 Task: Create a ten economics slide templates set.
Action: Mouse moved to (305, 225)
Screenshot: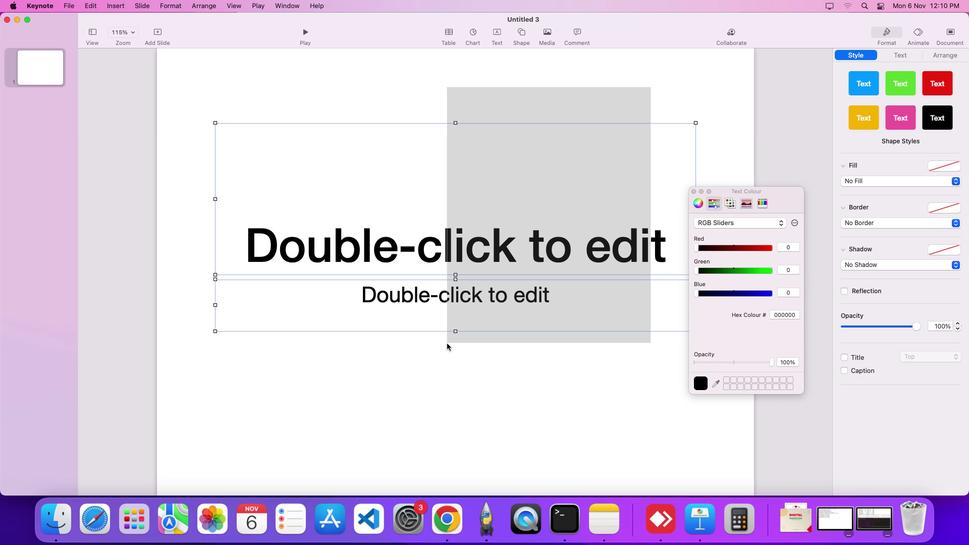 
Action: Mouse pressed left at (305, 225)
Screenshot: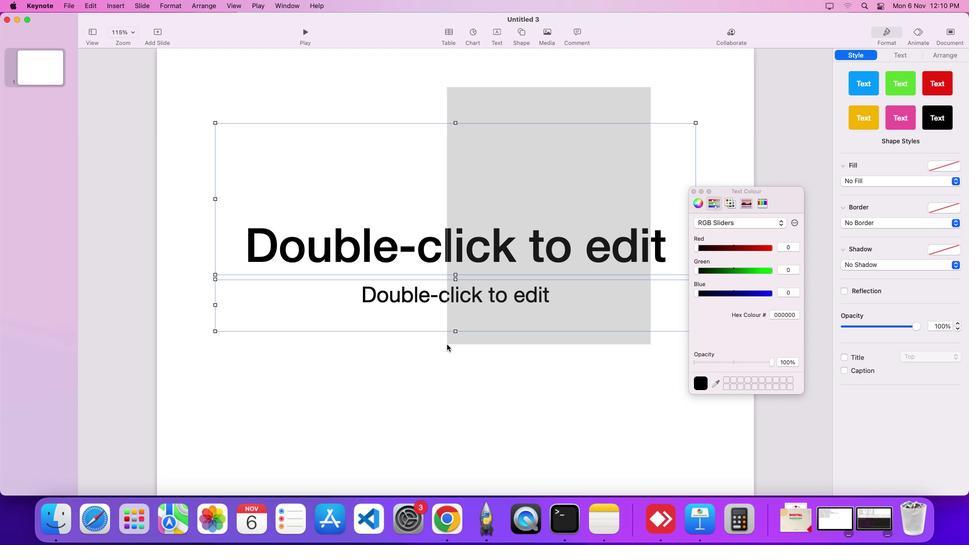 
Action: Mouse moved to (306, 225)
Screenshot: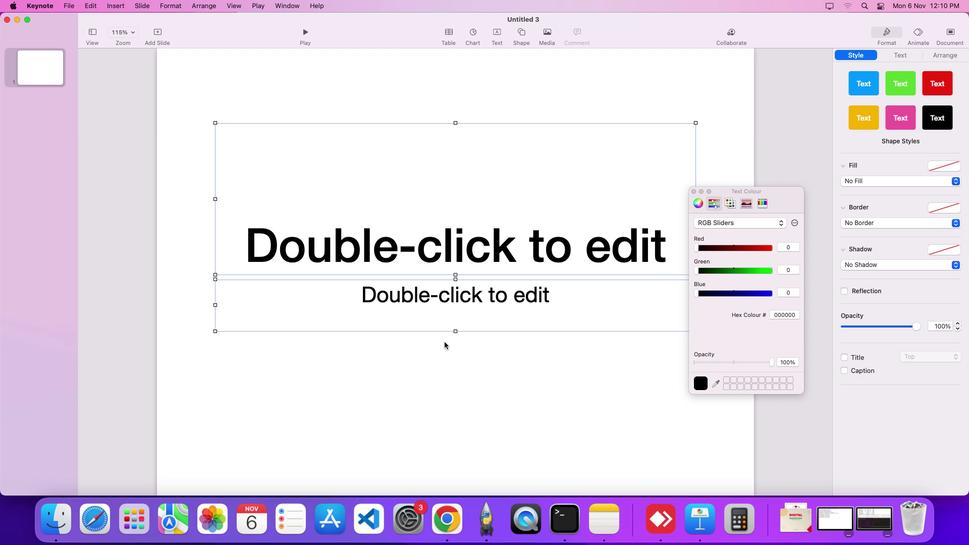 
Action: Mouse pressed left at (306, 225)
Screenshot: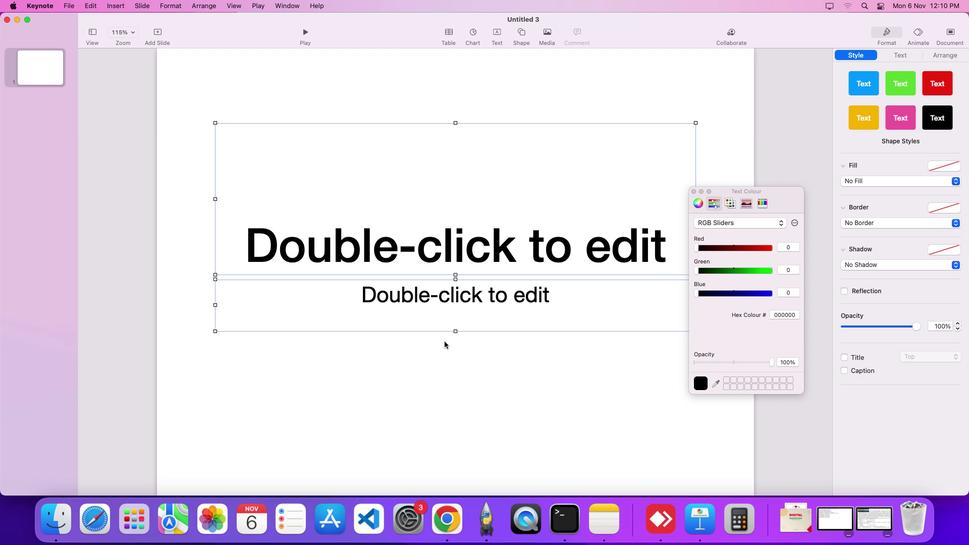 
Action: Mouse moved to (272, 277)
Screenshot: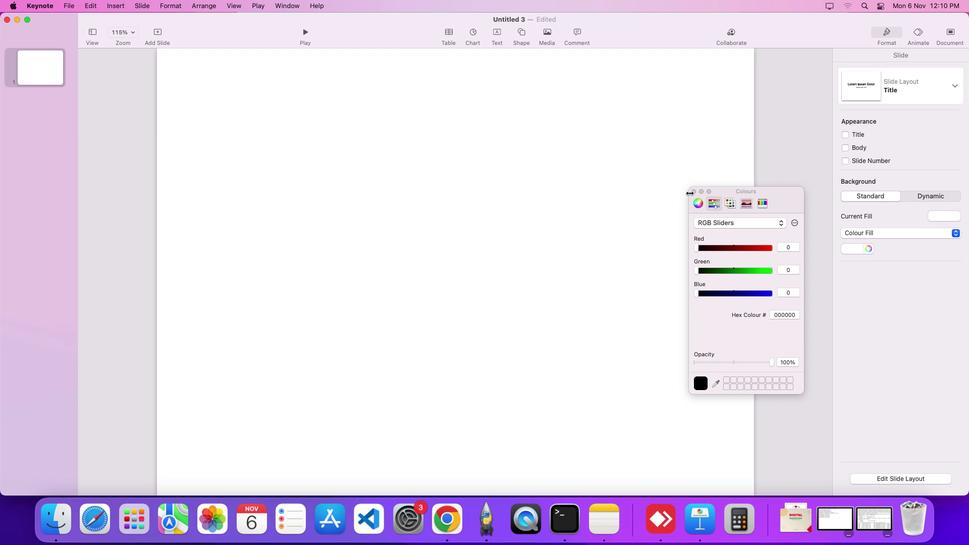 
Action: Key pressed Key.delete
Screenshot: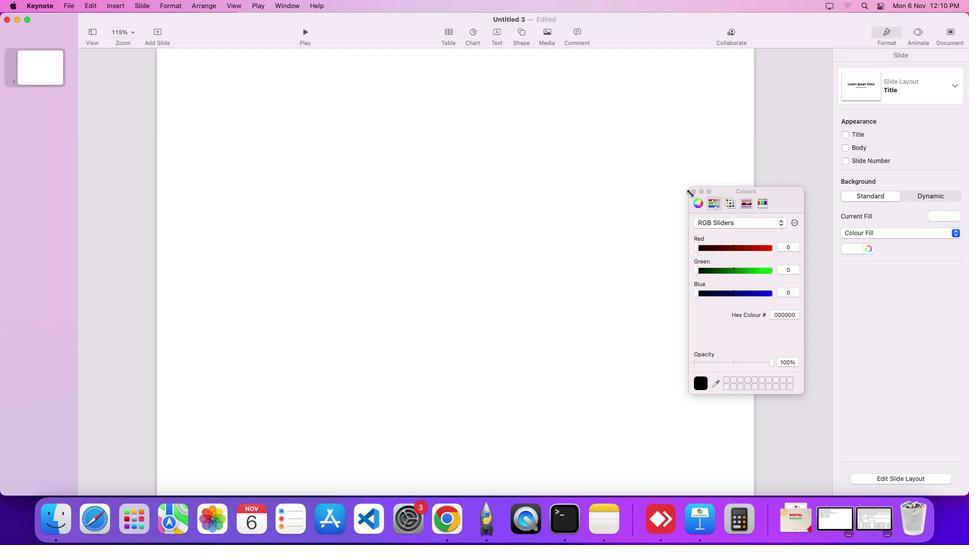 
Action: Mouse moved to (271, 279)
Screenshot: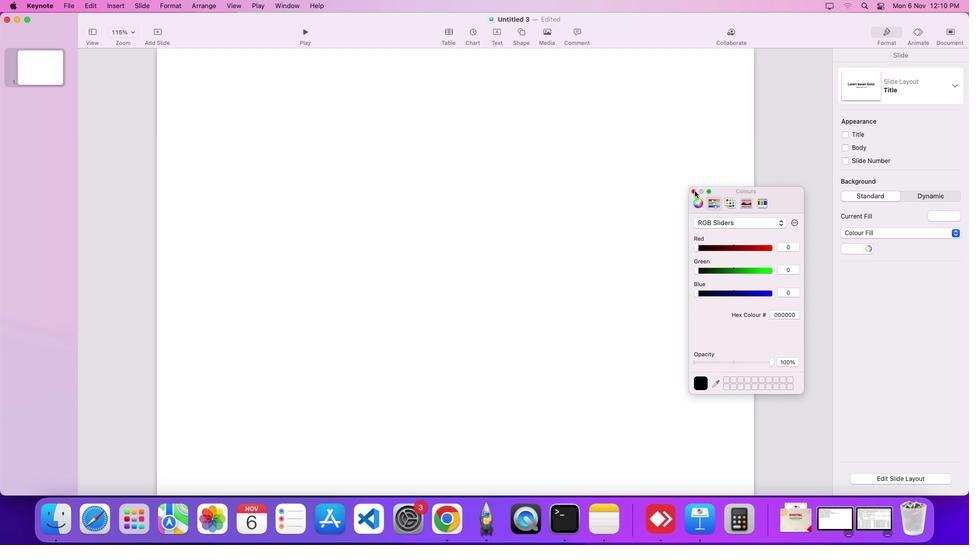 
Action: Mouse pressed left at (271, 279)
Screenshot: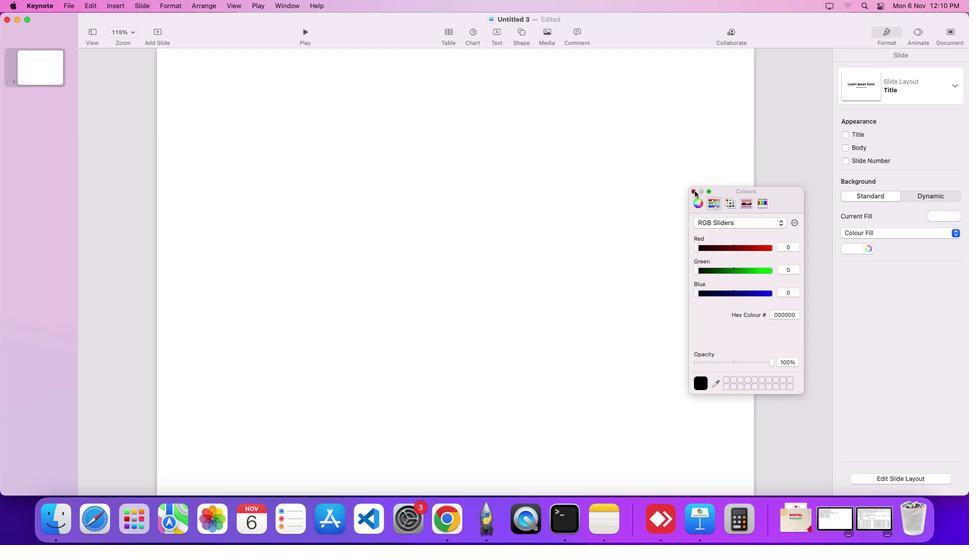 
Action: Mouse moved to (264, 258)
Screenshot: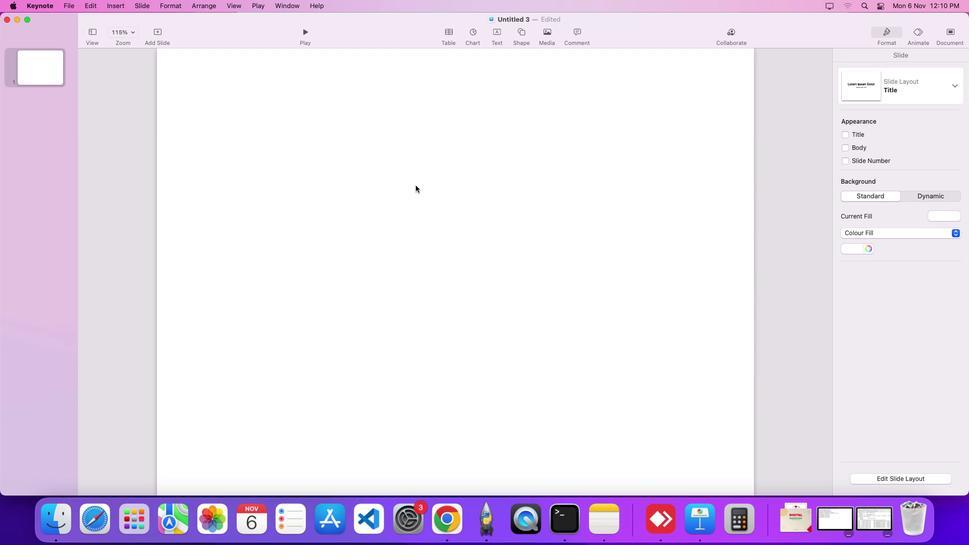 
Action: Mouse pressed left at (264, 258)
Screenshot: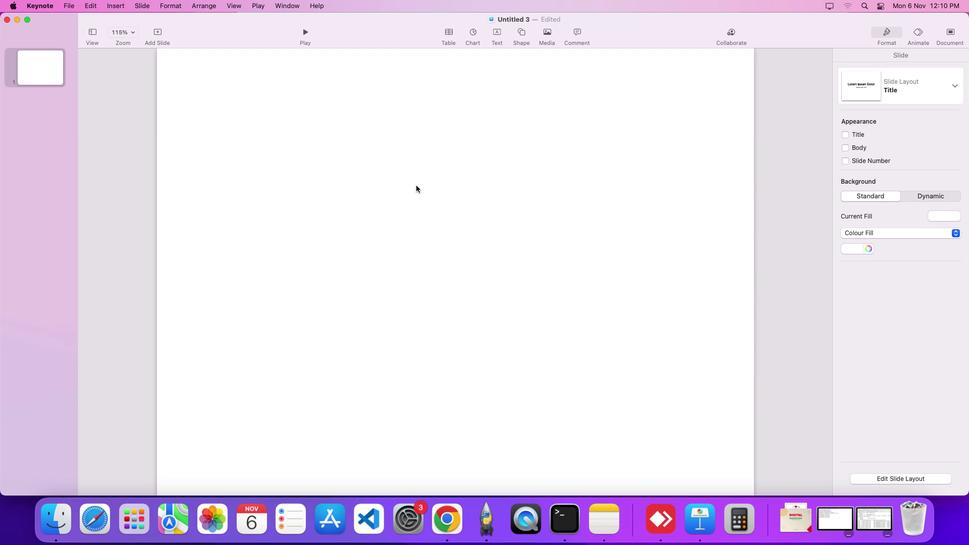 
Action: Mouse moved to (313, 246)
Screenshot: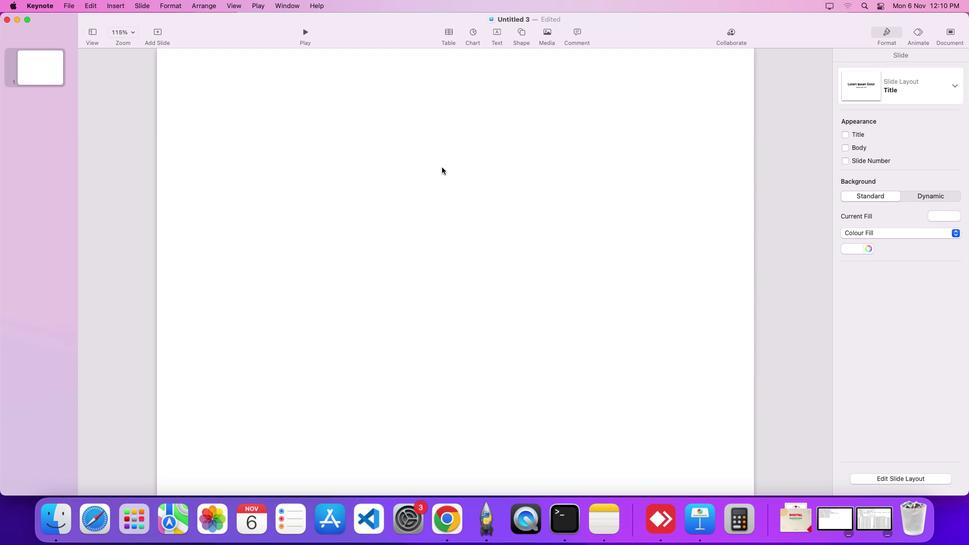 
Action: Mouse pressed left at (313, 246)
Screenshot: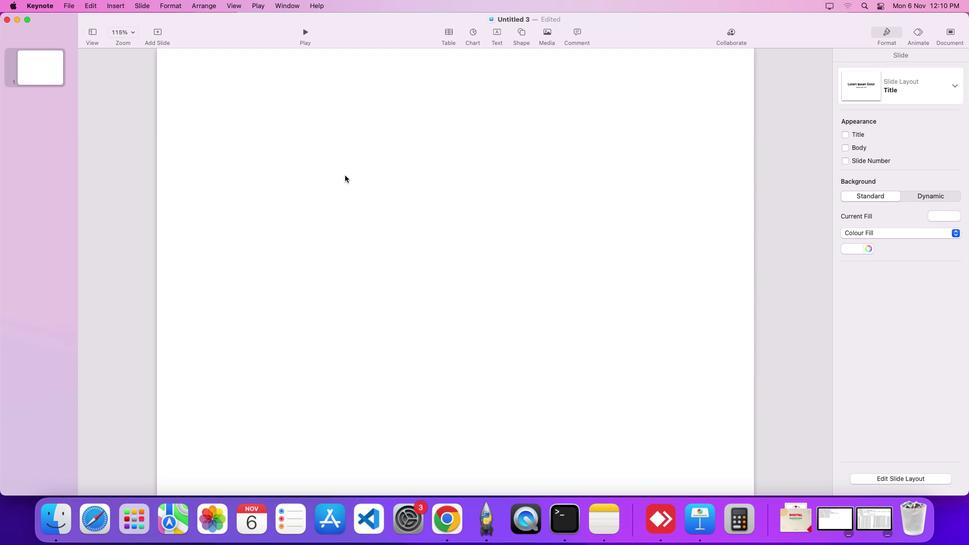 
Action: Mouse moved to (268, 245)
Screenshot: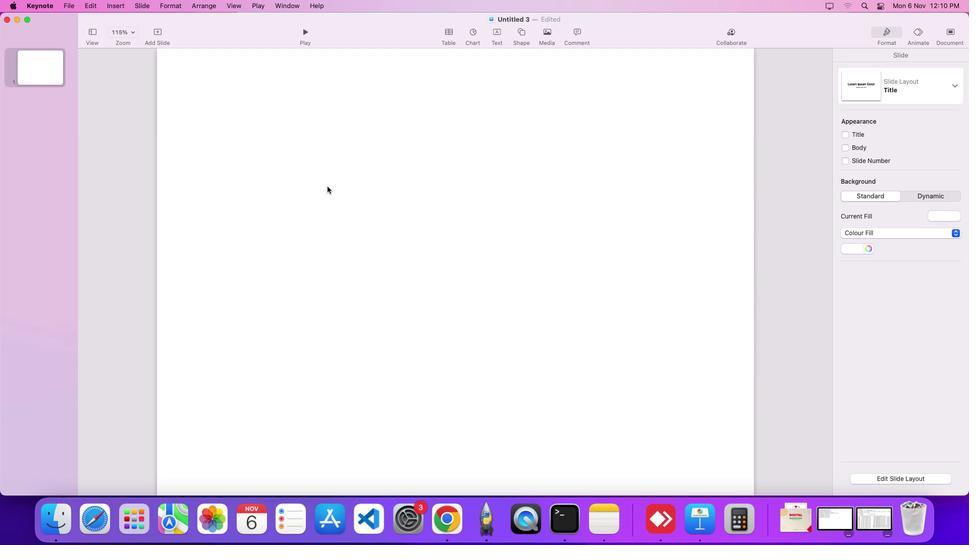 
Action: Mouse pressed left at (268, 245)
Screenshot: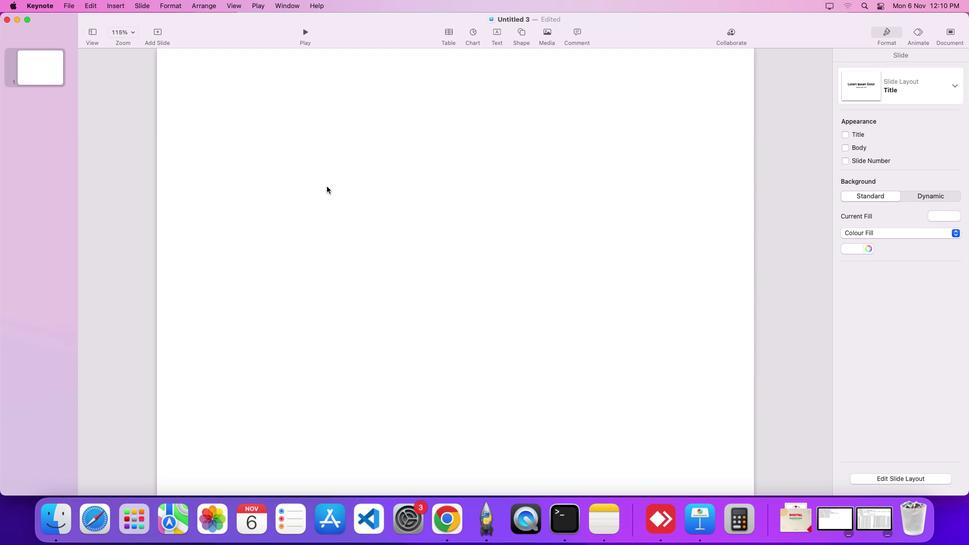 
Action: Mouse moved to (277, 250)
Screenshot: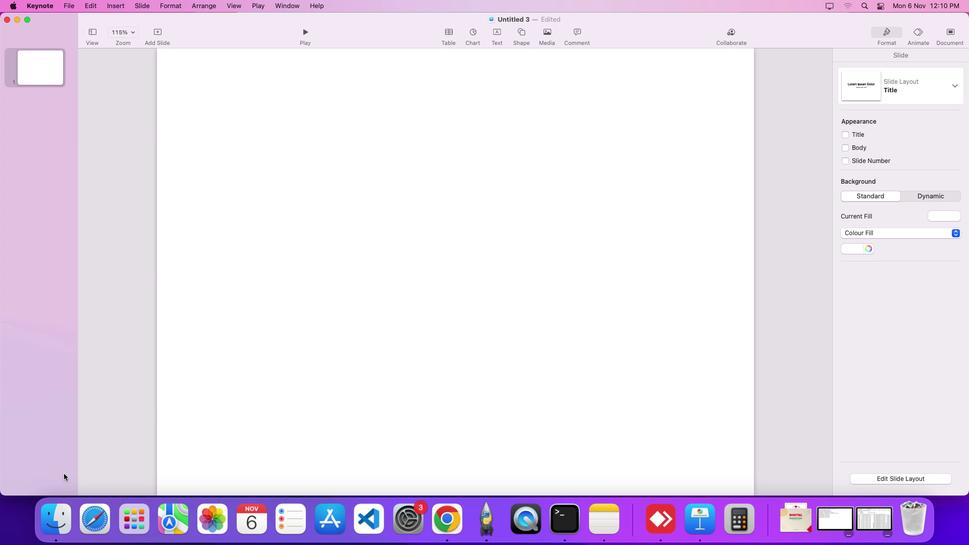 
Action: Mouse scrolled (277, 250) with delta (200, 207)
Screenshot: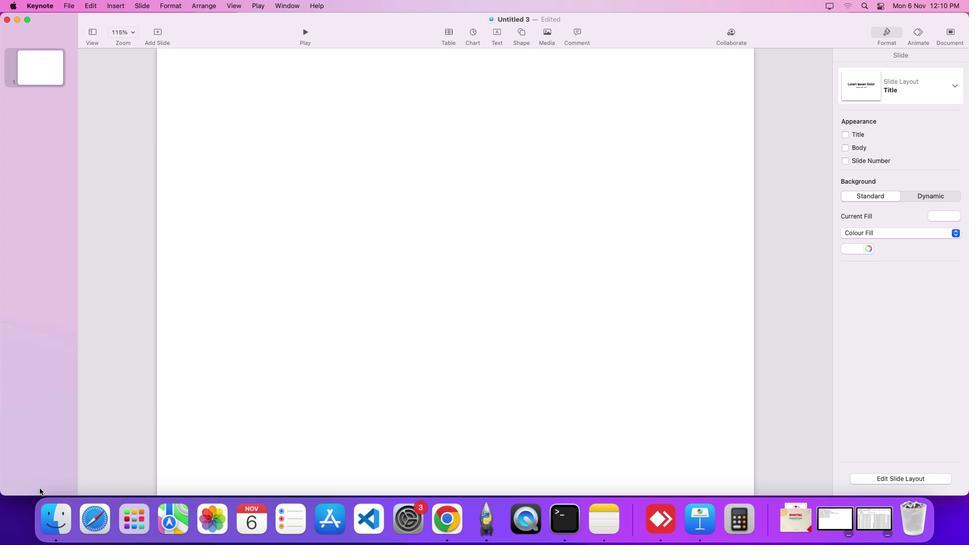 
Action: Mouse scrolled (277, 250) with delta (200, 207)
Screenshot: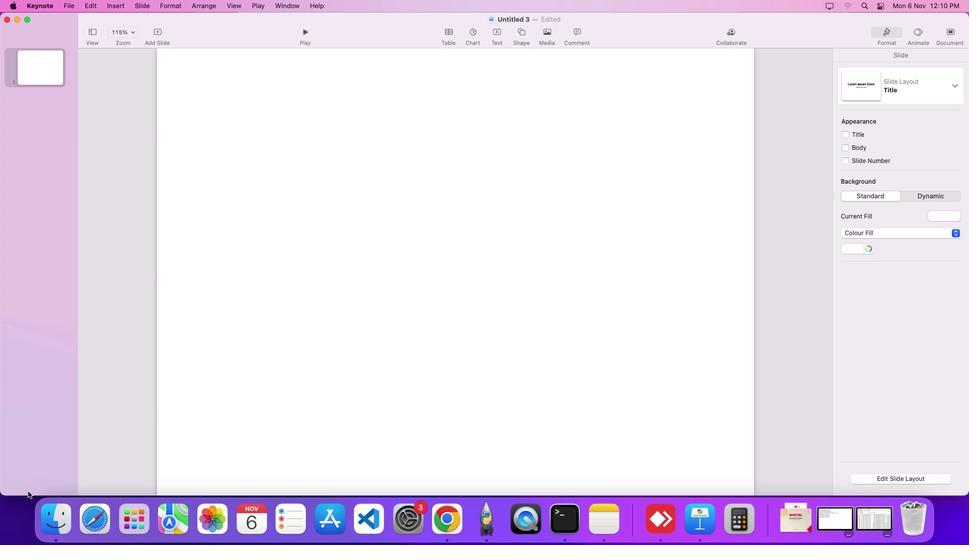 
Action: Mouse moved to (271, 244)
Screenshot: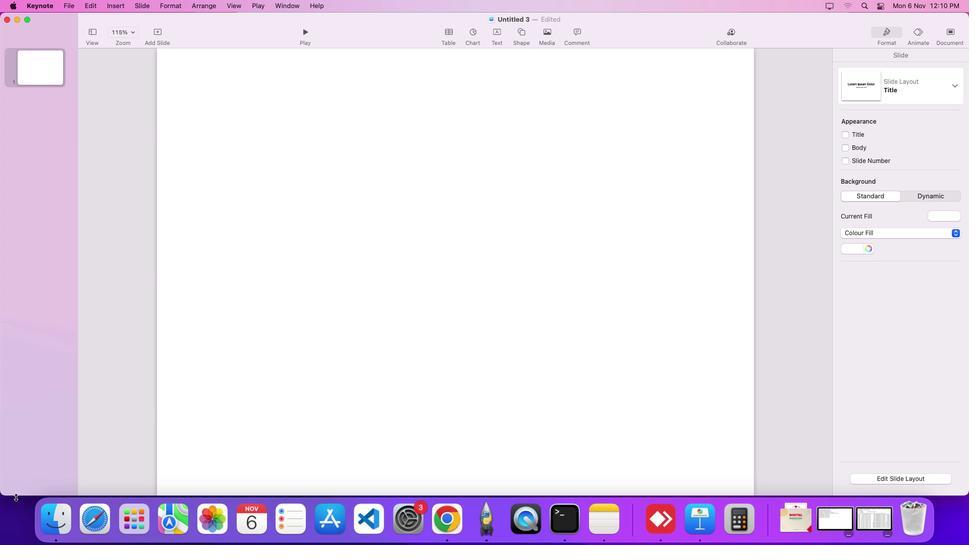 
Action: Mouse pressed left at (271, 244)
Screenshot: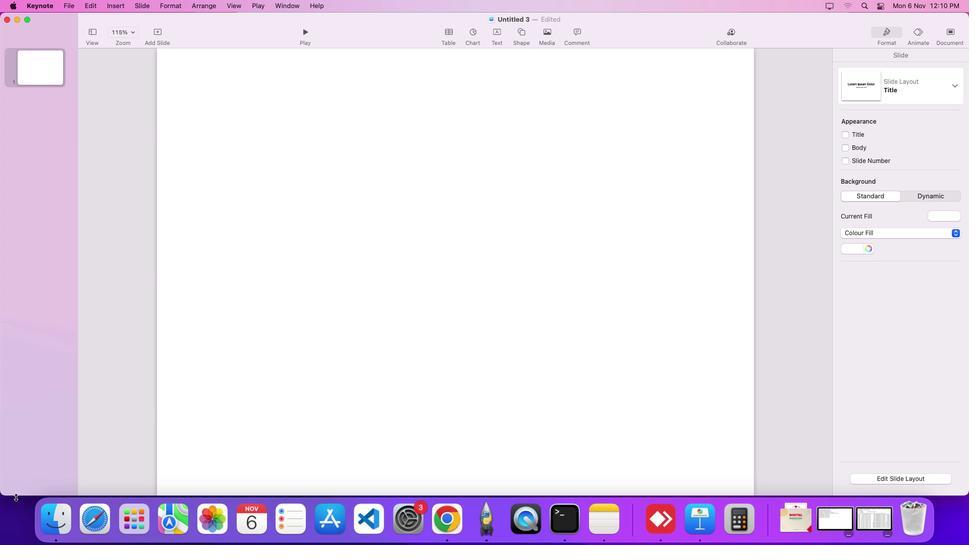 
Action: Mouse moved to (272, 242)
Screenshot: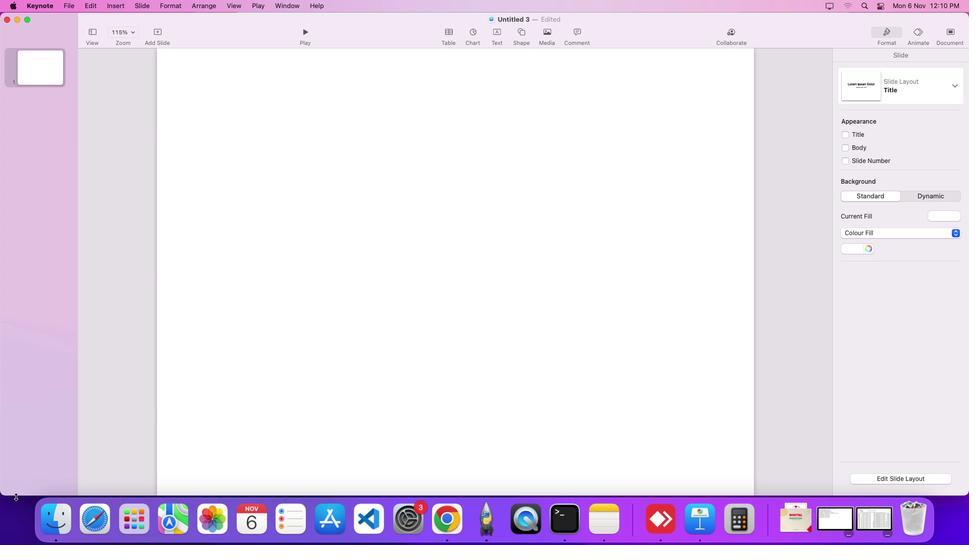 
Action: Mouse scrolled (272, 242) with delta (200, 207)
Screenshot: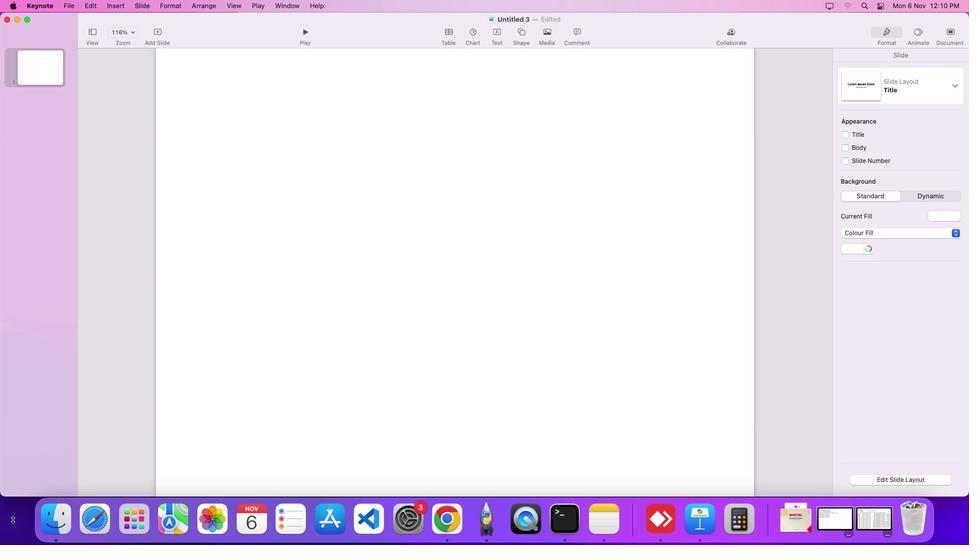 
Action: Mouse scrolled (272, 242) with delta (200, 207)
Screenshot: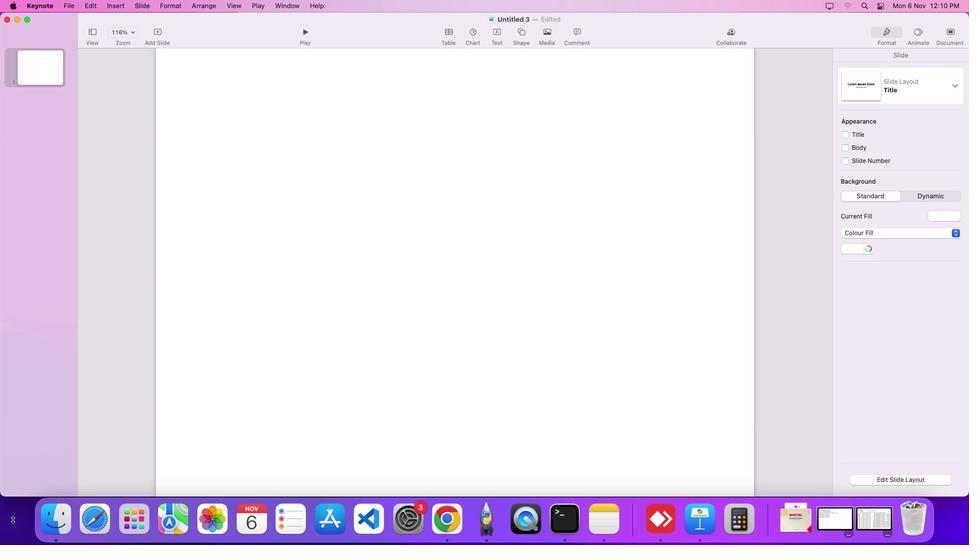 
Action: Mouse scrolled (272, 242) with delta (200, 206)
Screenshot: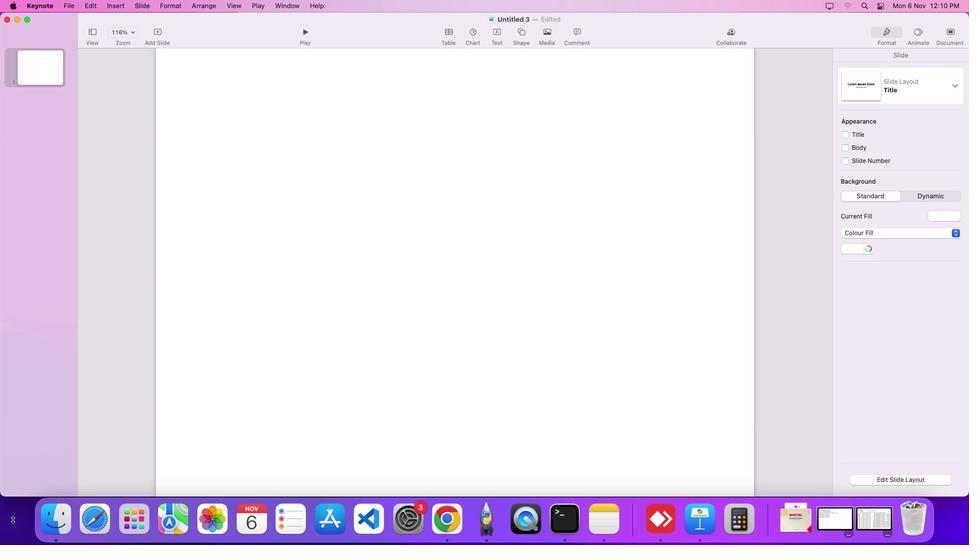 
Action: Mouse moved to (256, 243)
Screenshot: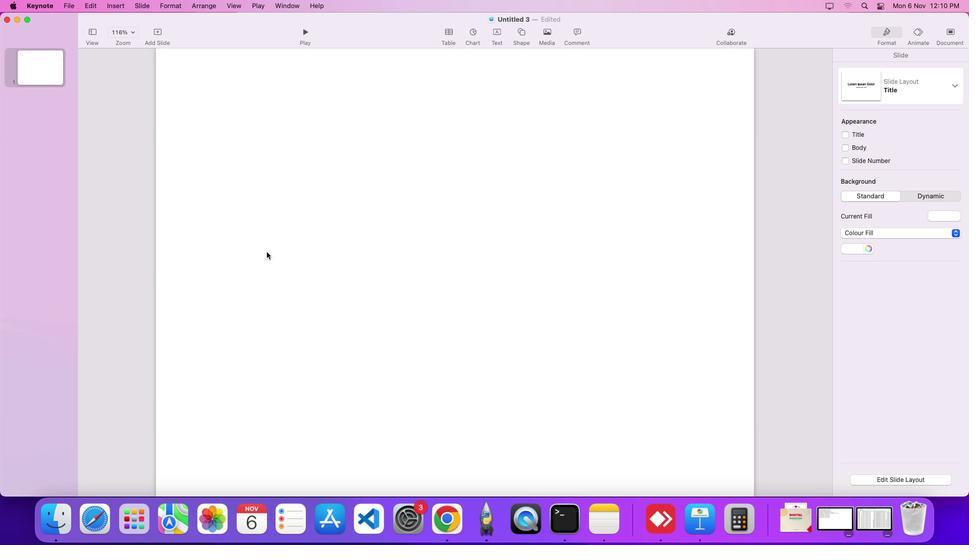 
Action: Mouse scrolled (256, 243) with delta (200, 207)
Screenshot: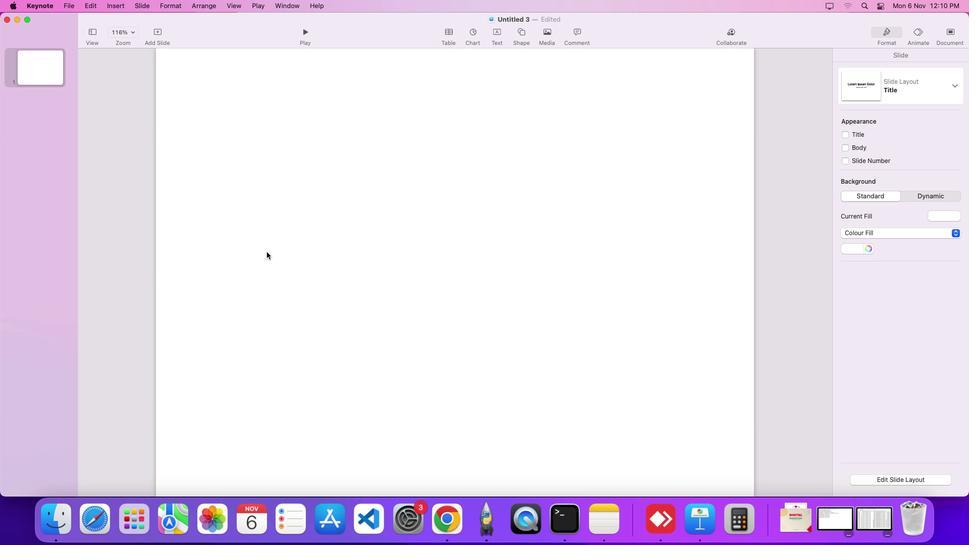 
Action: Mouse scrolled (256, 243) with delta (200, 207)
Screenshot: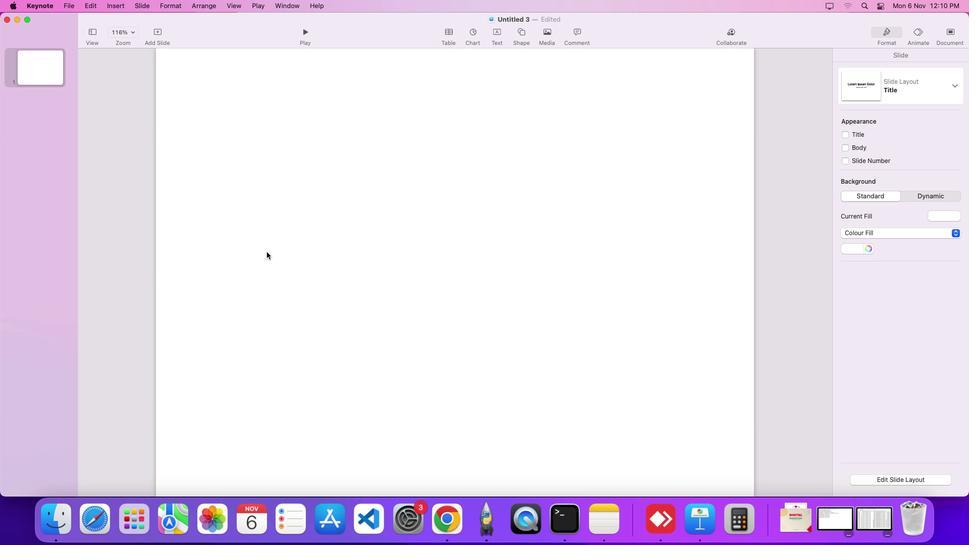 
Action: Mouse moved to (253, 245)
Screenshot: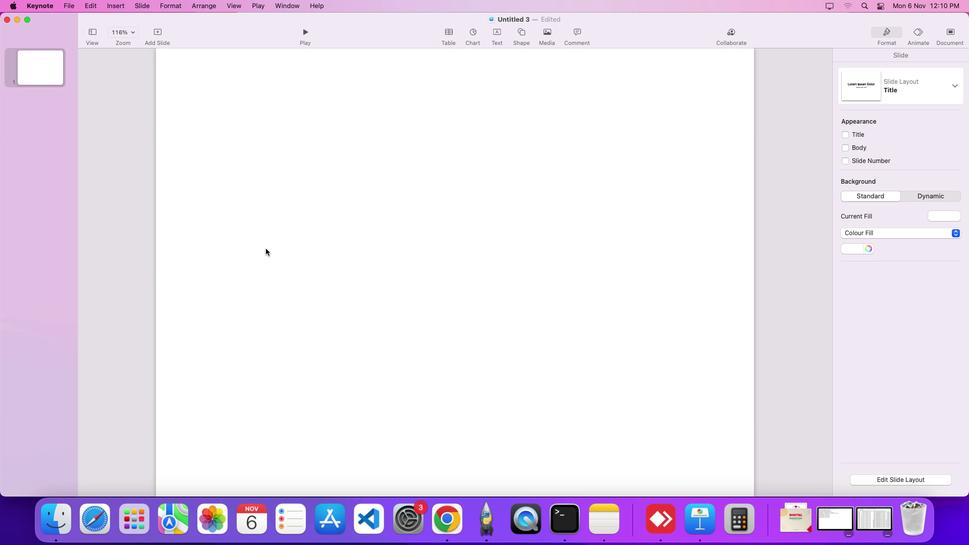 
Action: Mouse pressed left at (253, 245)
Screenshot: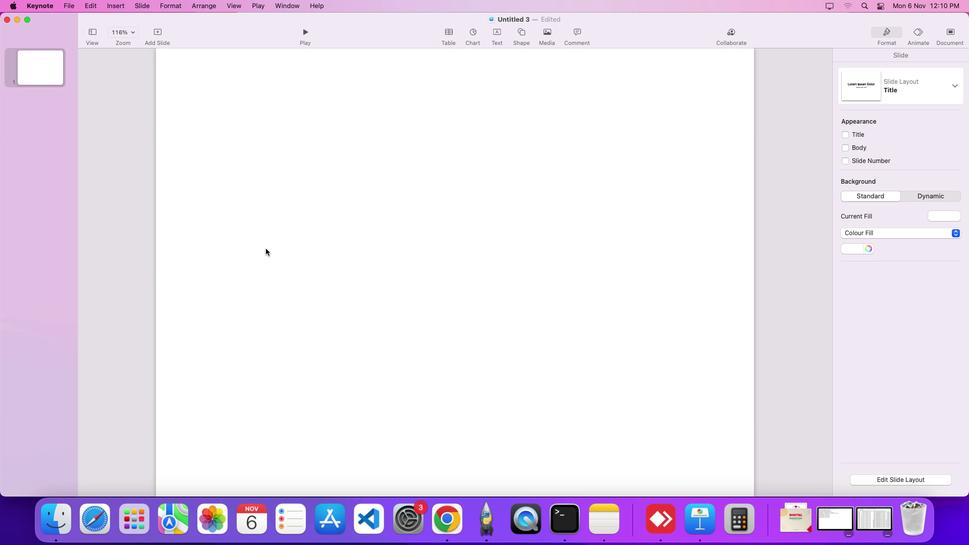 
Action: Mouse moved to (203, 310)
Screenshot: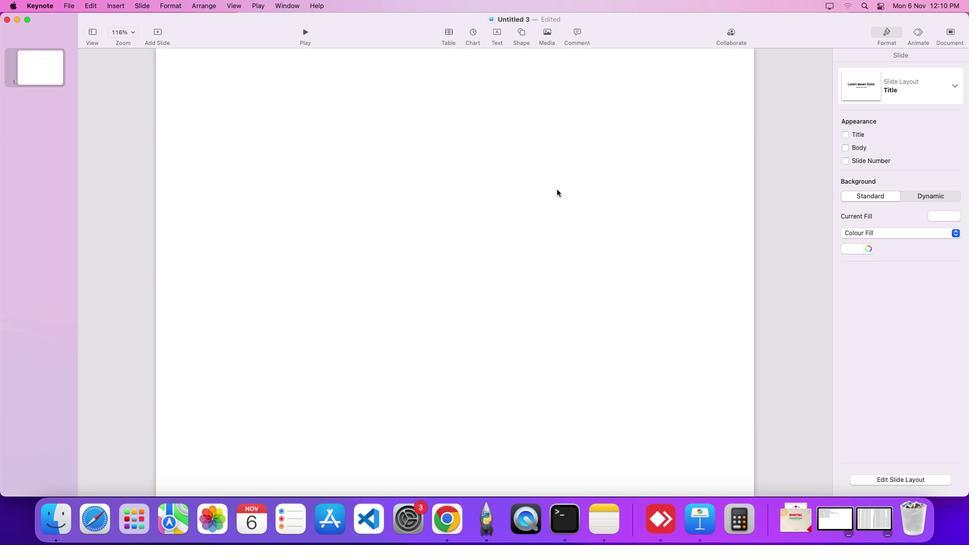 
Action: Mouse pressed left at (203, 310)
Screenshot: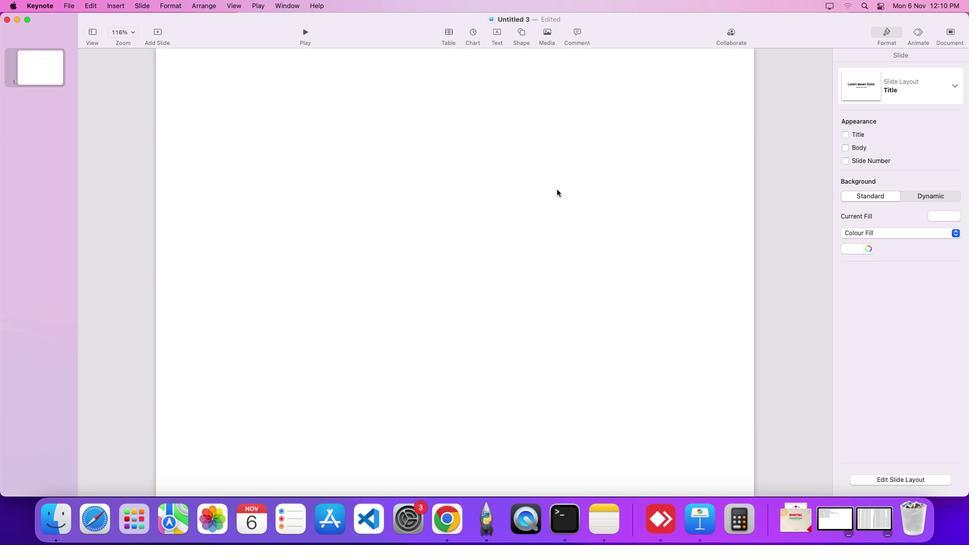 
Action: Mouse moved to (243, 259)
Screenshot: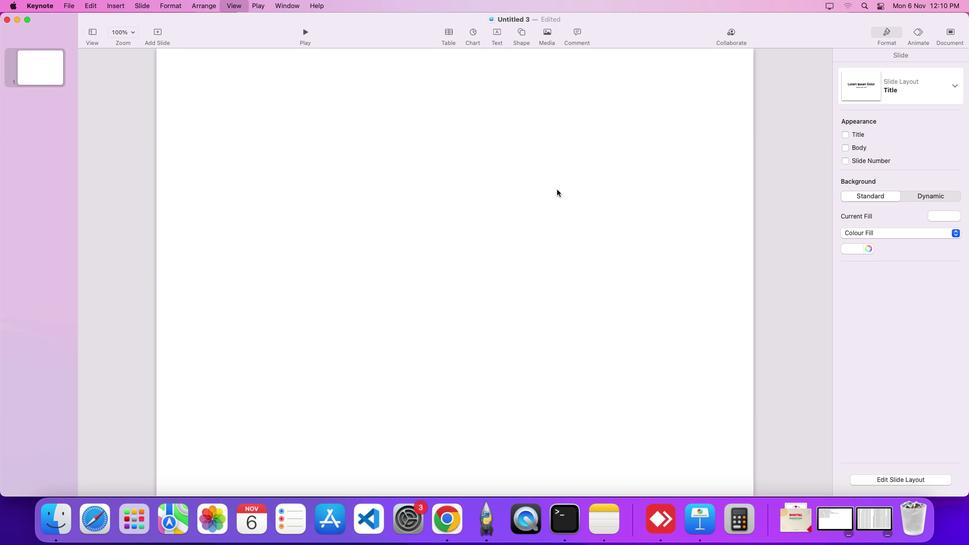 
Action: Mouse pressed left at (243, 259)
Screenshot: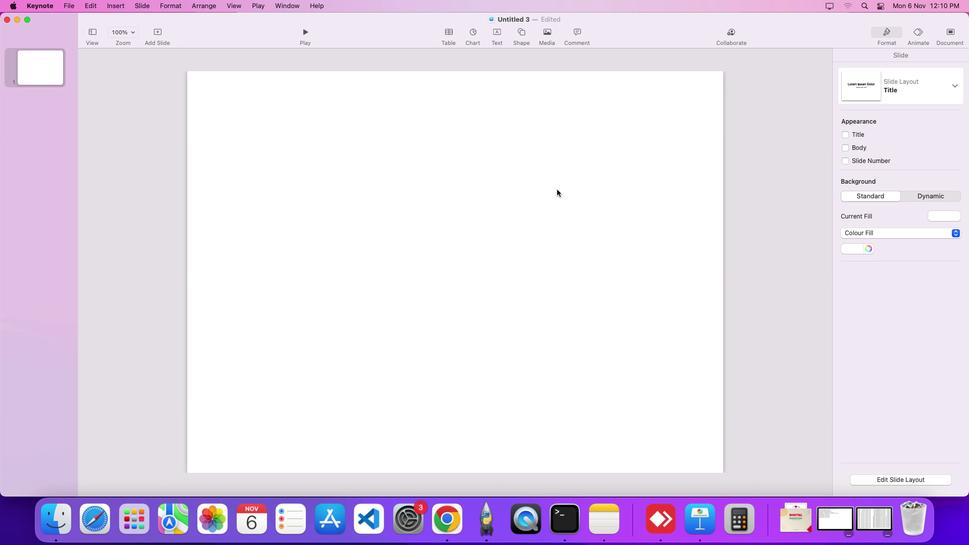 
Action: Mouse moved to (257, 246)
Screenshot: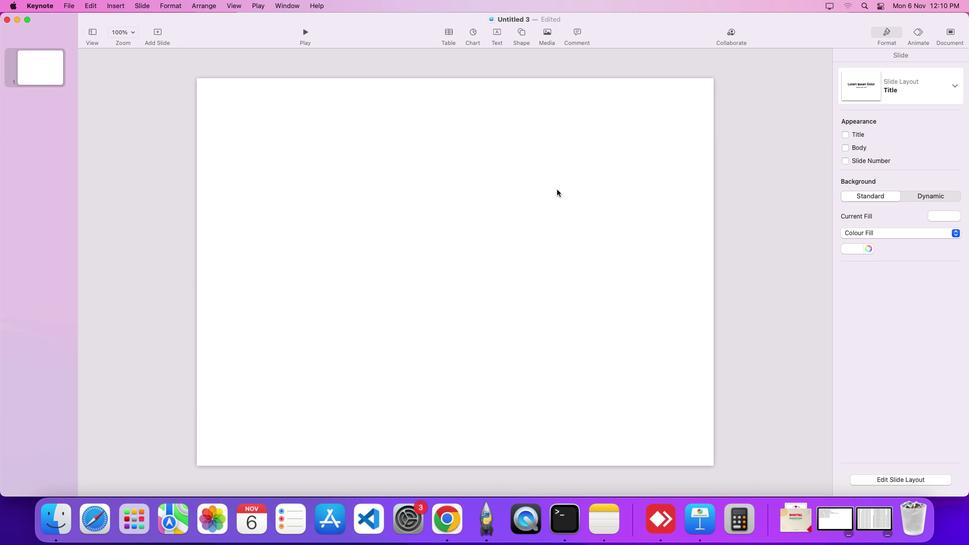 
Action: Mouse pressed left at (257, 246)
Screenshot: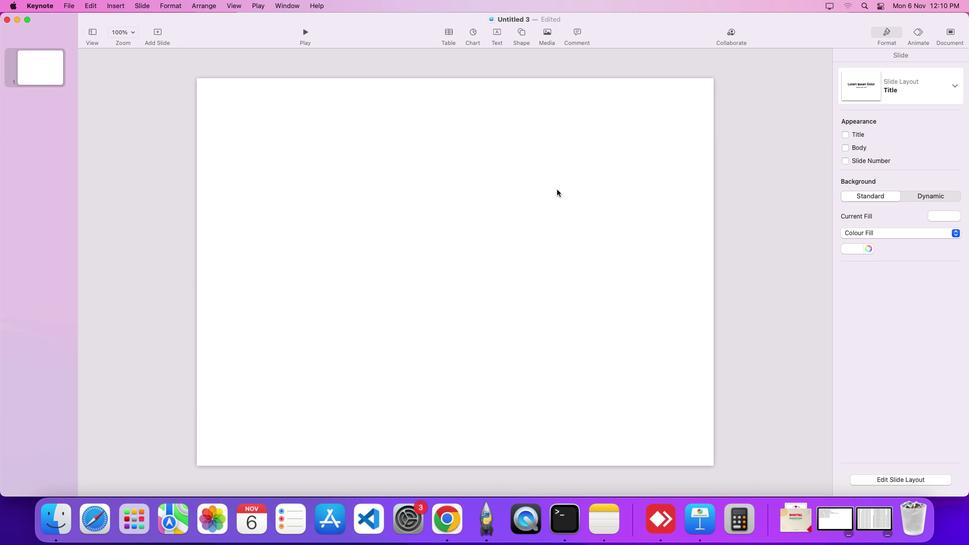 
Action: Mouse moved to (264, 226)
Screenshot: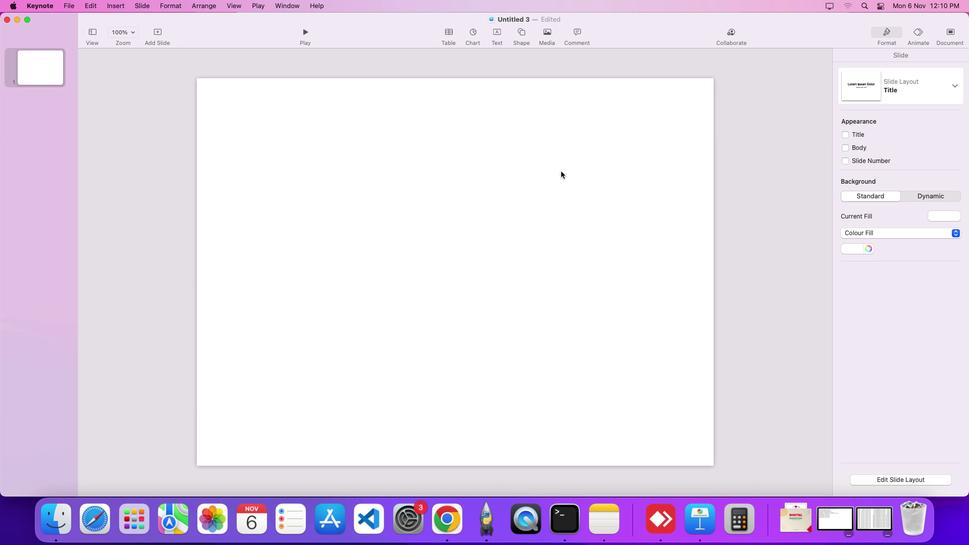 
Action: Mouse pressed left at (264, 226)
Screenshot: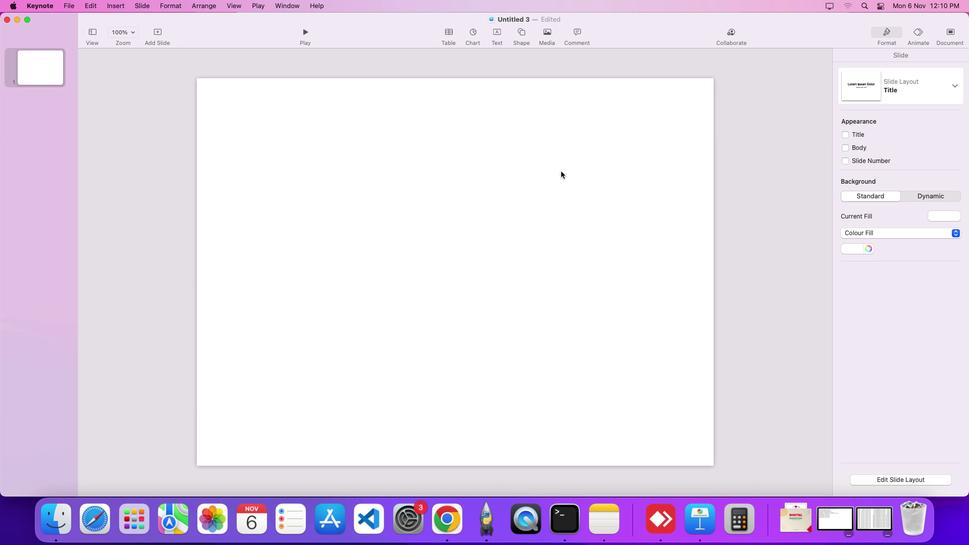 
Action: Mouse moved to (290, 246)
Screenshot: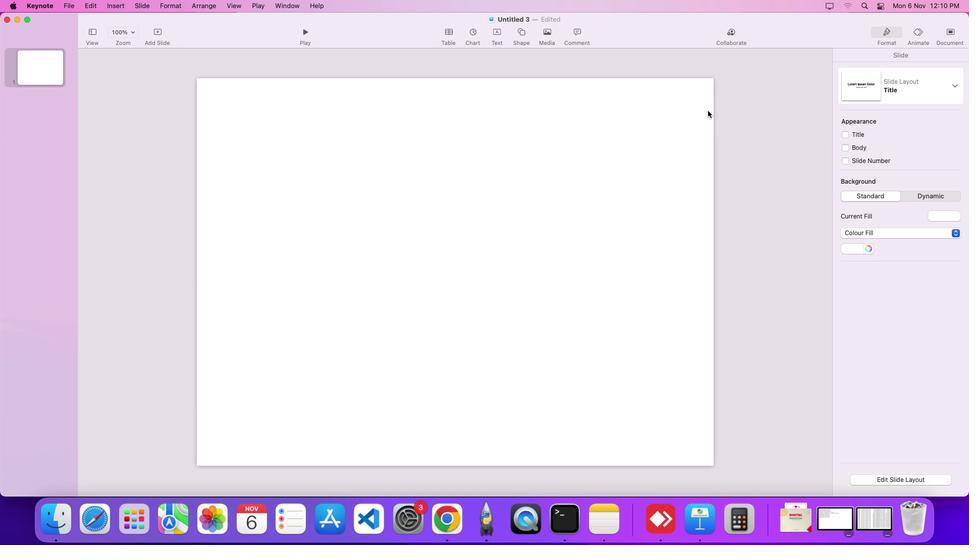 
Action: Key pressed Key.cmdKey.shift','
Screenshot: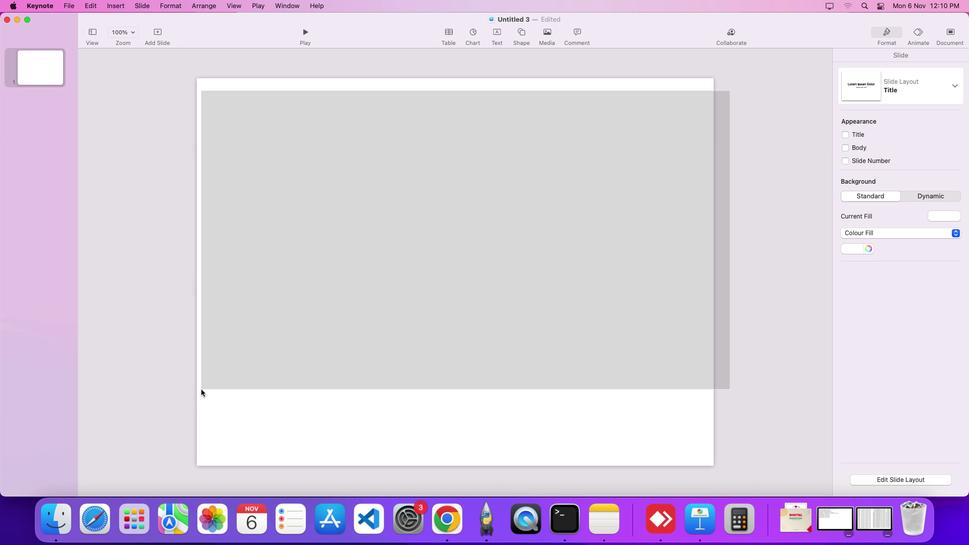 
Action: Mouse moved to (291, 242)
Screenshot: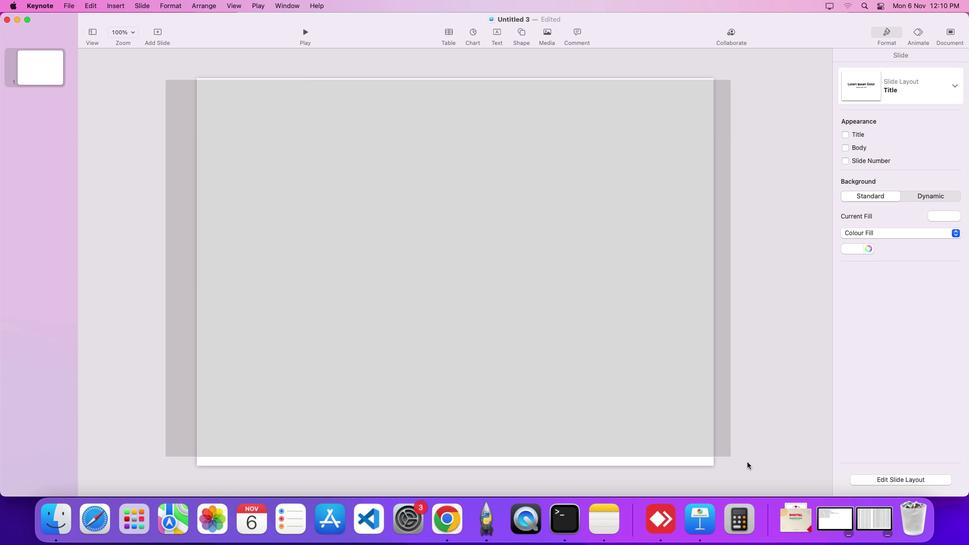 
Action: Mouse pressed left at (291, 242)
Screenshot: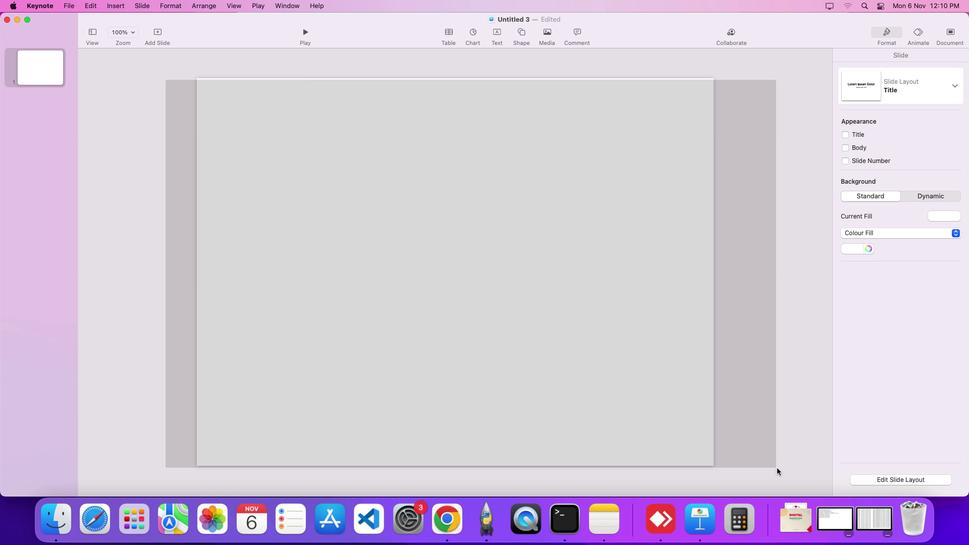 
Action: Mouse moved to (319, 225)
Screenshot: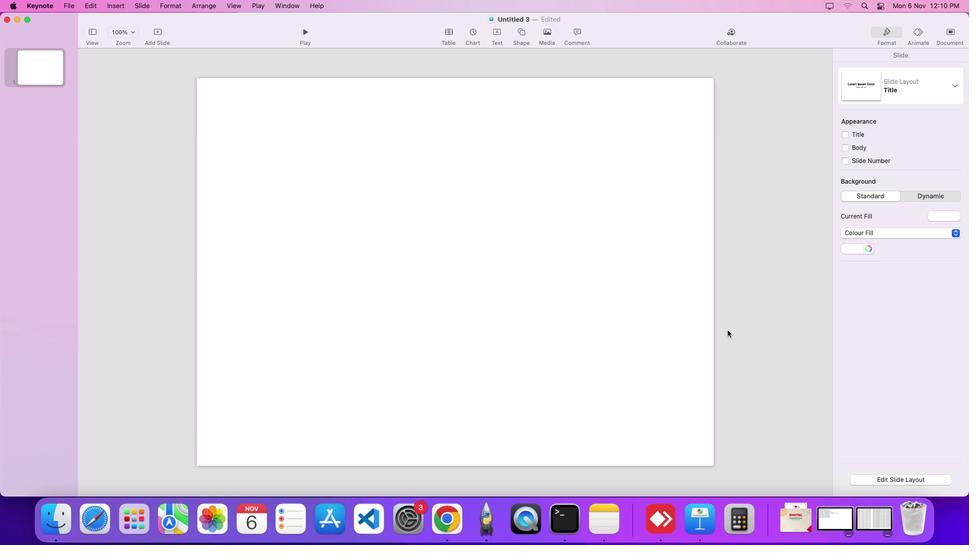 
Action: Mouse pressed left at (319, 225)
Screenshot: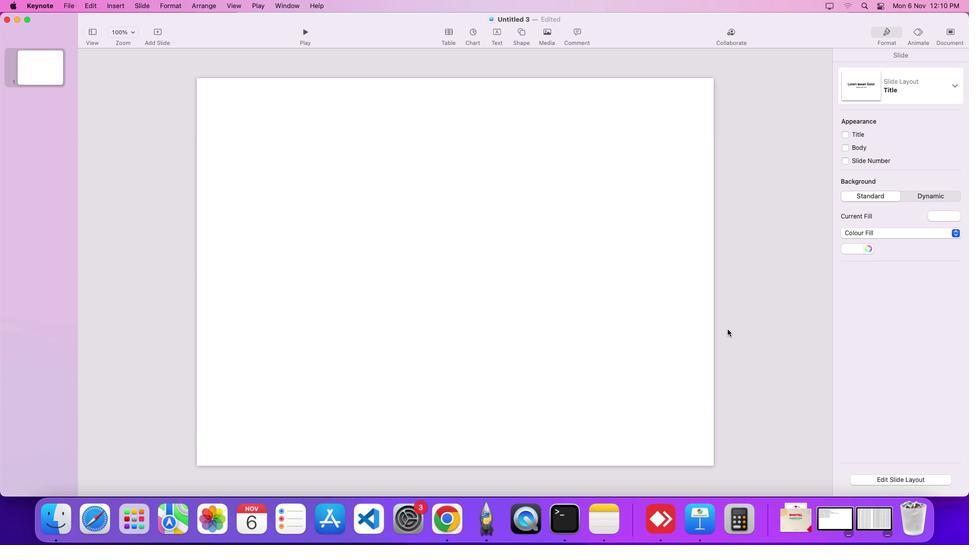 
Action: Mouse moved to (227, 223)
Screenshot: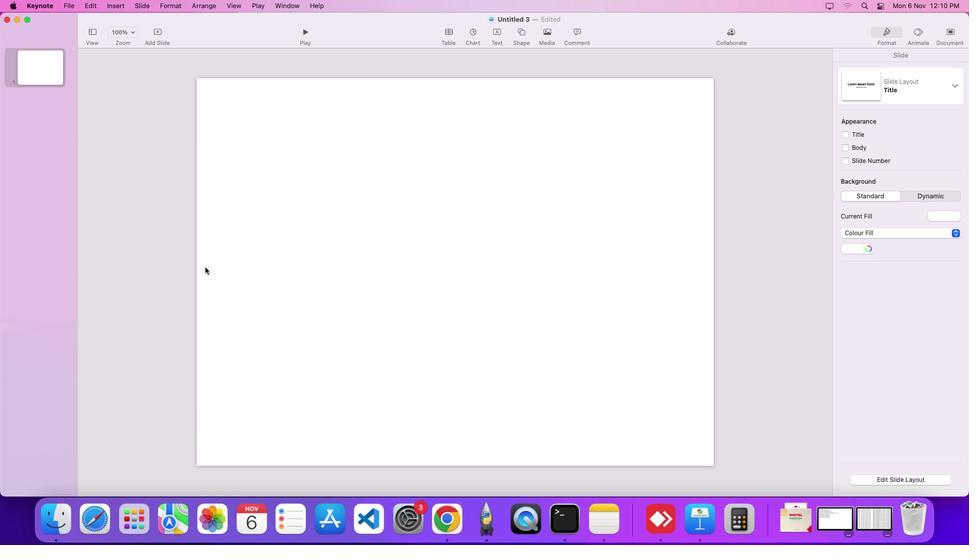 
Action: Mouse pressed left at (227, 223)
Screenshot: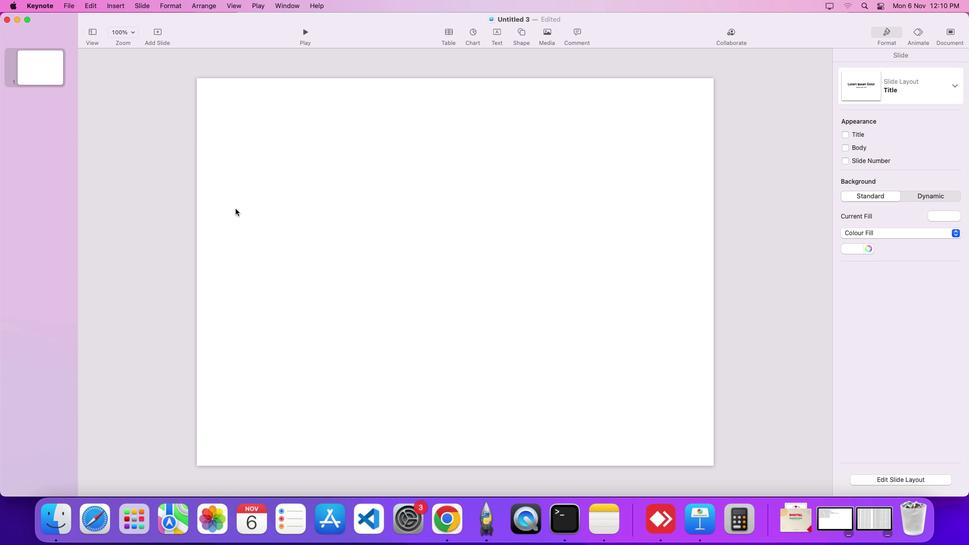 
Action: Mouse moved to (318, 275)
Screenshot: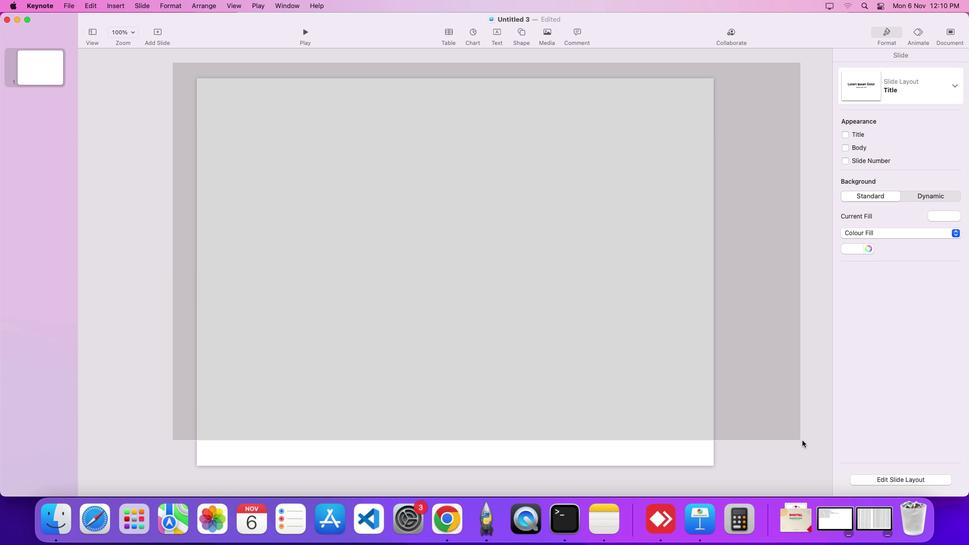 
Action: Mouse pressed left at (318, 275)
Screenshot: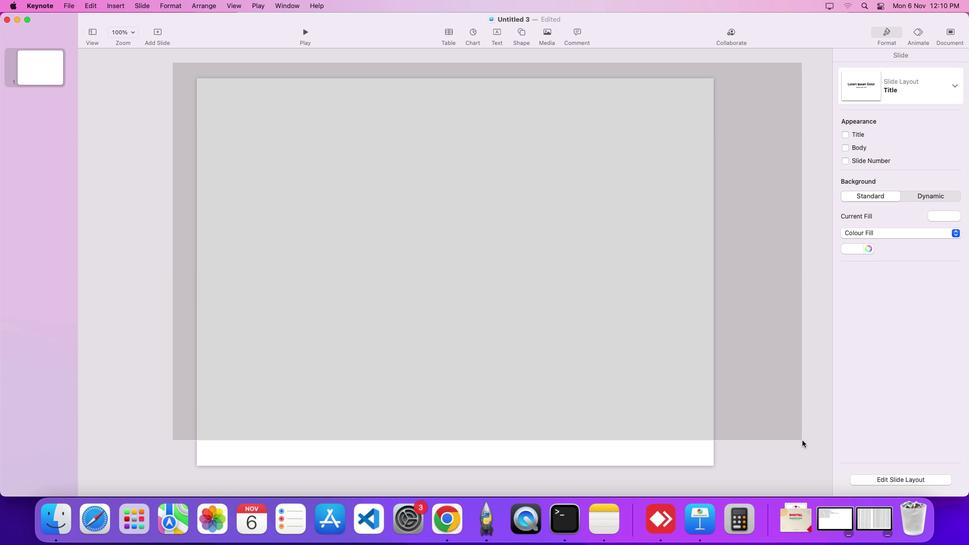 
Action: Mouse moved to (319, 224)
Screenshot: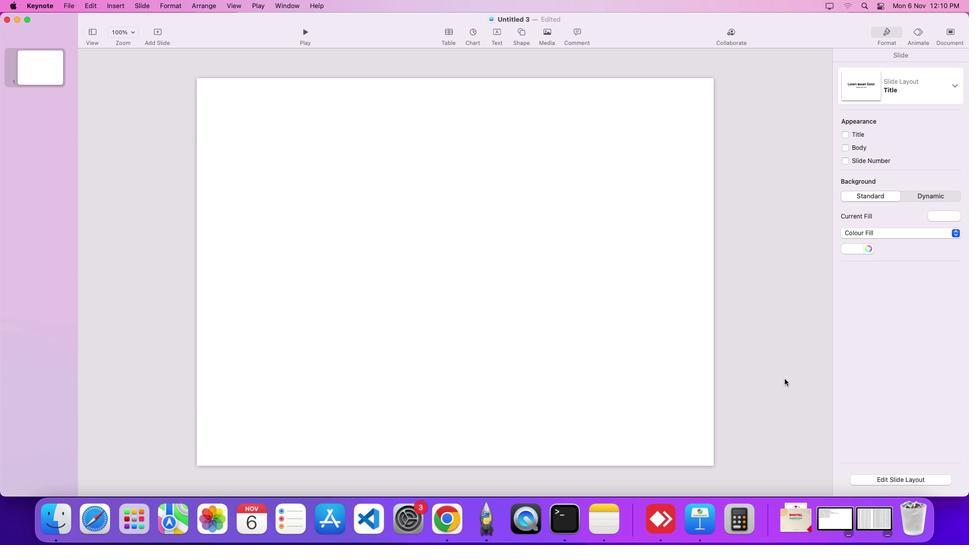 
Action: Mouse pressed left at (319, 224)
Screenshot: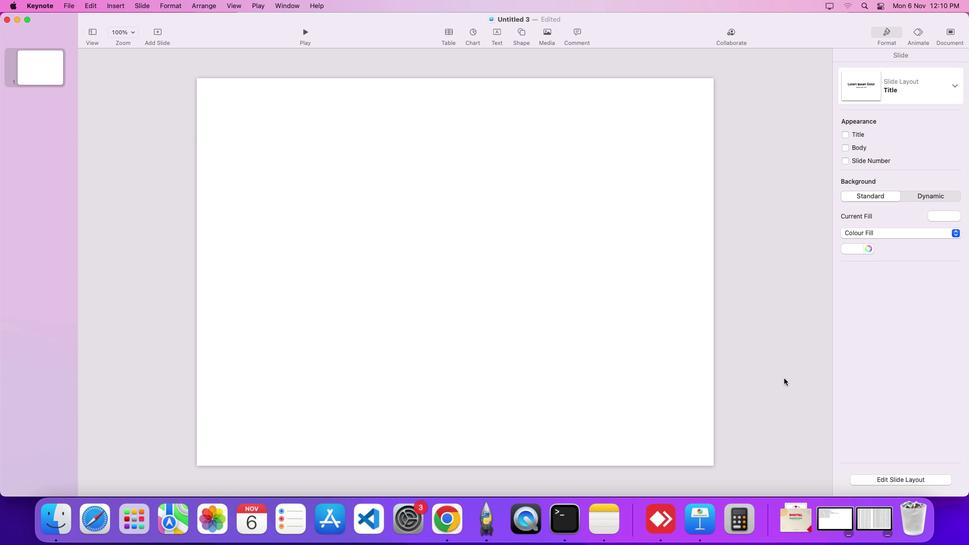 
Action: Mouse moved to (228, 219)
Screenshot: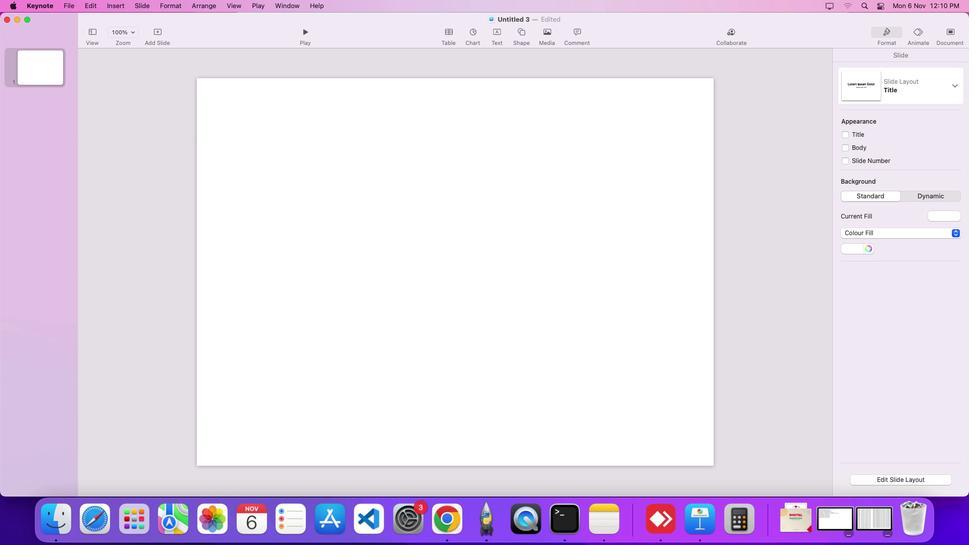 
Action: Mouse pressed left at (228, 219)
Screenshot: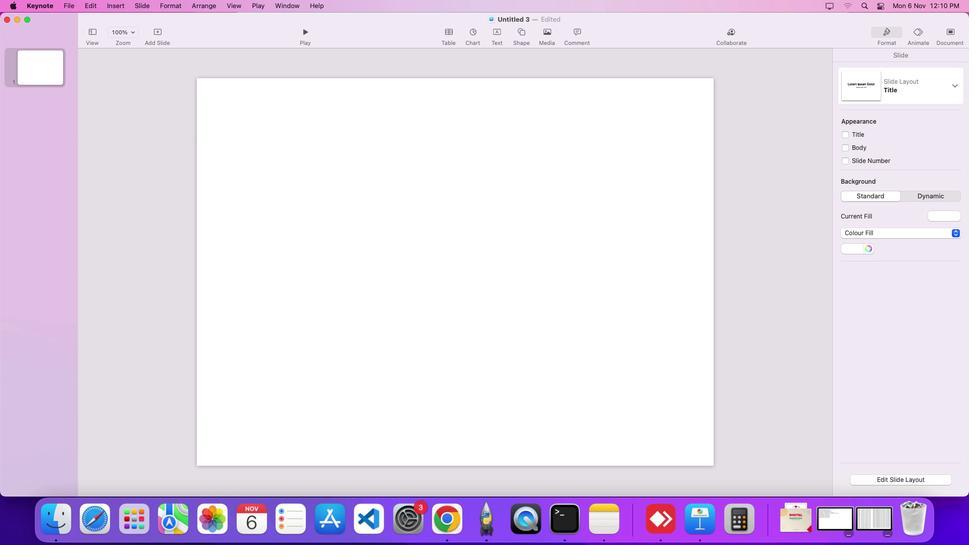 
Action: Mouse moved to (327, 285)
Screenshot: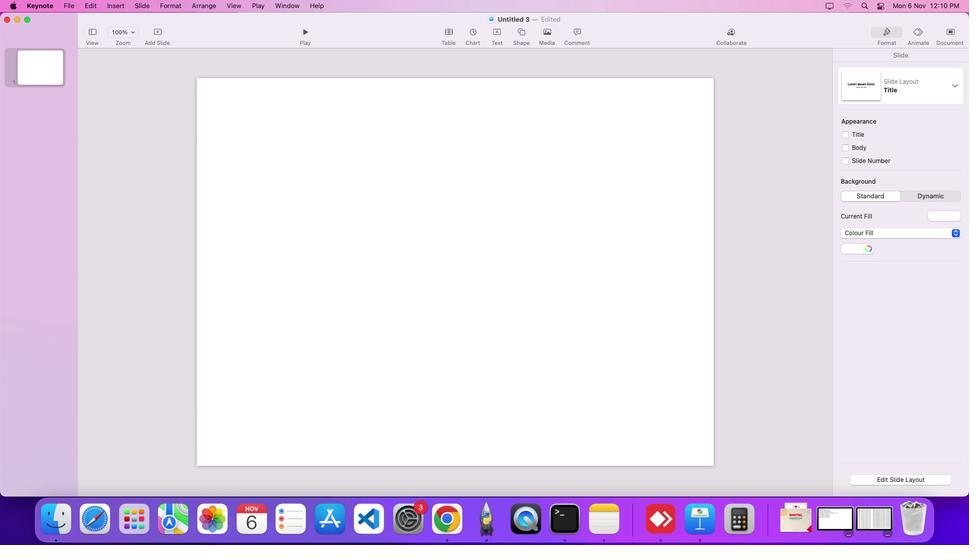 
Action: Mouse pressed left at (327, 285)
Screenshot: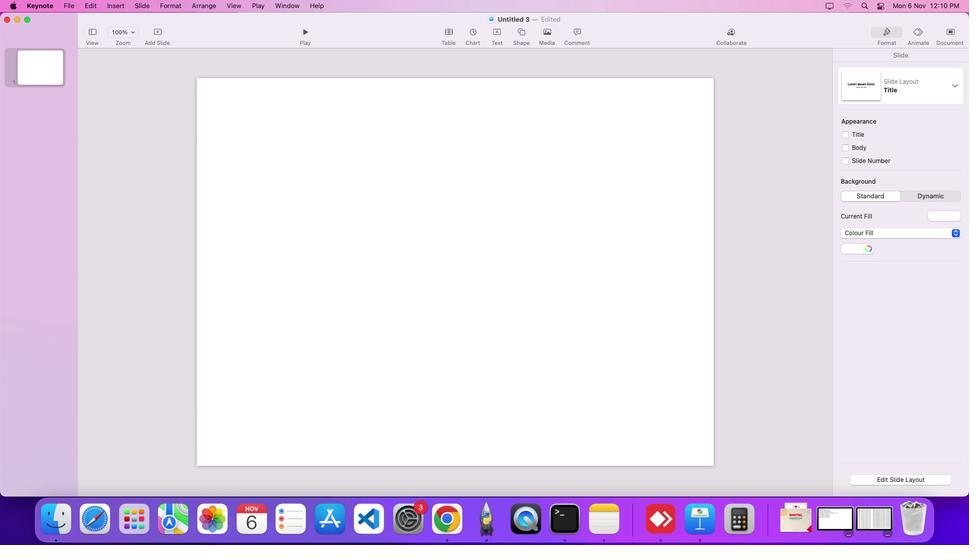 
Action: Mouse moved to (288, 258)
Screenshot: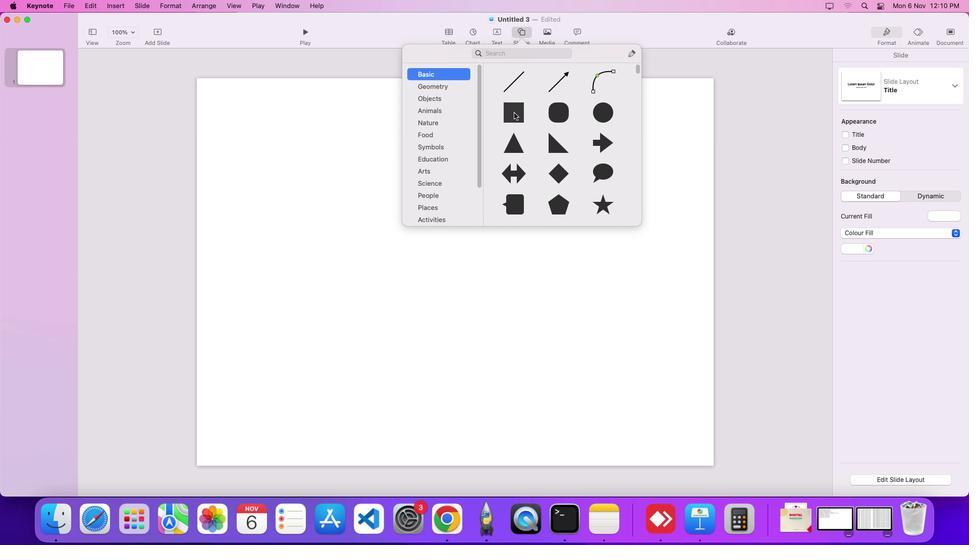 
Action: Mouse pressed left at (288, 258)
Screenshot: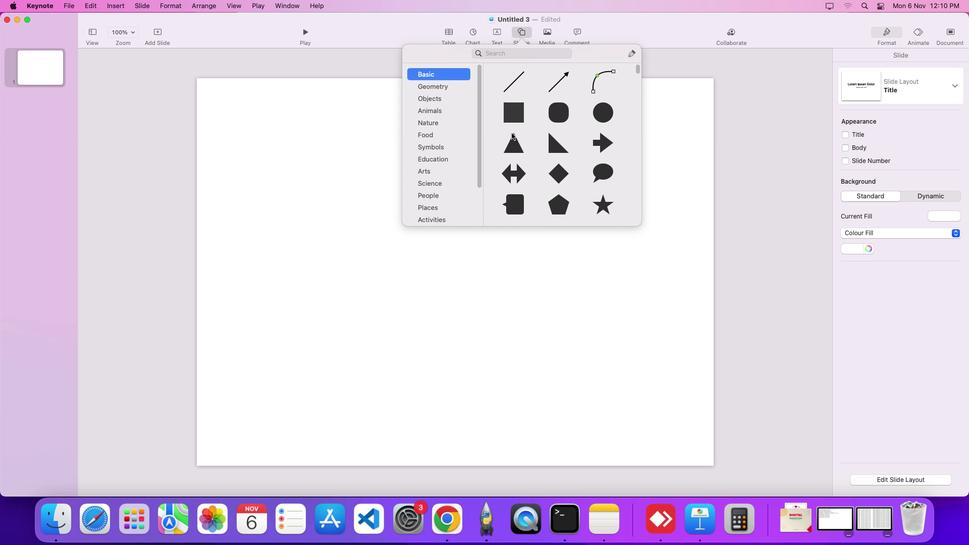 
Action: Mouse moved to (285, 214)
Screenshot: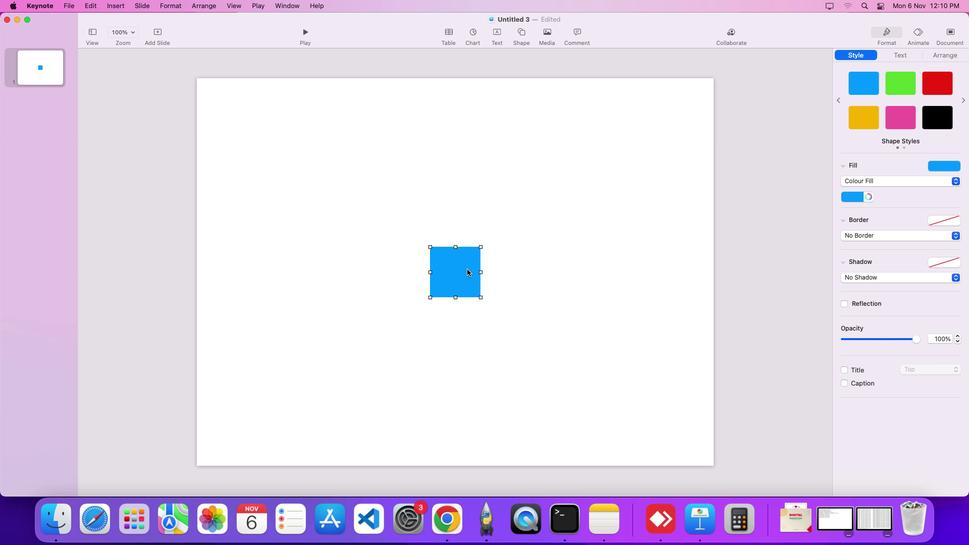 
Action: Mouse pressed left at (285, 214)
Screenshot: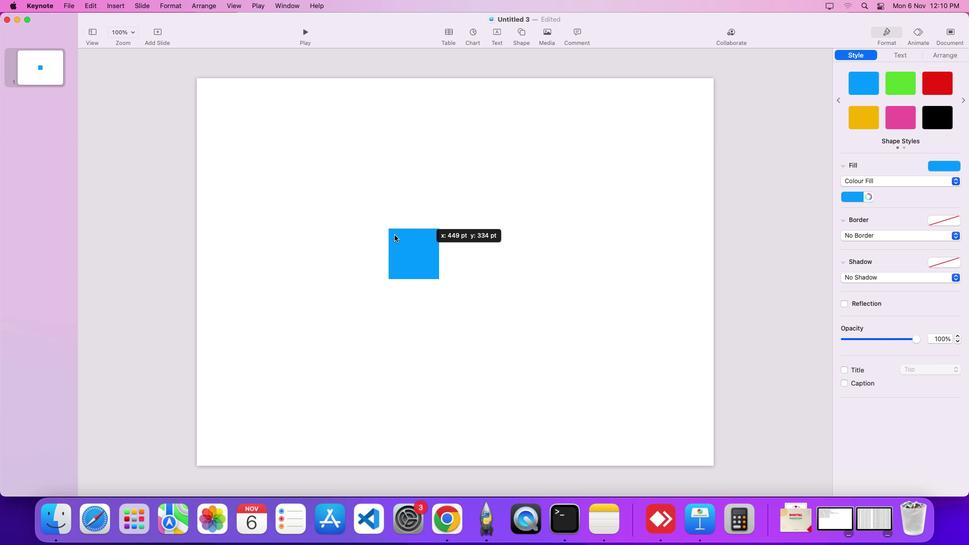 
Action: Mouse moved to (283, 230)
Screenshot: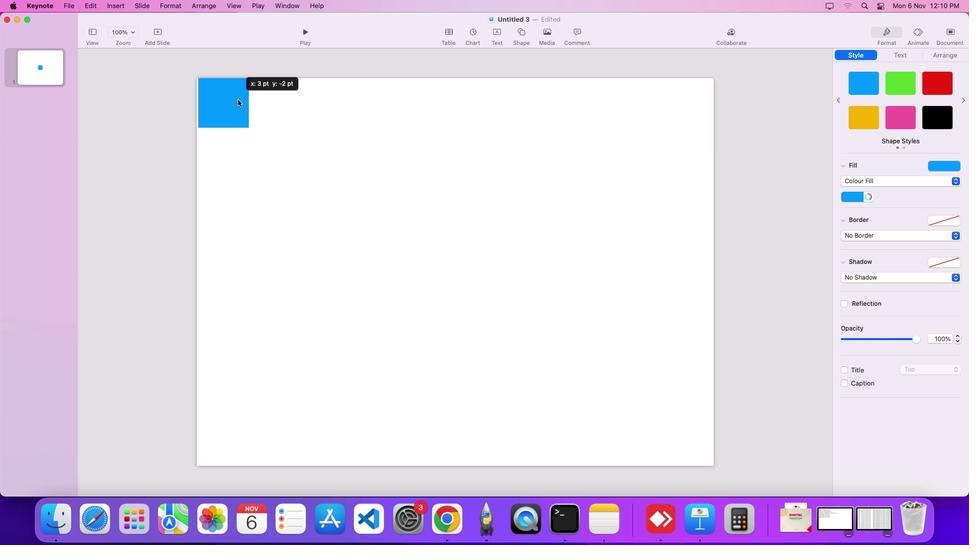 
Action: Mouse pressed left at (283, 230)
Screenshot: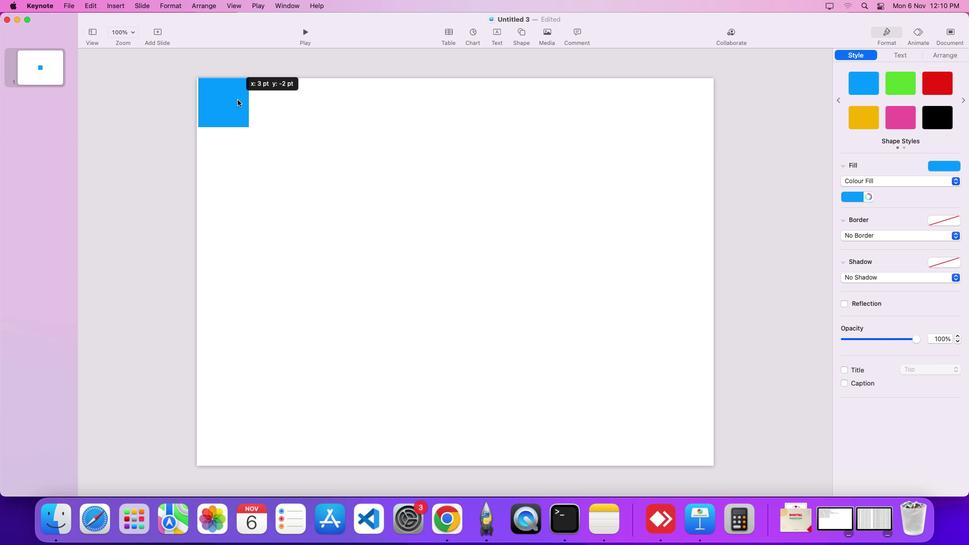 
Action: Mouse moved to (276, 263)
Screenshot: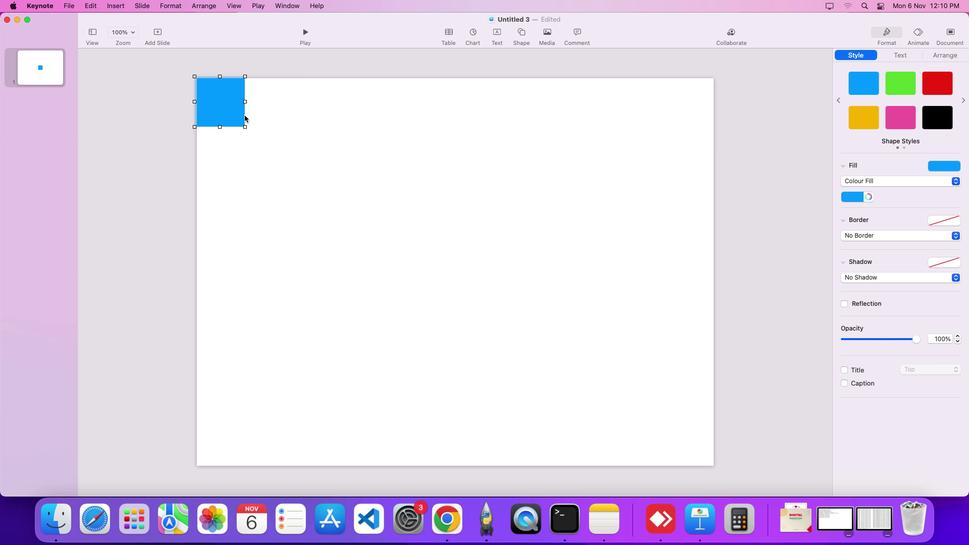 
Action: Mouse pressed left at (276, 263)
Screenshot: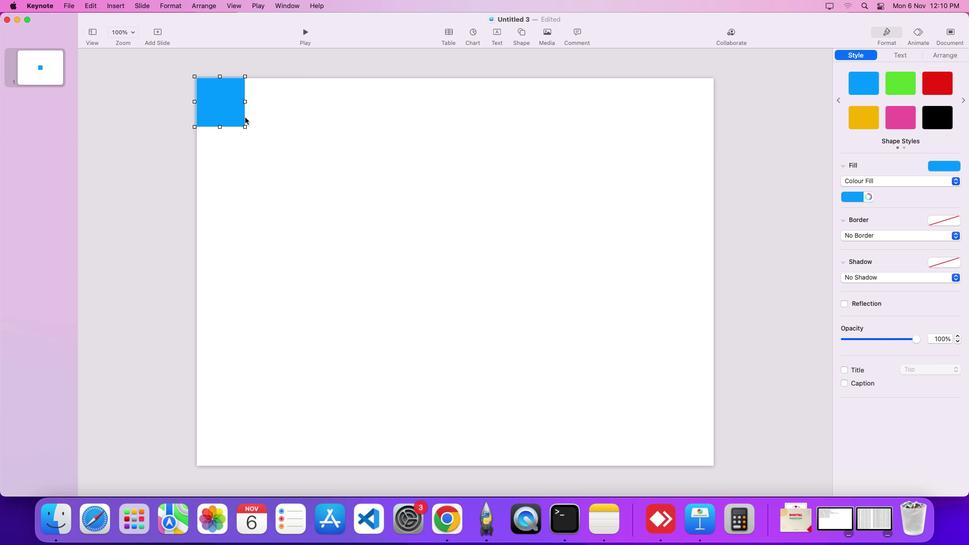 
Action: Mouse moved to (240, 233)
Screenshot: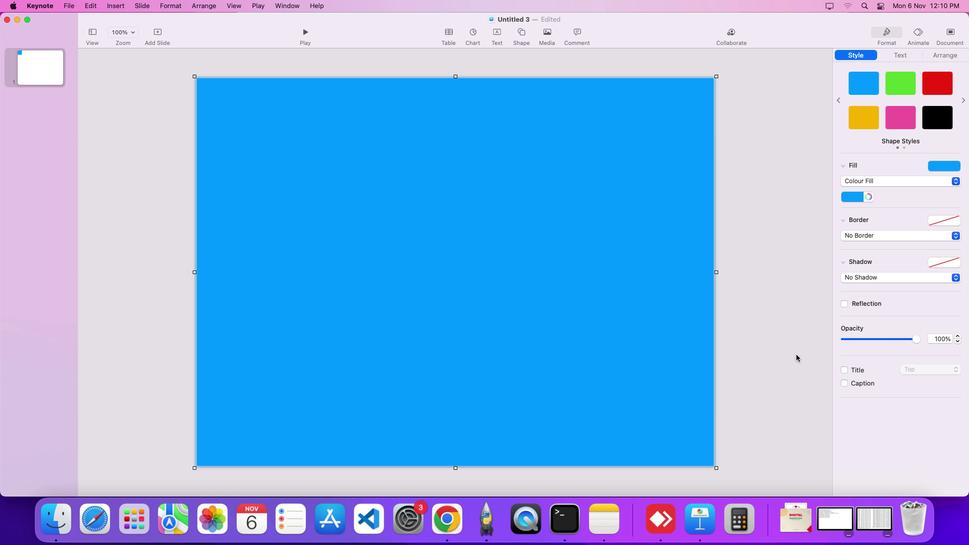
Action: Mouse pressed left at (240, 233)
Screenshot: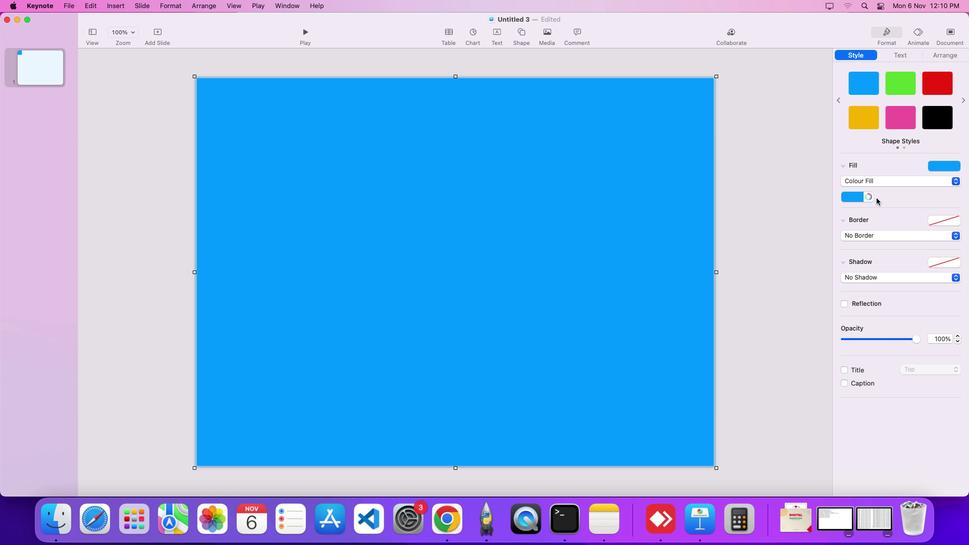 
Action: Mouse moved to (341, 247)
Screenshot: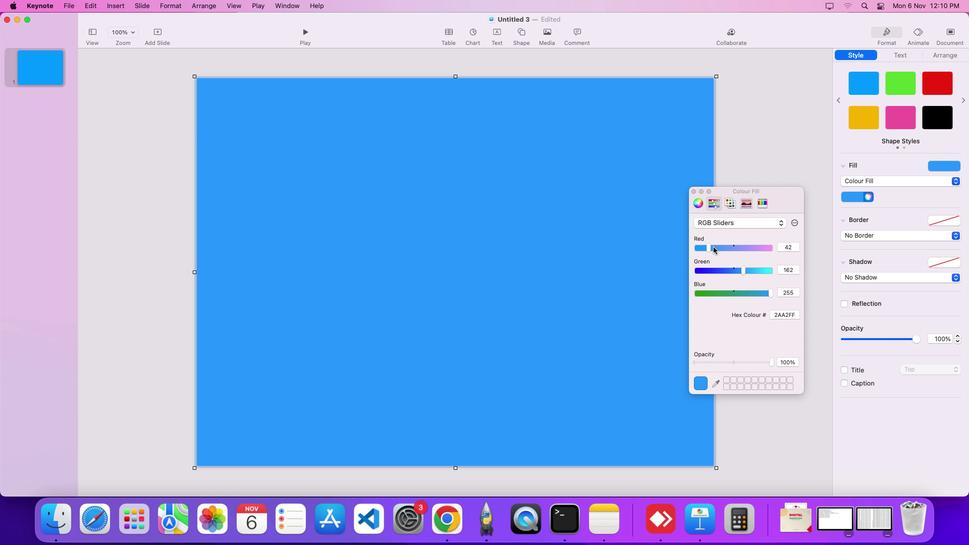 
Action: Mouse pressed left at (341, 247)
Screenshot: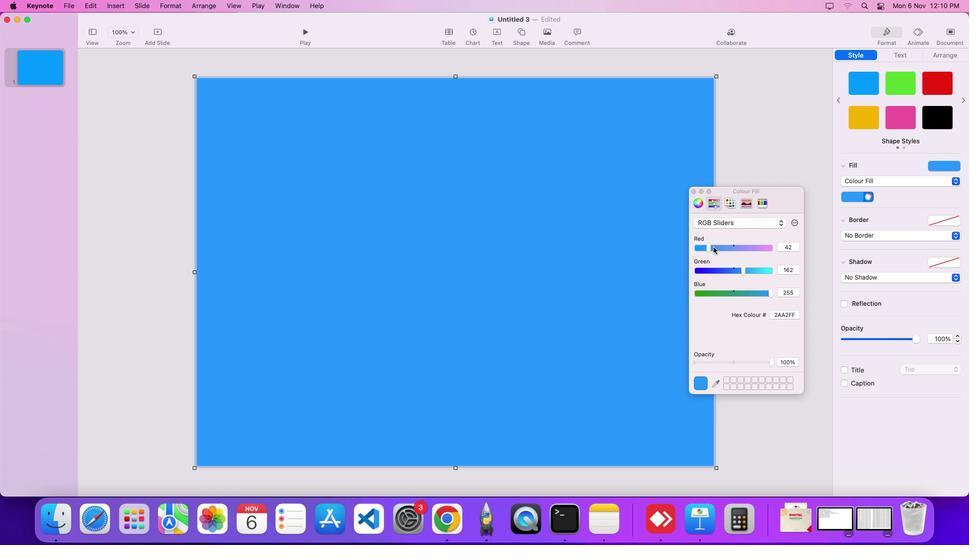 
Action: Mouse moved to (314, 259)
Screenshot: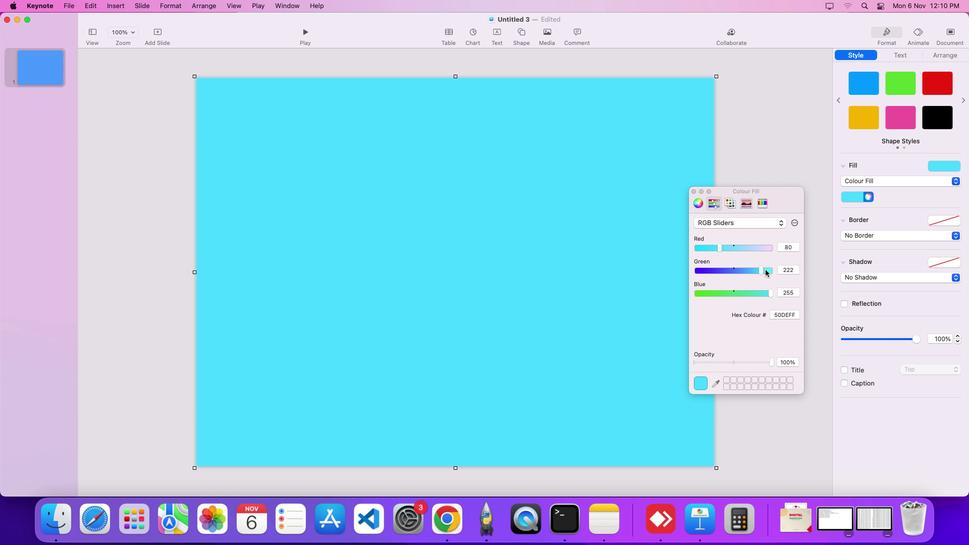 
Action: Mouse pressed left at (314, 259)
Screenshot: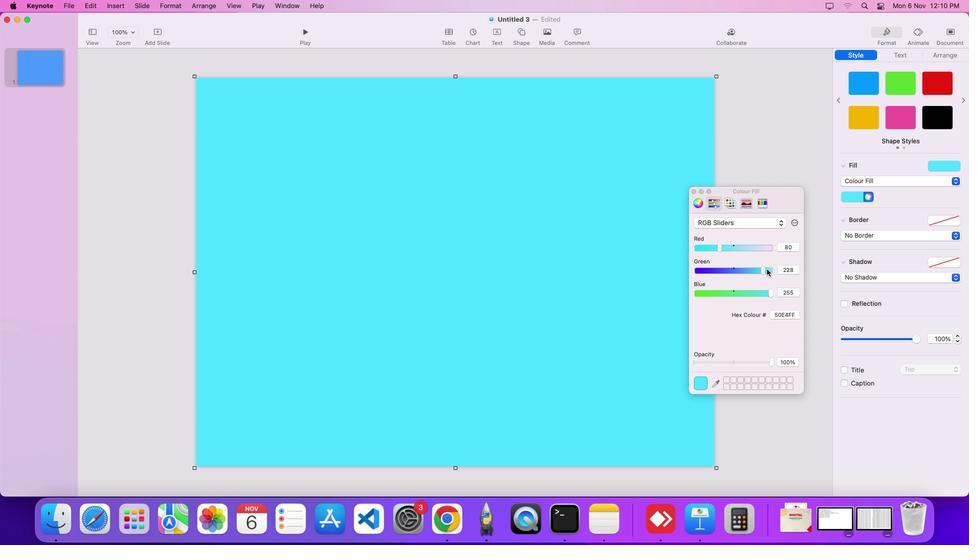 
Action: Mouse moved to (322, 263)
Screenshot: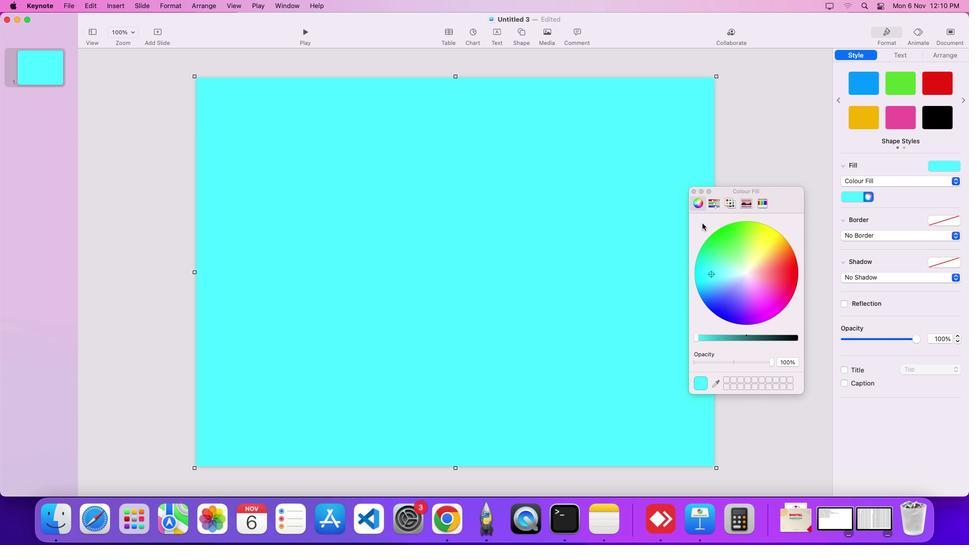 
Action: Mouse pressed left at (322, 263)
Screenshot: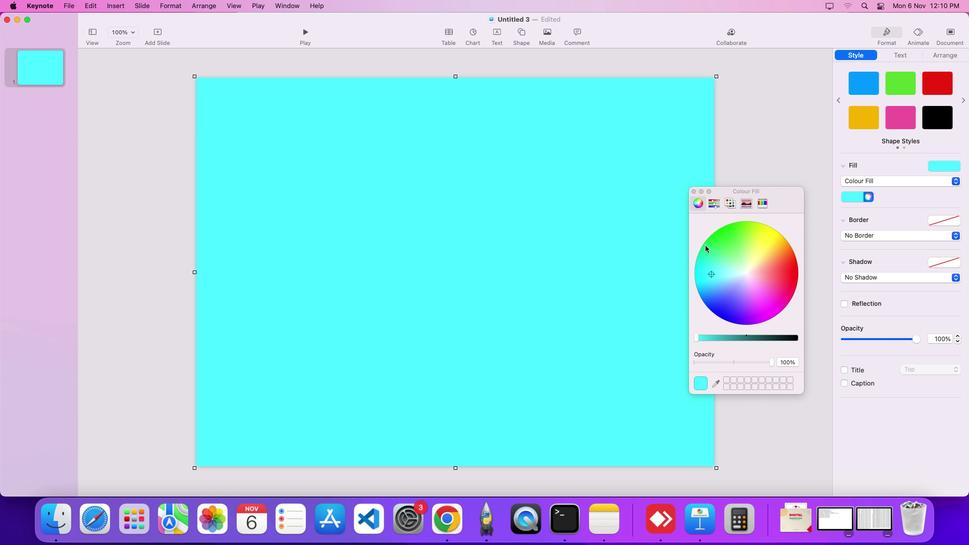 
Action: Mouse moved to (314, 249)
Screenshot: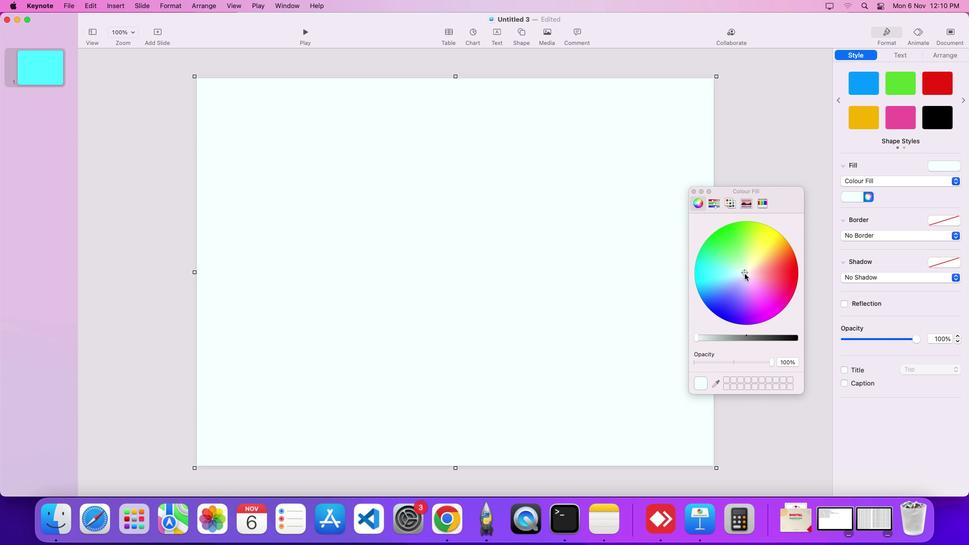
Action: Mouse pressed left at (314, 249)
Screenshot: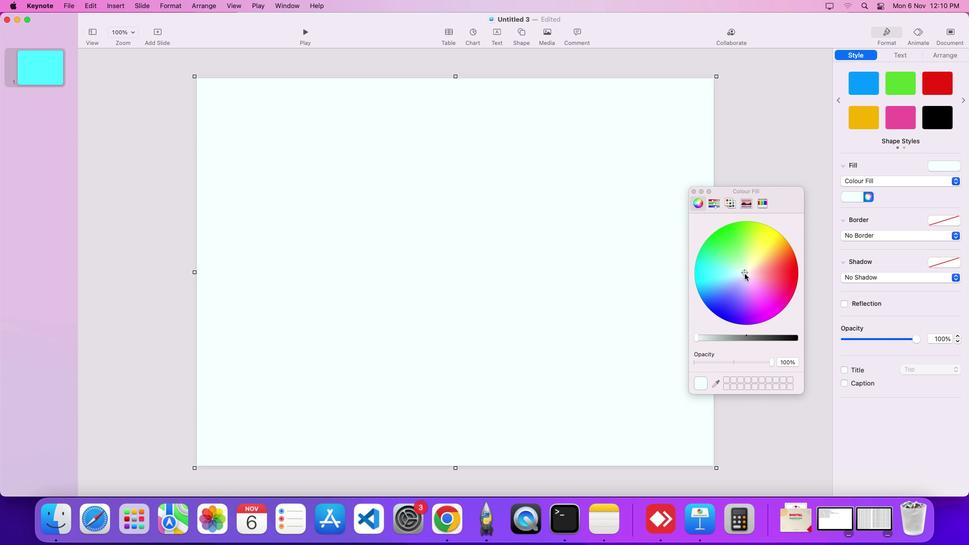 
Action: Mouse moved to (318, 264)
Screenshot: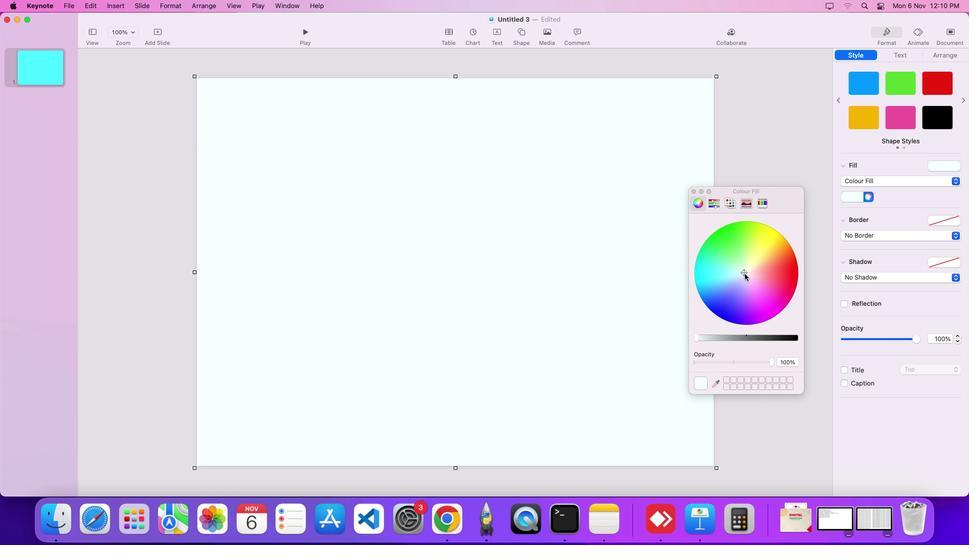 
Action: Mouse pressed left at (318, 264)
Screenshot: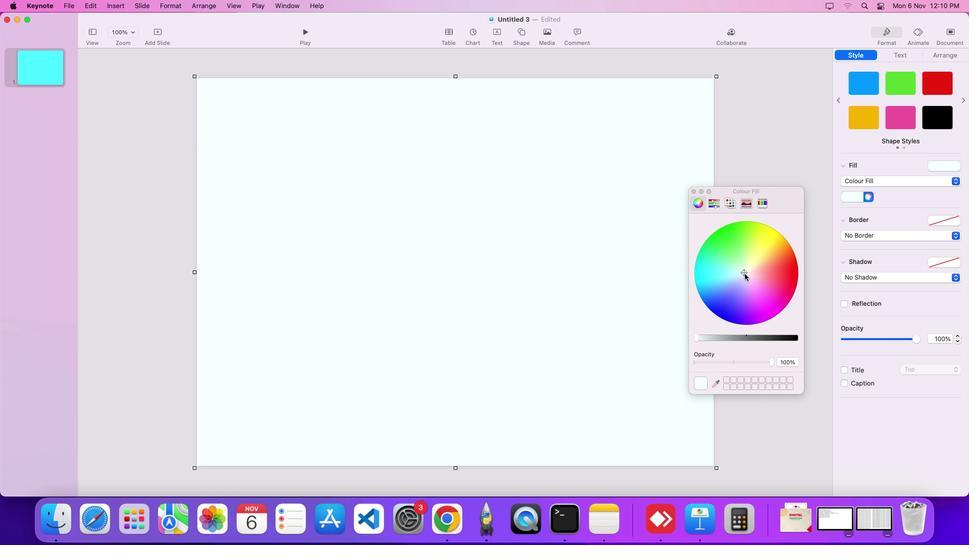 
Action: Mouse moved to (281, 260)
Screenshot: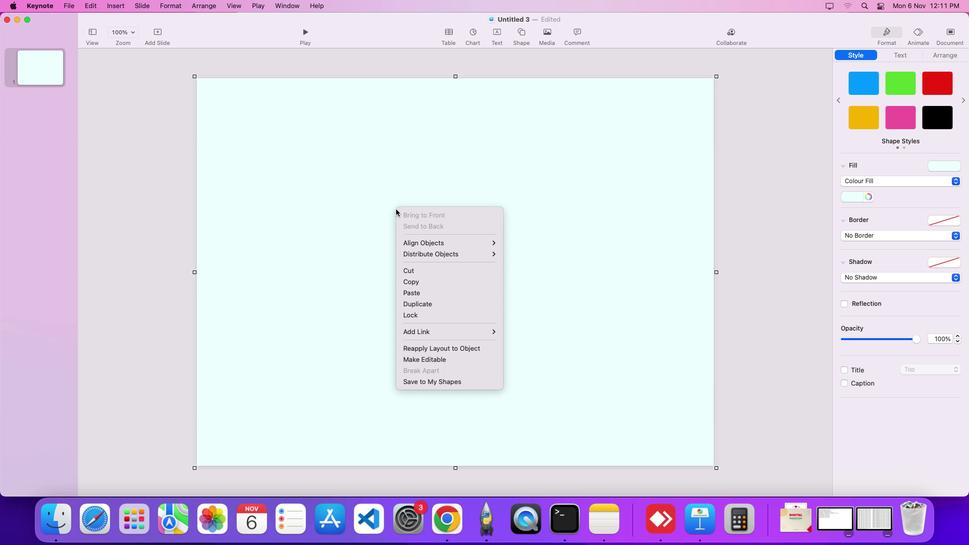 
Action: Mouse pressed left at (281, 260)
Screenshot: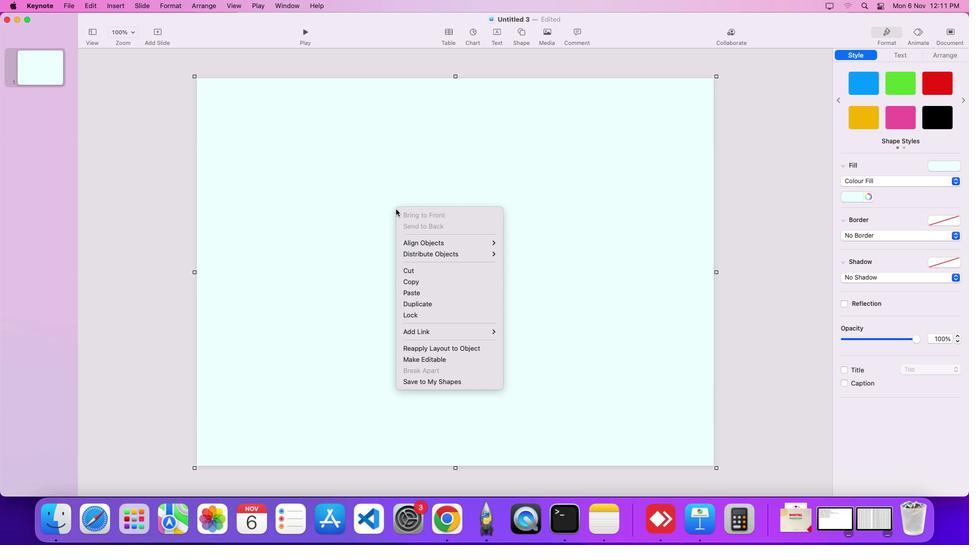 
Action: Mouse moved to (313, 246)
Screenshot: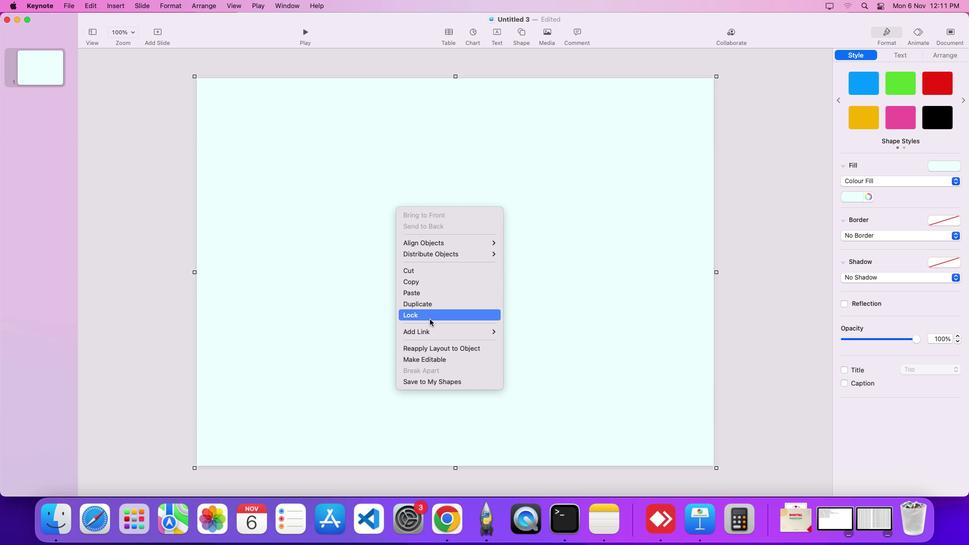 
Action: Mouse pressed left at (313, 246)
Screenshot: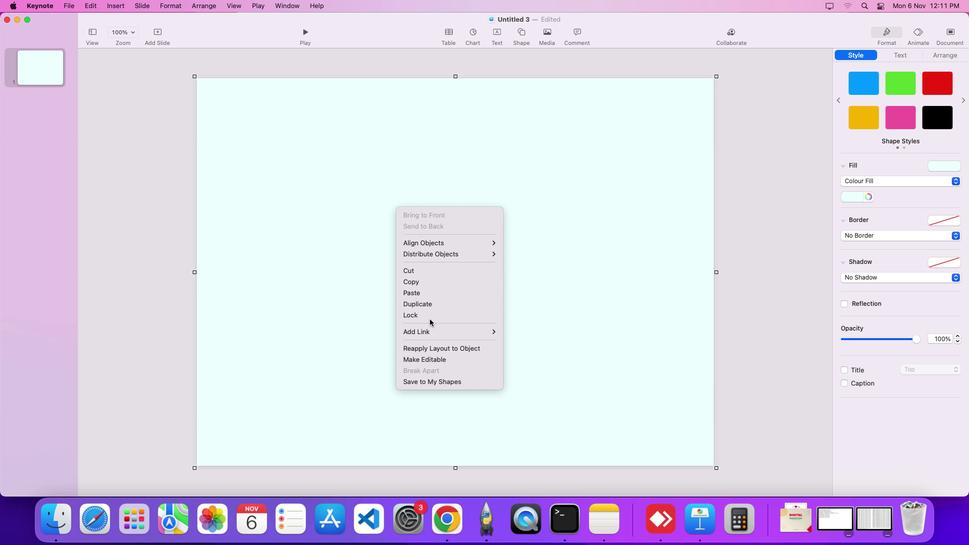 
Action: Mouse moved to (264, 250)
Screenshot: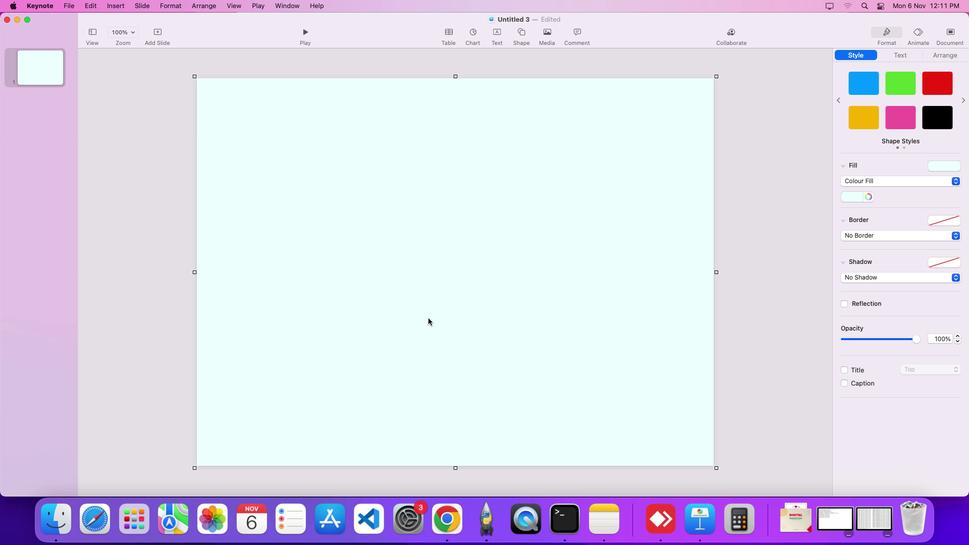 
Action: Mouse pressed left at (264, 250)
Screenshot: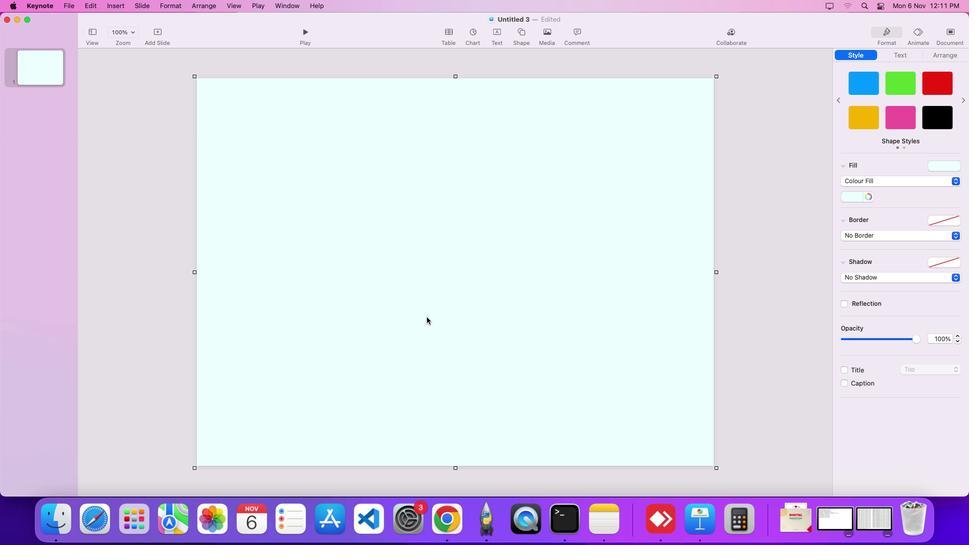 
Action: Mouse pressed right at (264, 250)
Screenshot: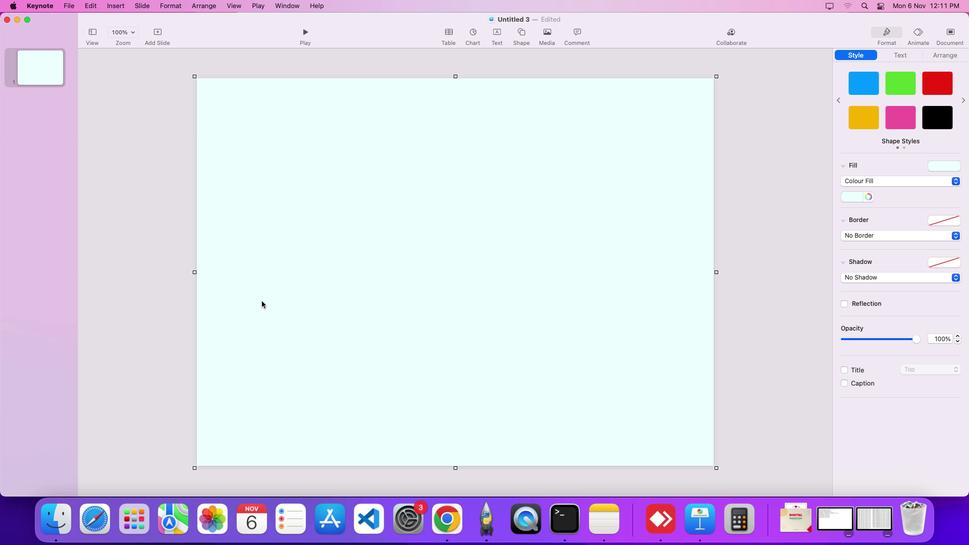 
Action: Mouse moved to (270, 273)
Screenshot: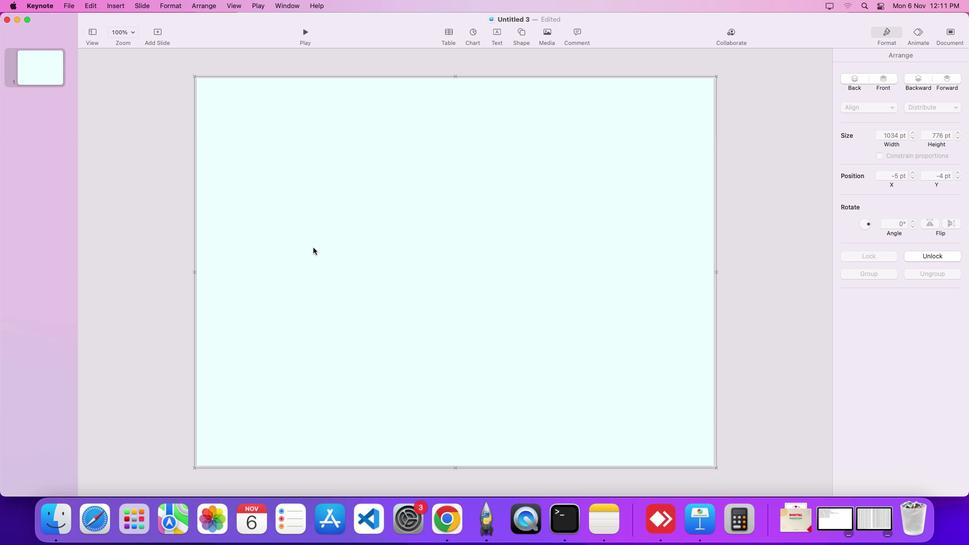 
Action: Mouse pressed left at (270, 273)
Screenshot: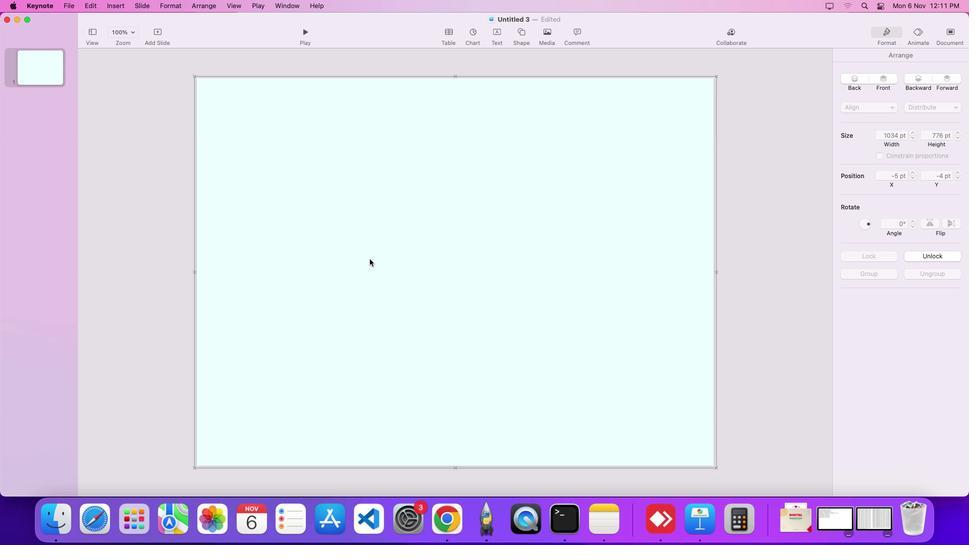 
Action: Mouse moved to (241, 268)
Screenshot: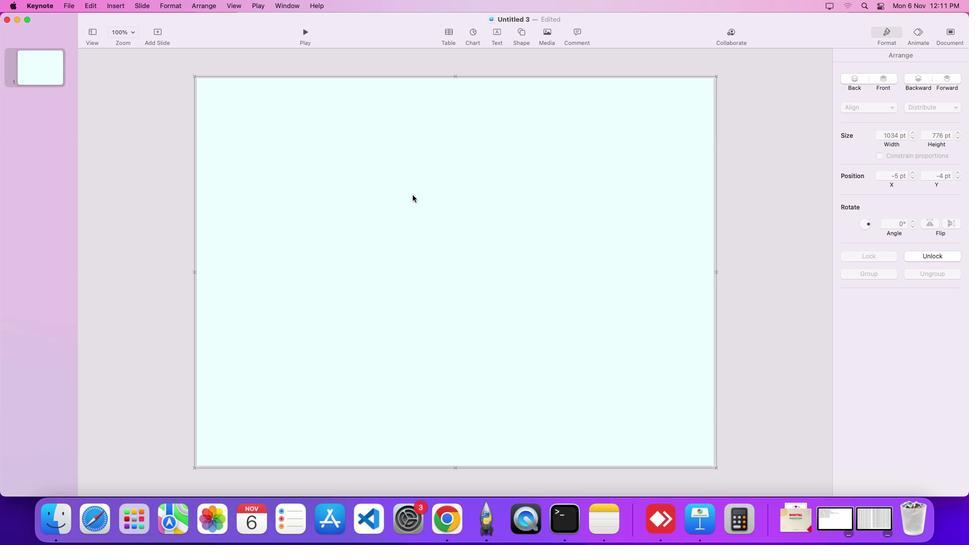 
Action: Mouse pressed left at (241, 268)
Screenshot: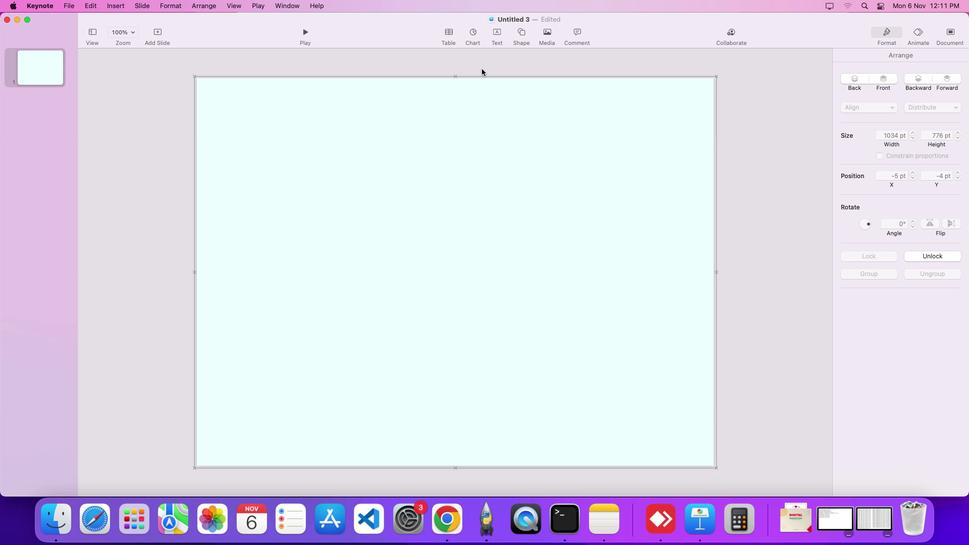 
Action: Mouse moved to (260, 261)
Screenshot: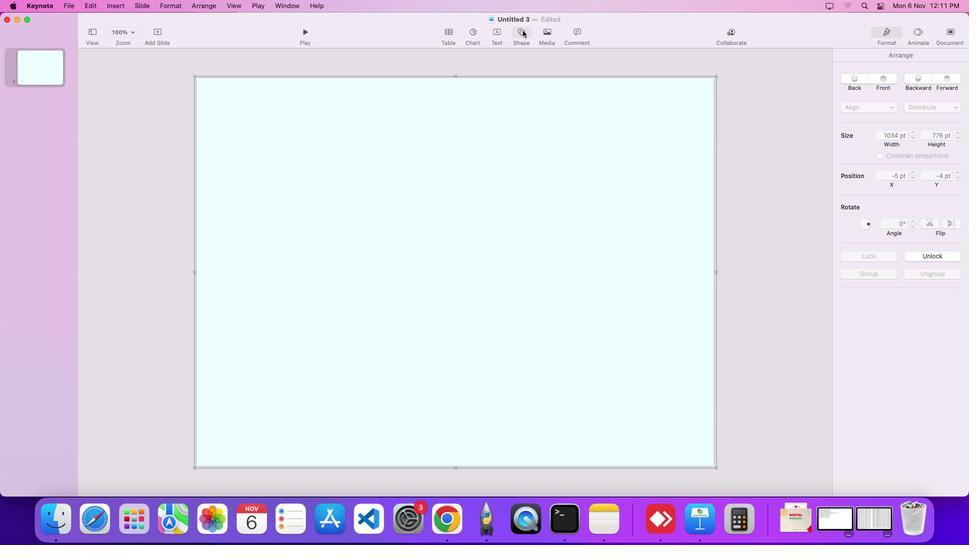 
Action: Mouse pressed left at (260, 261)
Screenshot: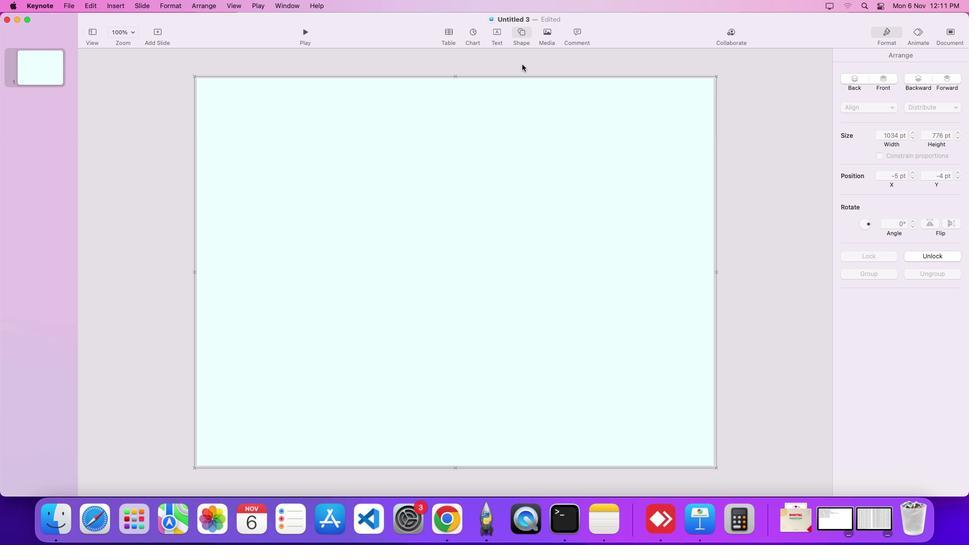 
Action: Mouse moved to (269, 257)
Screenshot: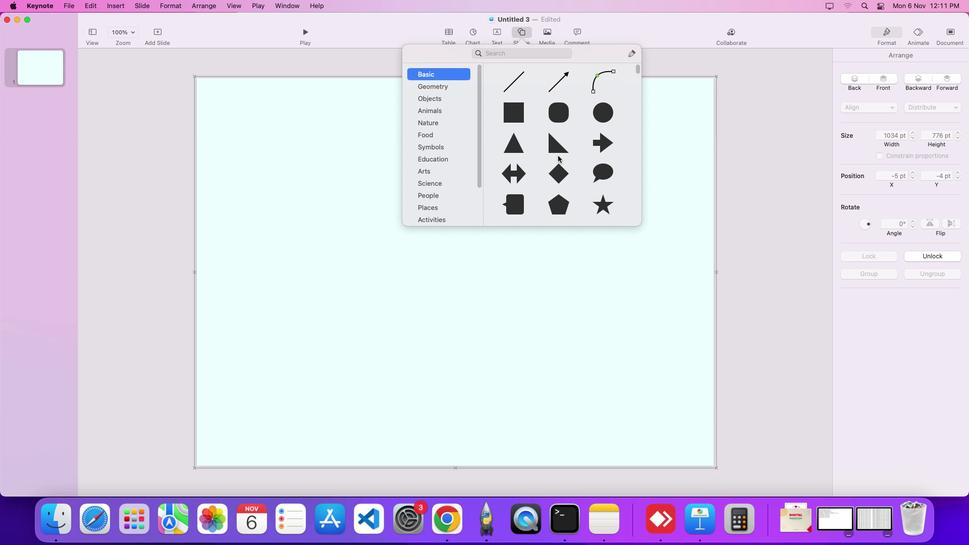 
Action: Mouse pressed left at (269, 257)
Screenshot: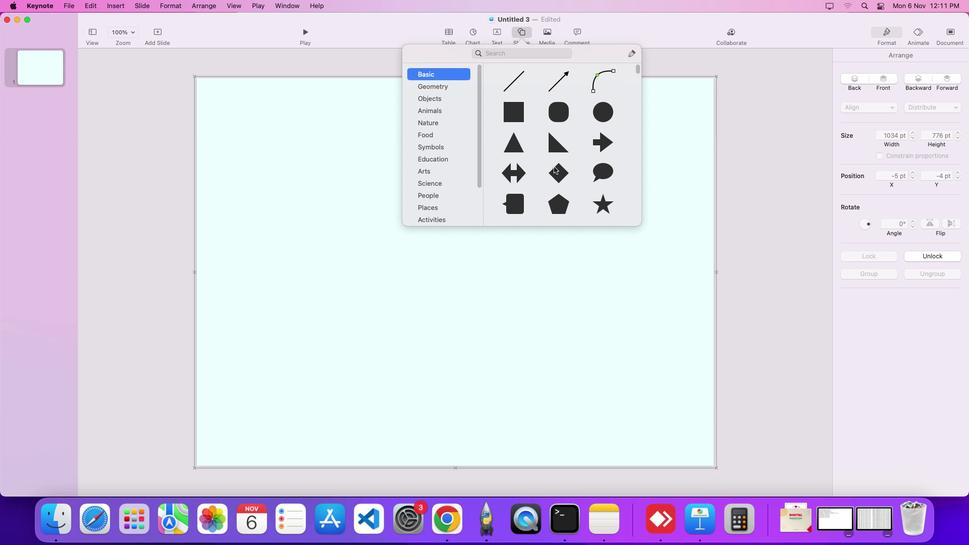 
Action: Mouse moved to (267, 247)
Screenshot: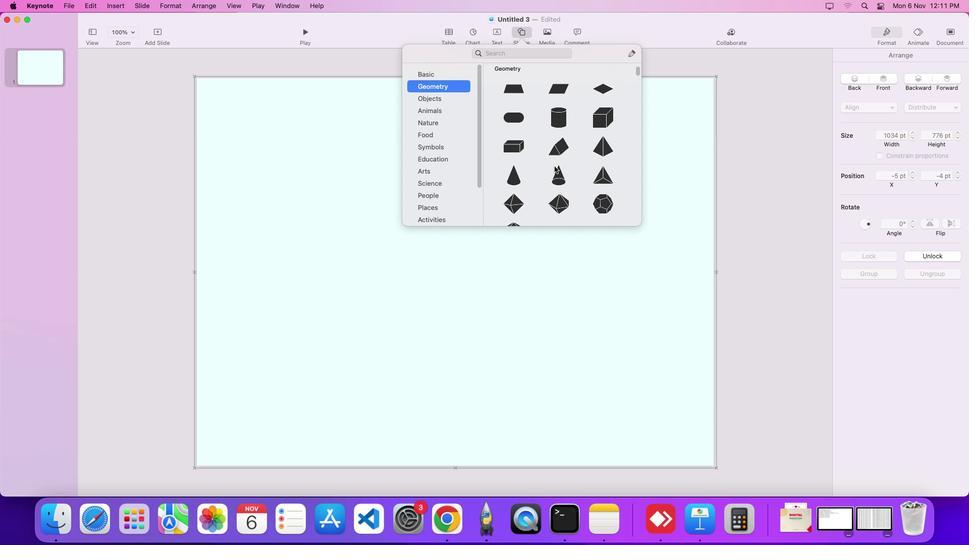 
Action: Mouse pressed left at (267, 247)
Screenshot: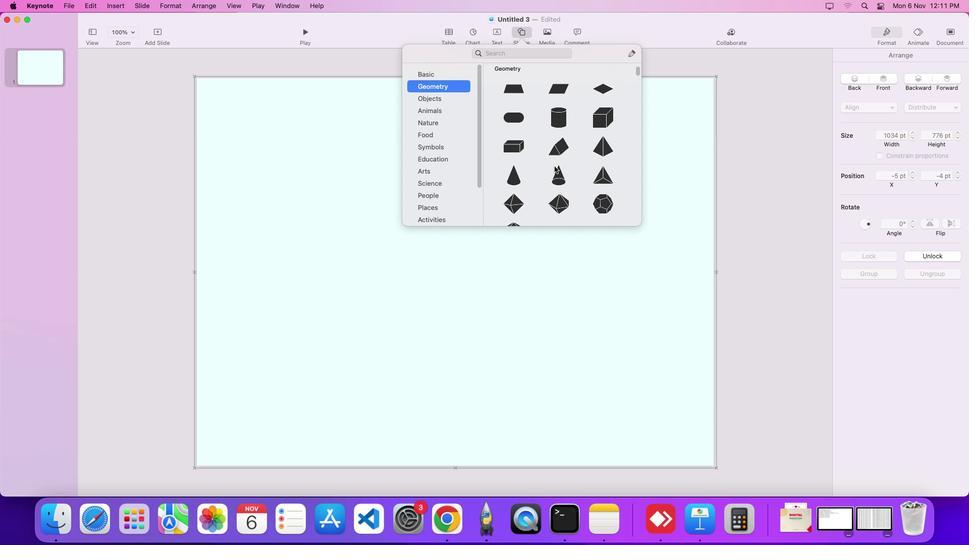
Action: Mouse moved to (285, 213)
Screenshot: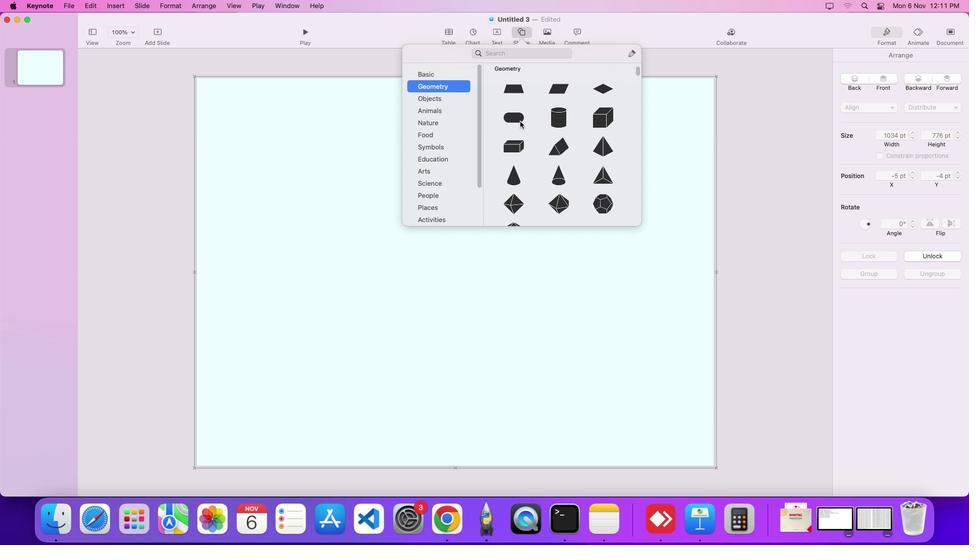 
Action: Mouse pressed left at (285, 213)
Screenshot: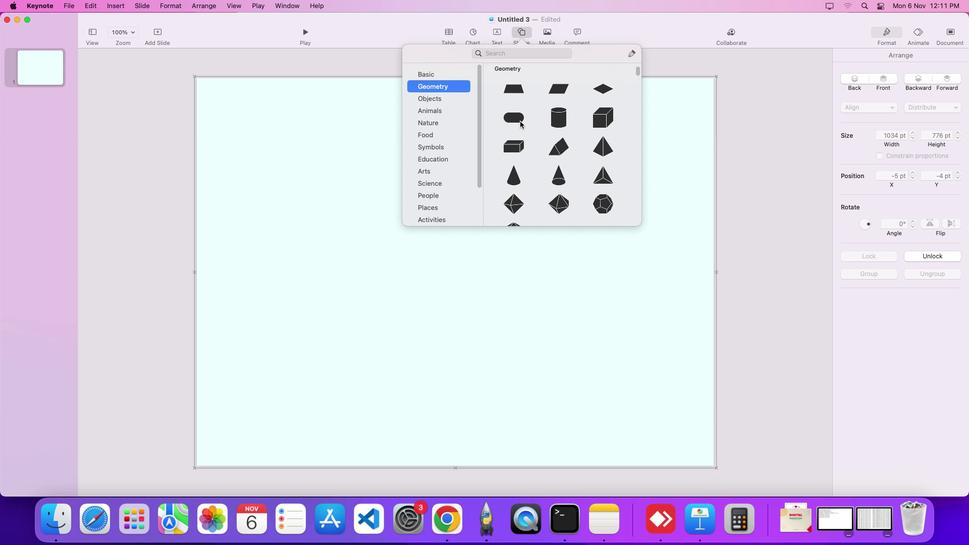 
Action: Mouse moved to (290, 241)
Screenshot: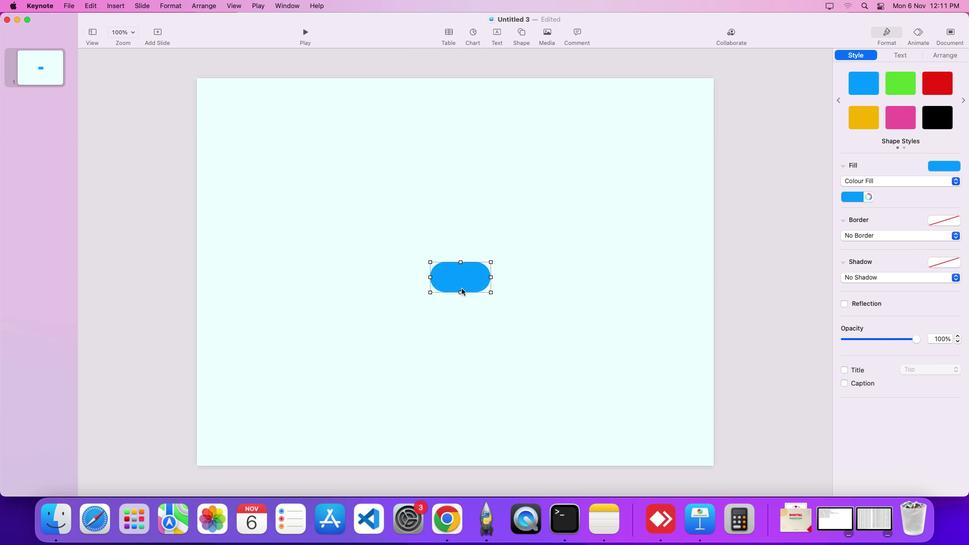 
Action: Mouse scrolled (290, 241) with delta (200, 207)
Screenshot: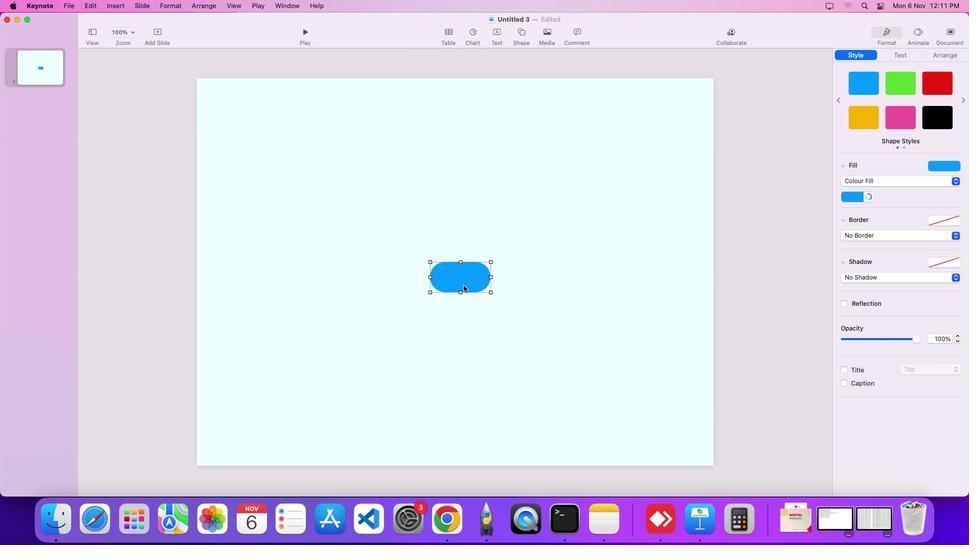 
Action: Mouse scrolled (290, 241) with delta (200, 206)
Screenshot: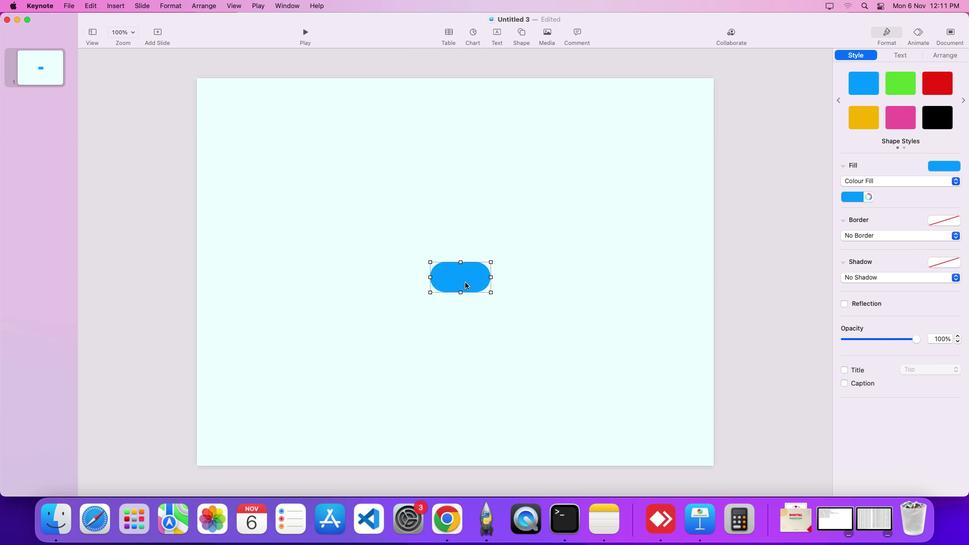 
Action: Mouse moved to (290, 241)
Screenshot: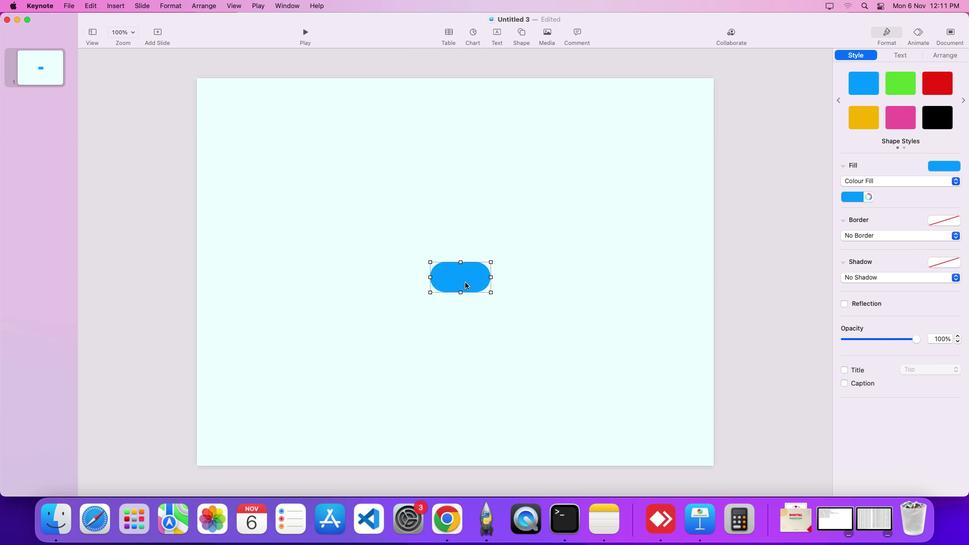 
Action: Mouse scrolled (290, 241) with delta (200, 206)
Screenshot: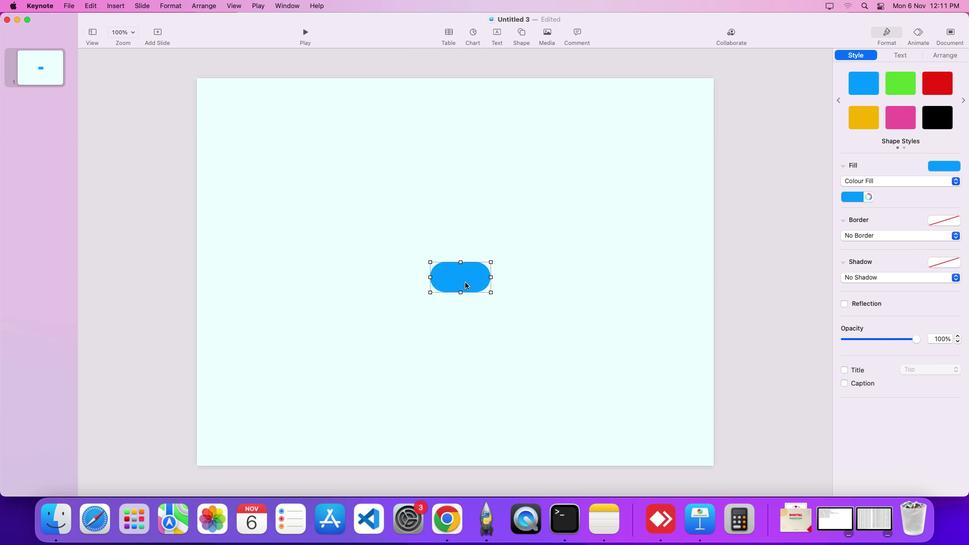 
Action: Mouse moved to (290, 241)
Screenshot: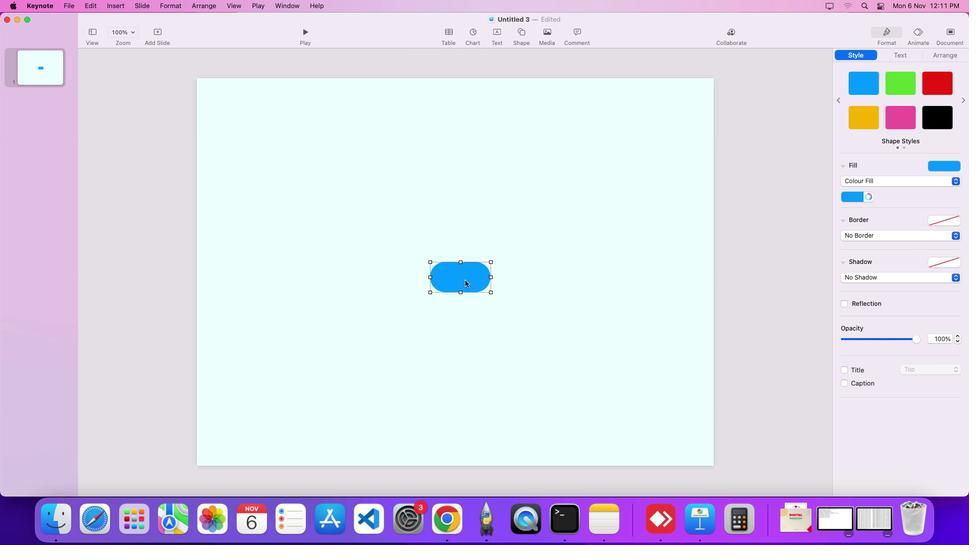 
Action: Mouse scrolled (290, 241) with delta (200, 205)
Screenshot: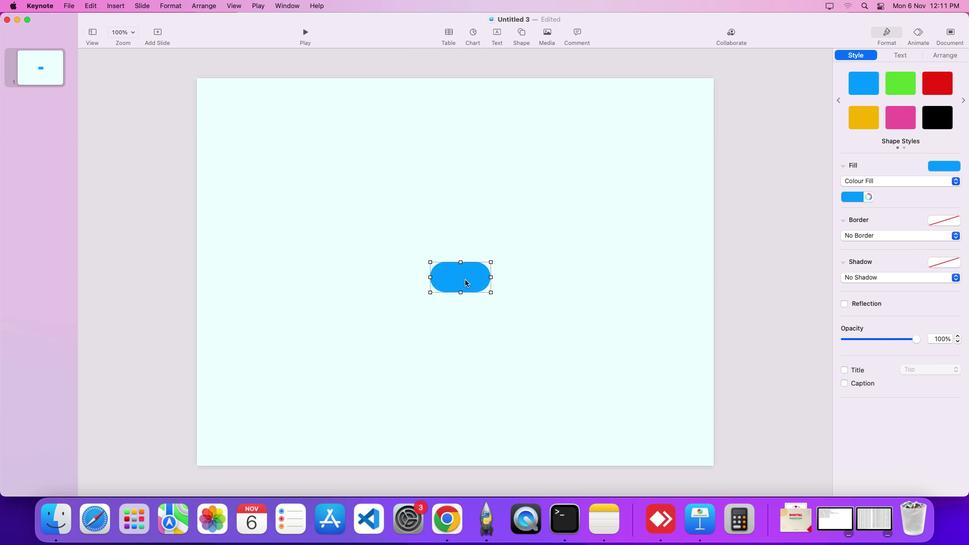
Action: Mouse moved to (290, 241)
Screenshot: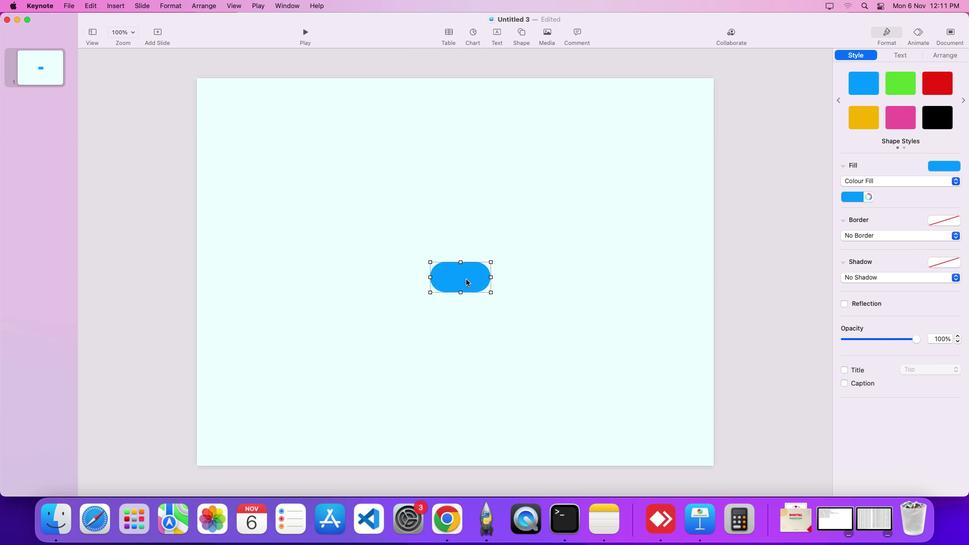 
Action: Mouse scrolled (290, 241) with delta (200, 207)
Screenshot: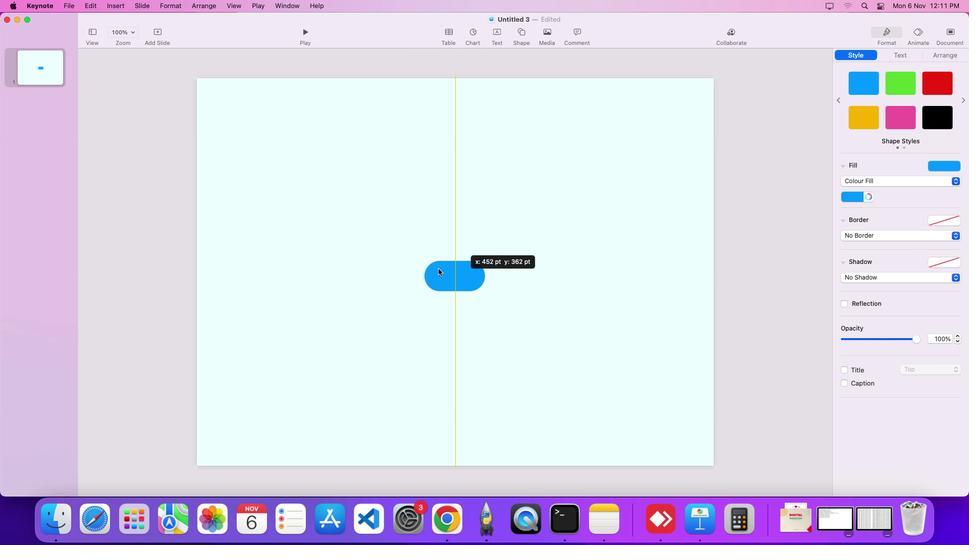 
Action: Mouse scrolled (290, 241) with delta (200, 206)
Screenshot: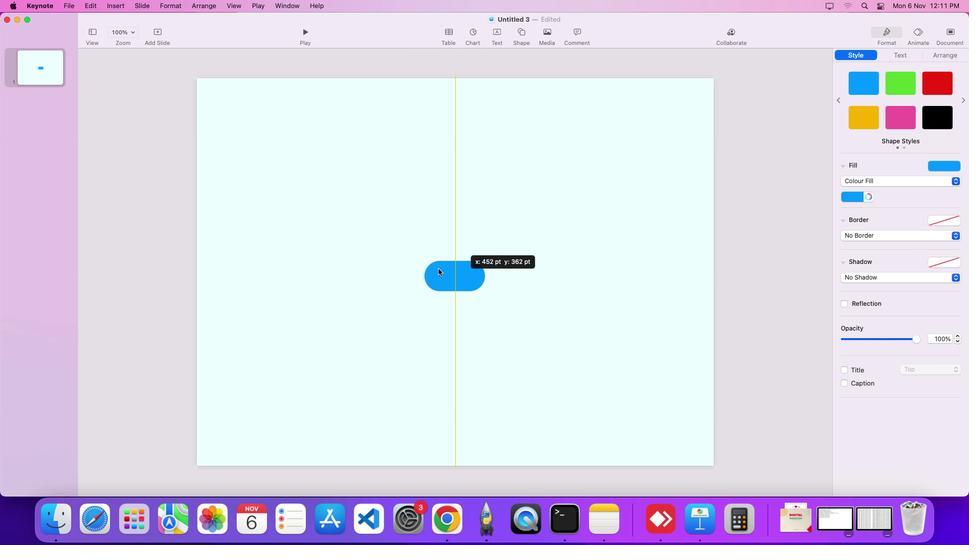 
Action: Mouse scrolled (290, 241) with delta (200, 208)
Screenshot: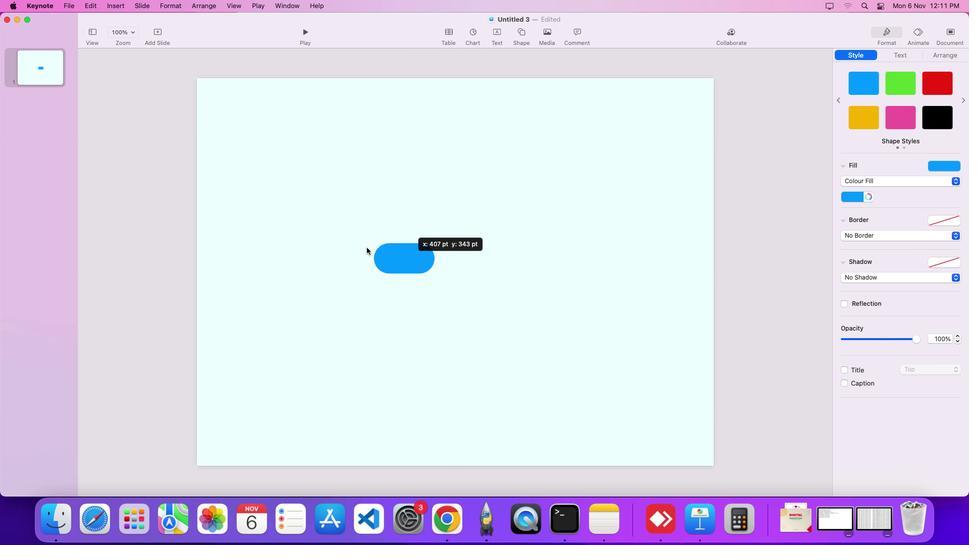 
Action: Mouse scrolled (290, 241) with delta (200, 206)
Screenshot: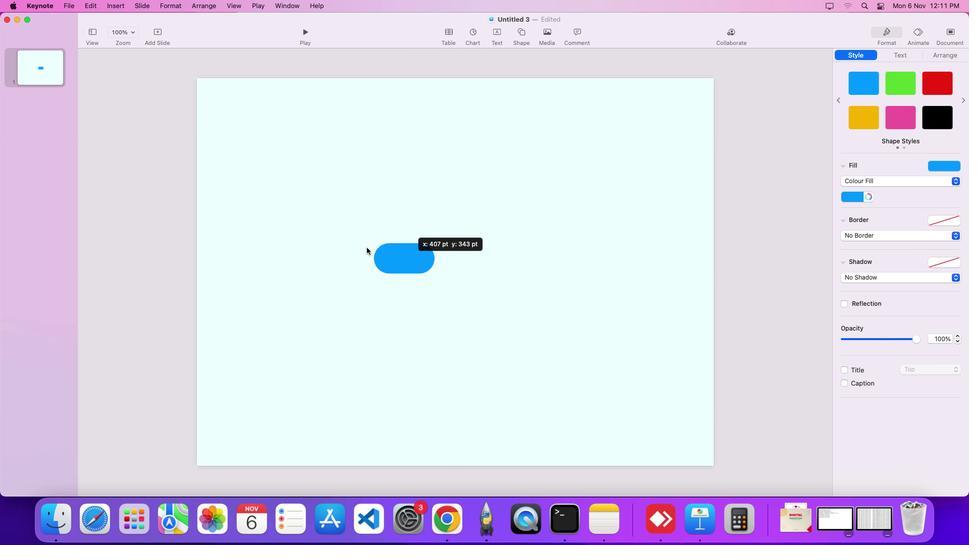 
Action: Mouse moved to (284, 232)
Screenshot: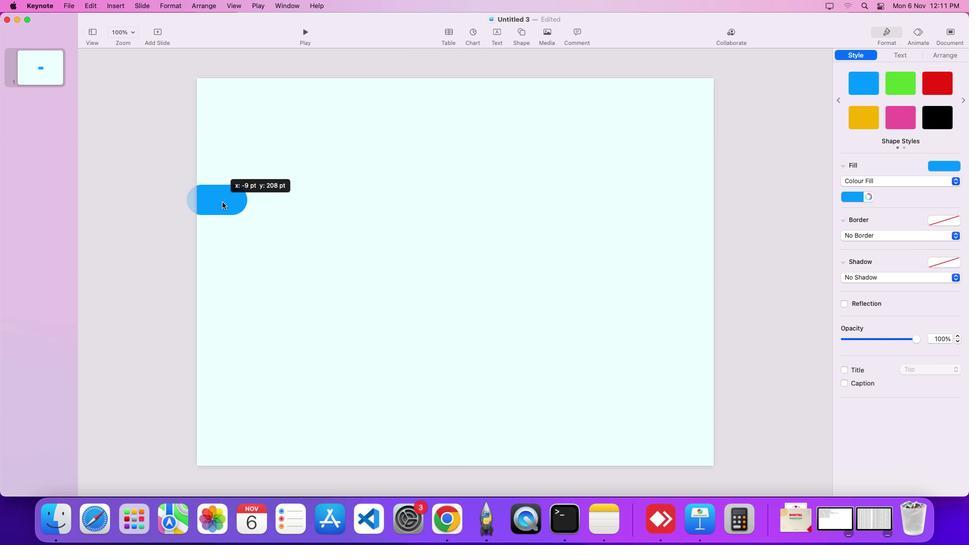 
Action: Mouse pressed left at (284, 232)
Screenshot: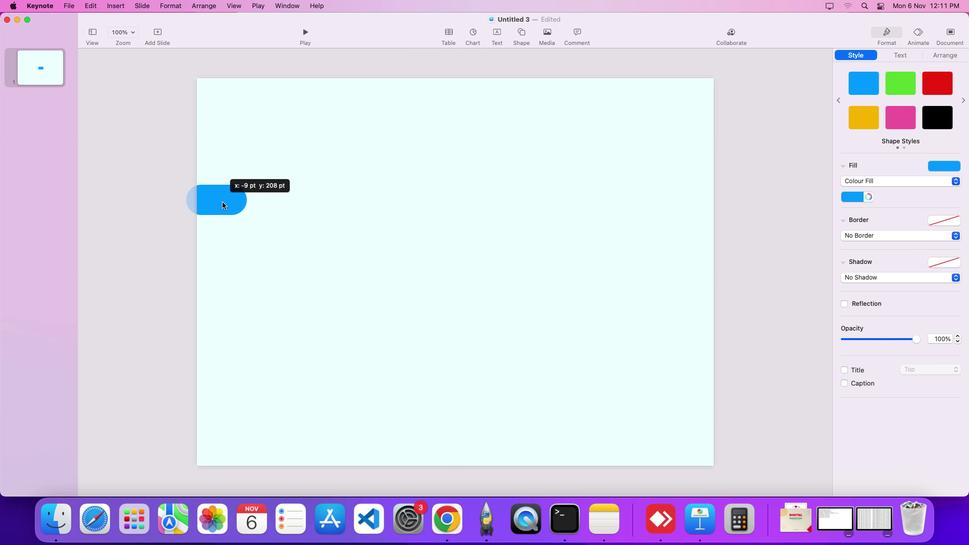 
Action: Mouse moved to (276, 265)
Screenshot: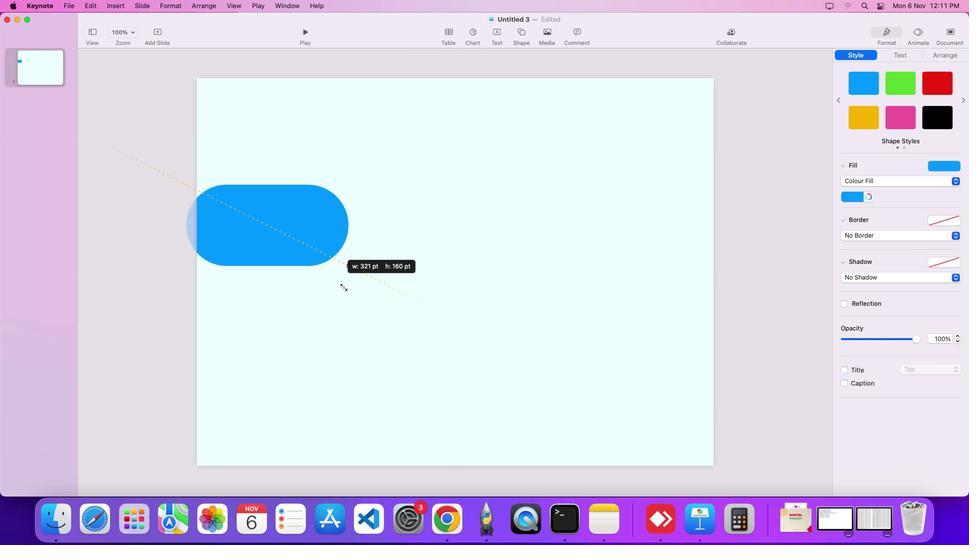 
Action: Mouse pressed left at (276, 265)
Screenshot: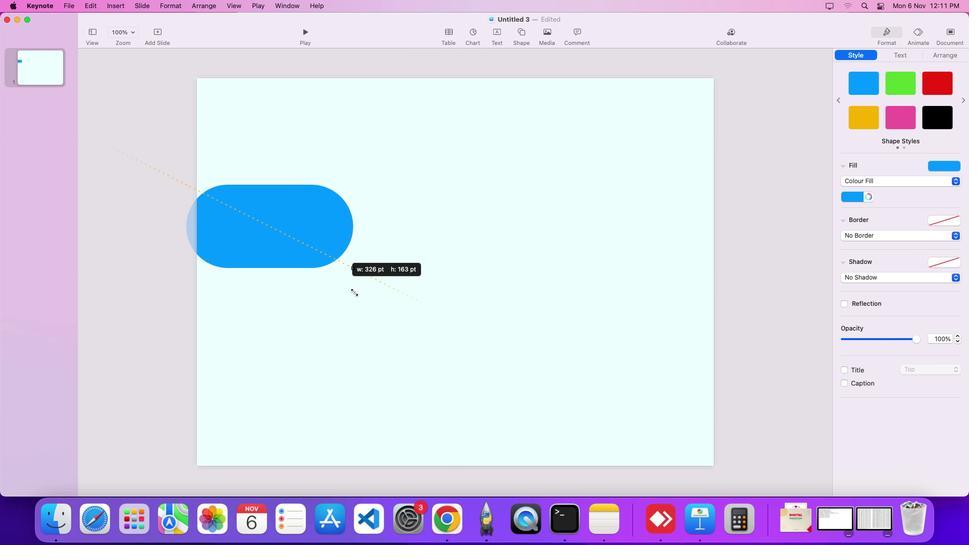 
Action: Mouse moved to (240, 252)
Screenshot: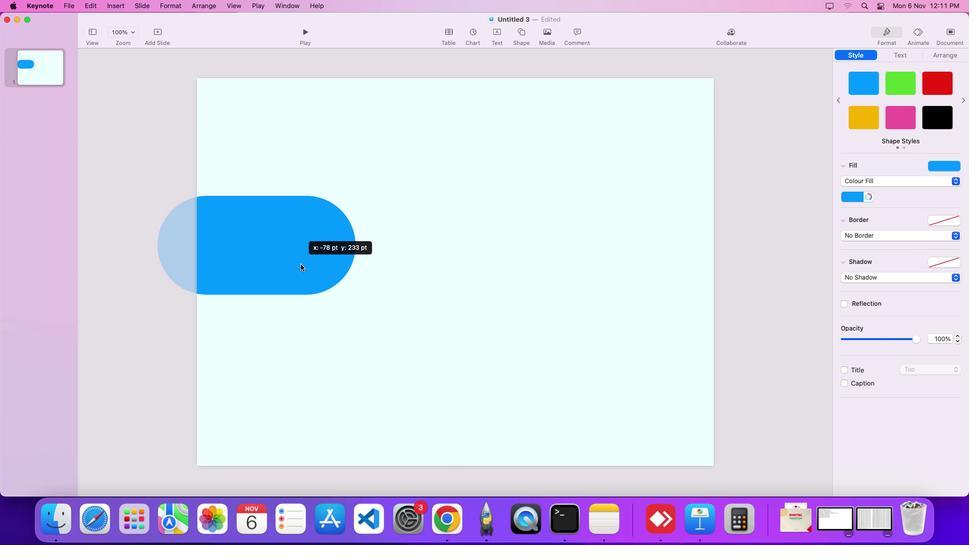 
Action: Mouse pressed left at (240, 252)
Screenshot: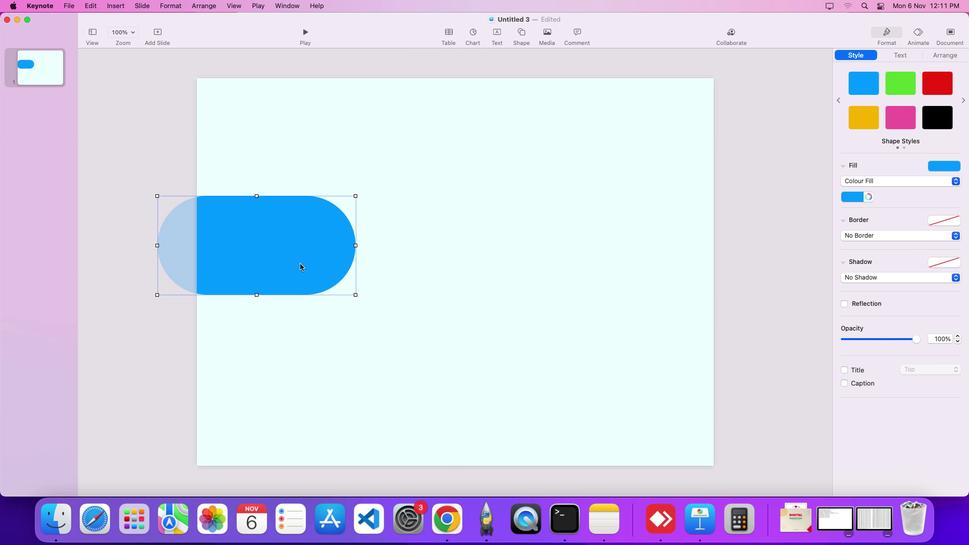 
Action: Mouse moved to (254, 259)
Screenshot: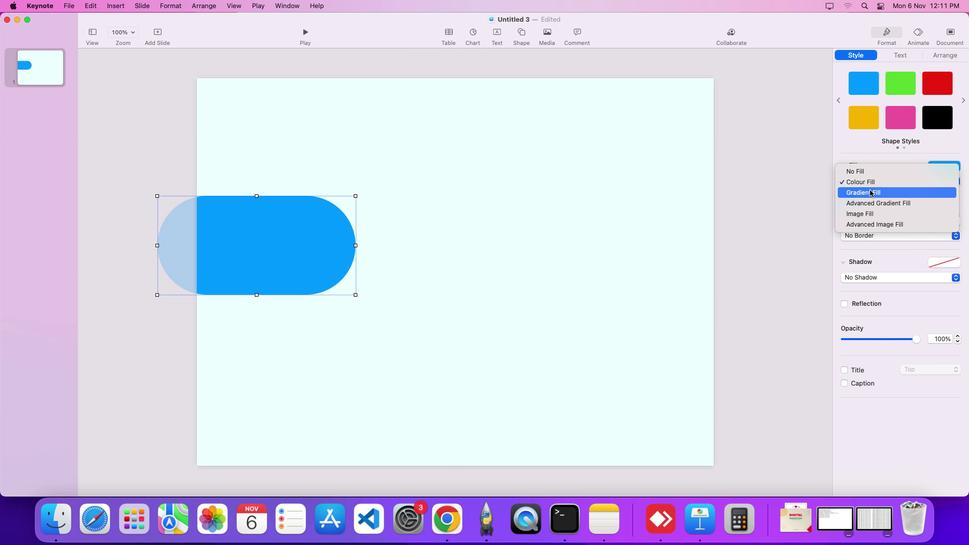 
Action: Mouse pressed left at (254, 259)
Screenshot: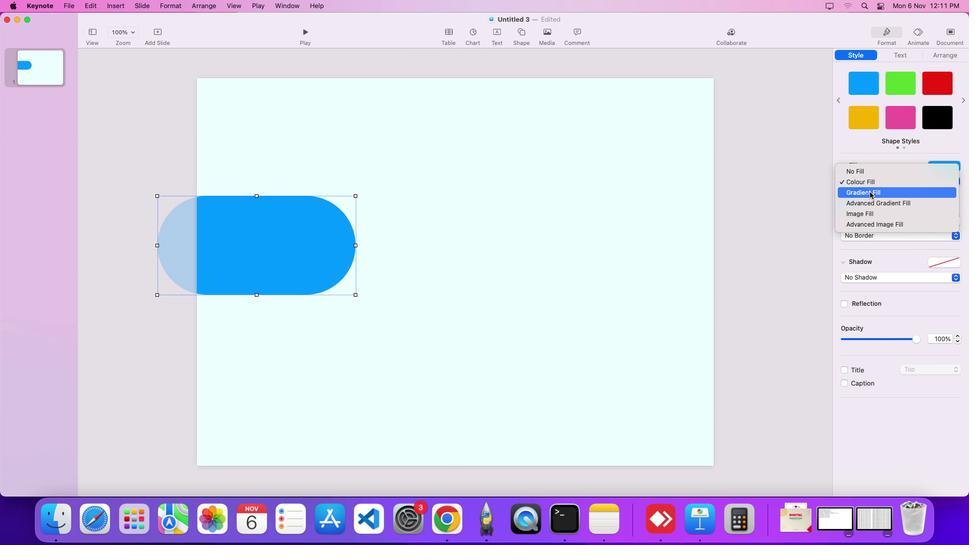
Action: Mouse moved to (342, 243)
Screenshot: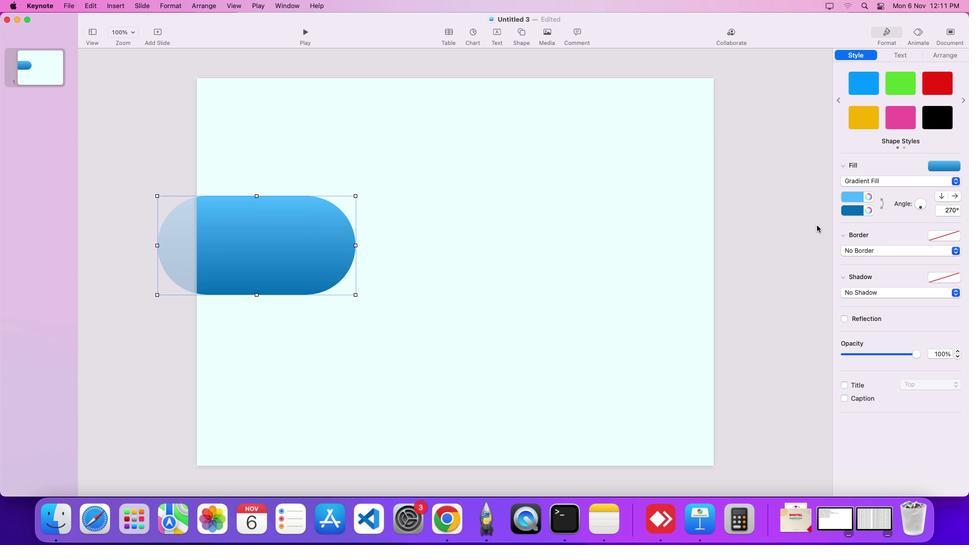 
Action: Mouse pressed left at (342, 243)
Screenshot: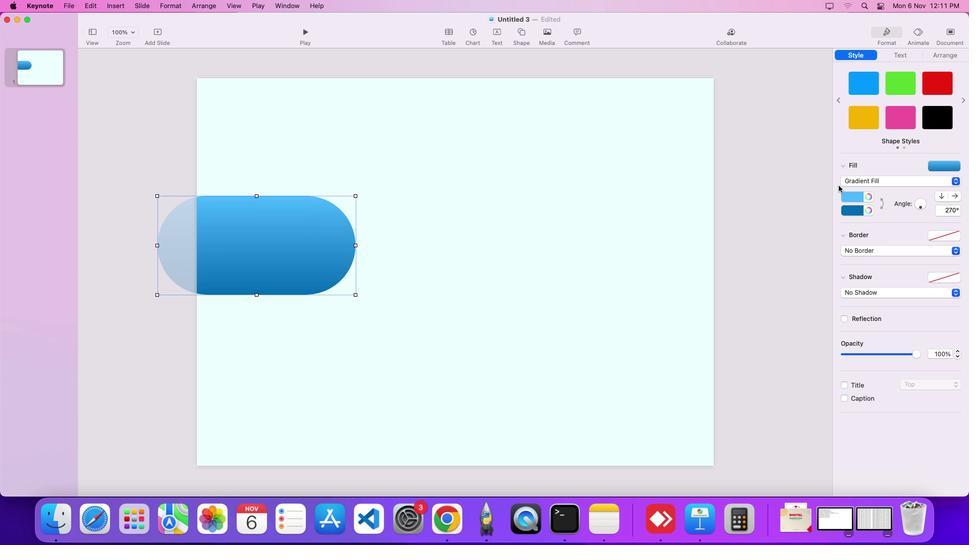 
Action: Mouse moved to (341, 246)
Screenshot: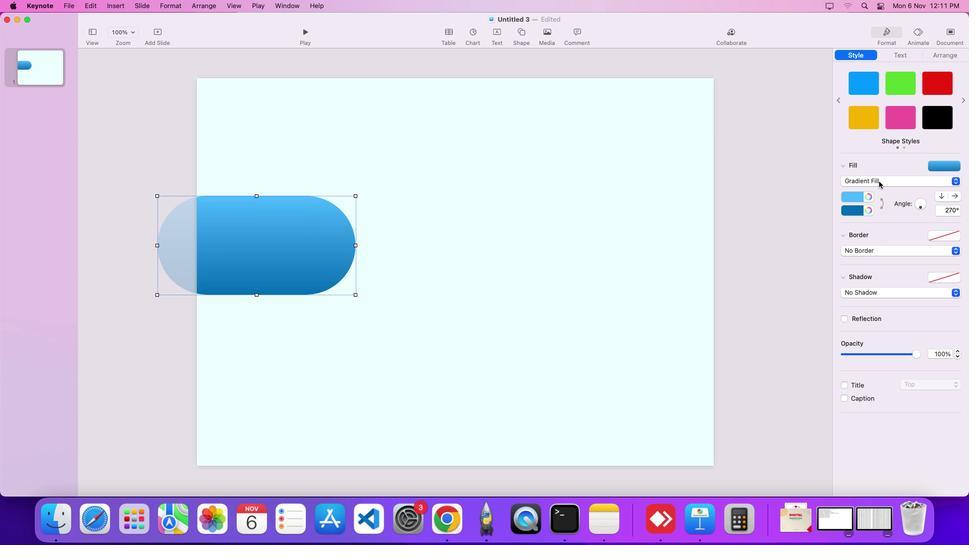 
Action: Mouse pressed left at (341, 246)
Screenshot: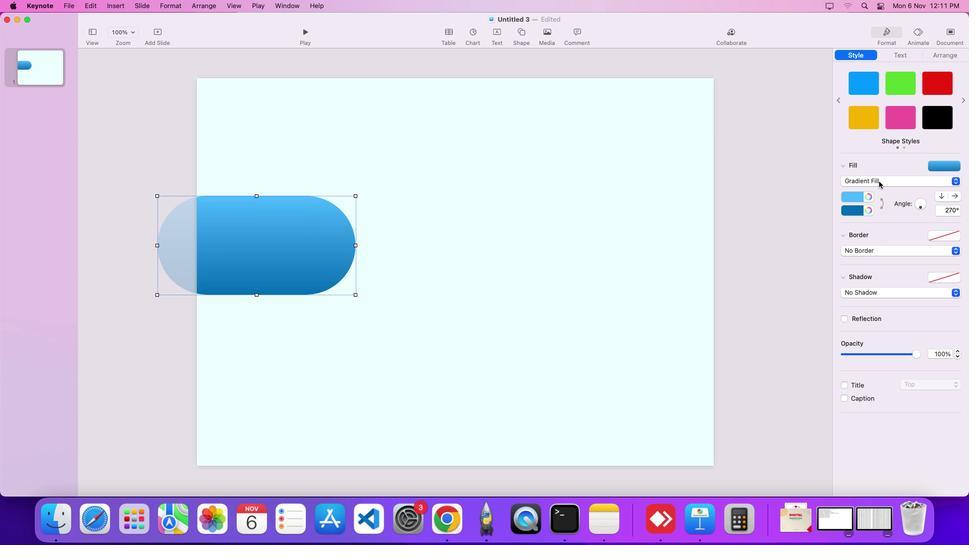 
Action: Mouse moved to (343, 244)
Screenshot: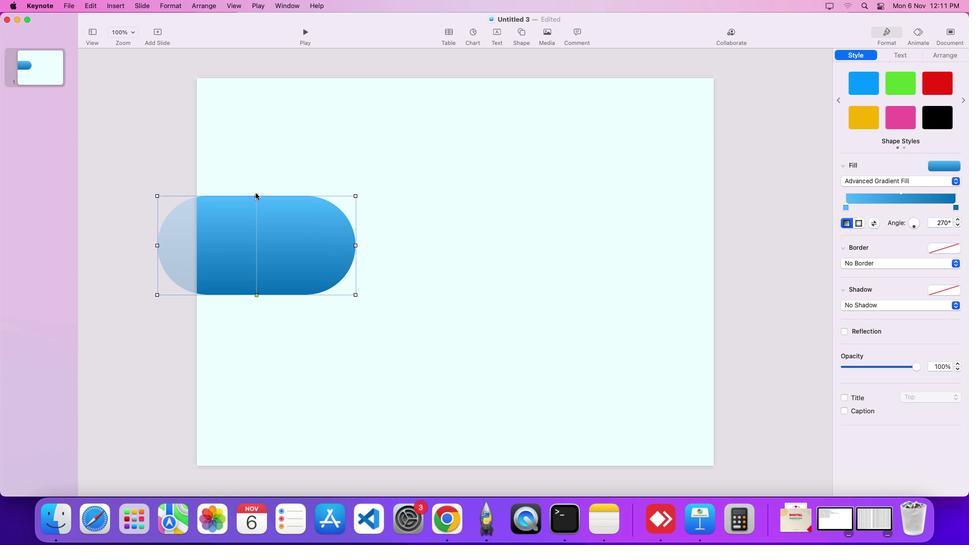 
Action: Mouse pressed left at (343, 244)
Screenshot: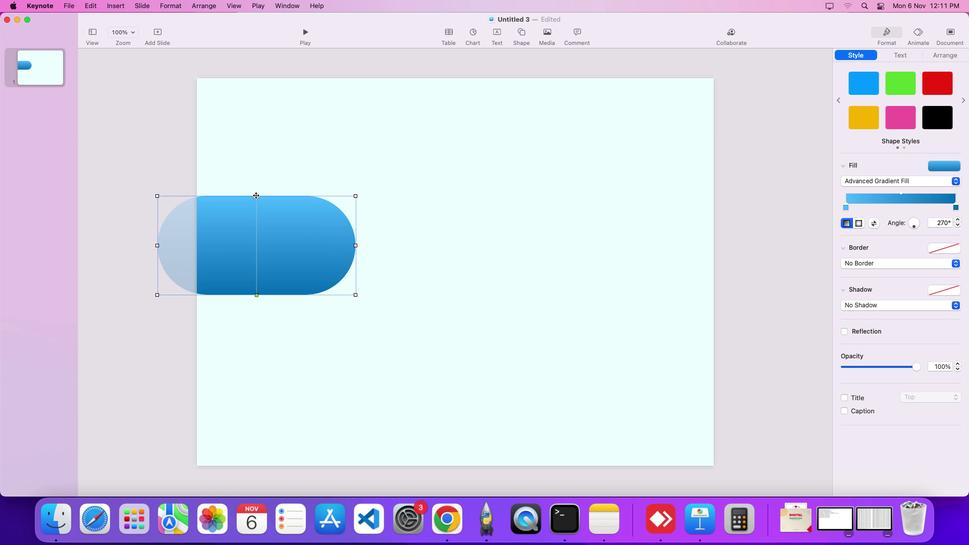 
Action: Mouse moved to (342, 246)
Screenshot: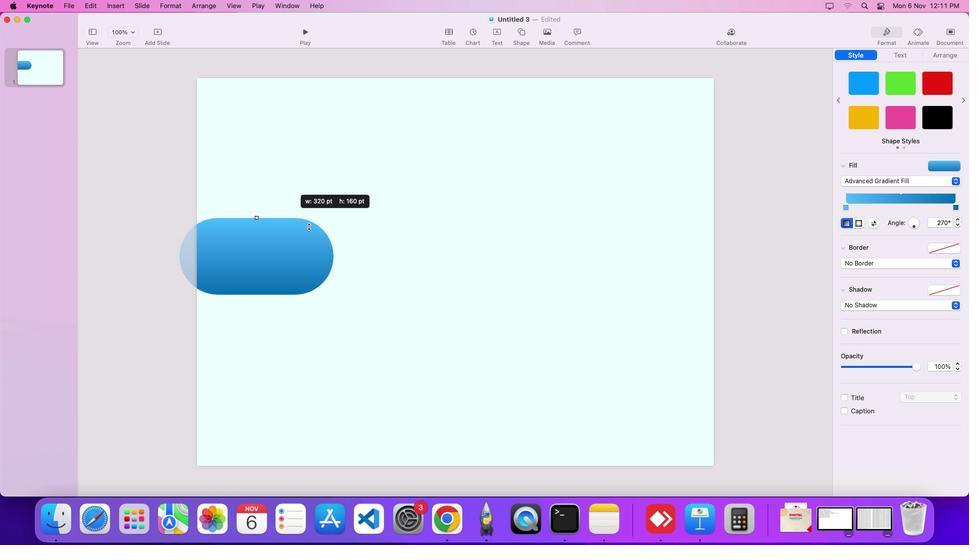 
Action: Mouse pressed left at (342, 246)
Screenshot: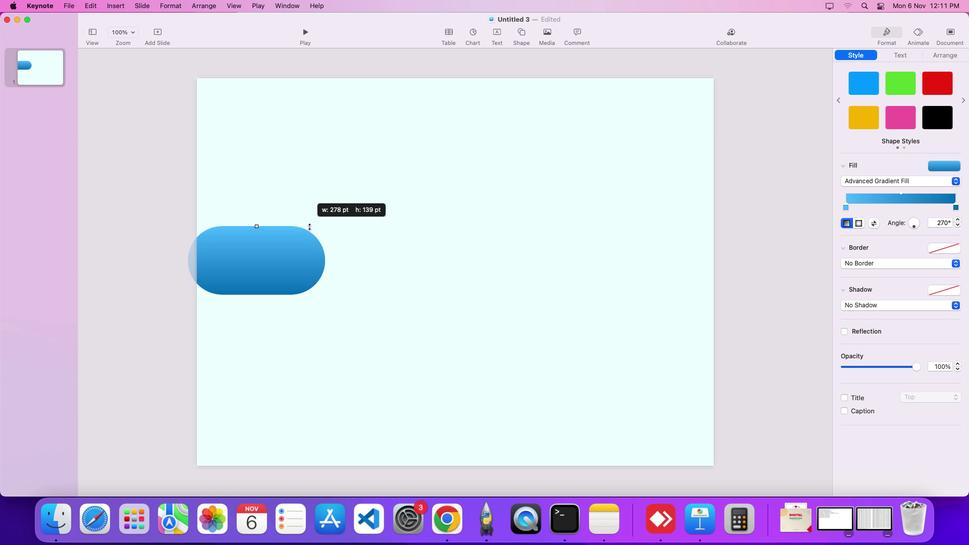 
Action: Mouse moved to (241, 247)
Screenshot: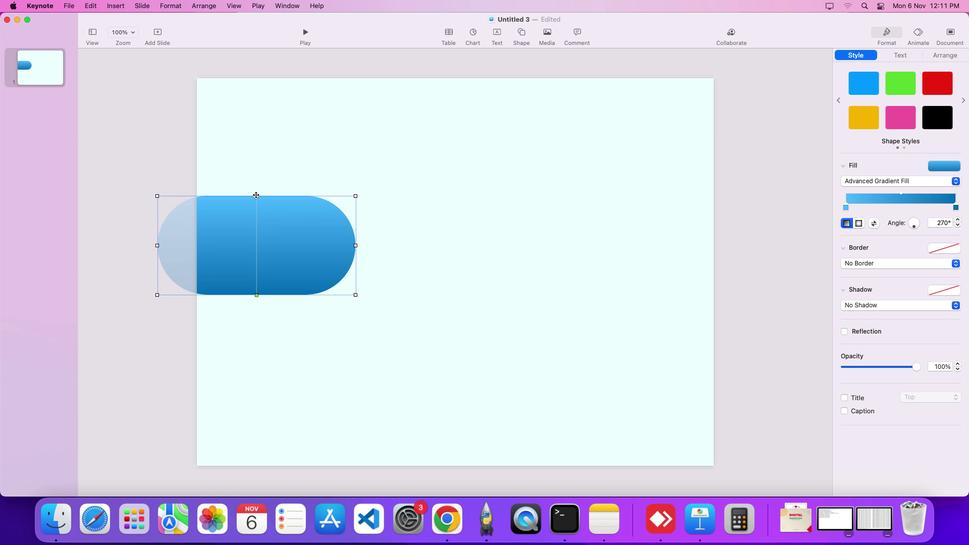 
Action: Mouse pressed left at (241, 247)
Screenshot: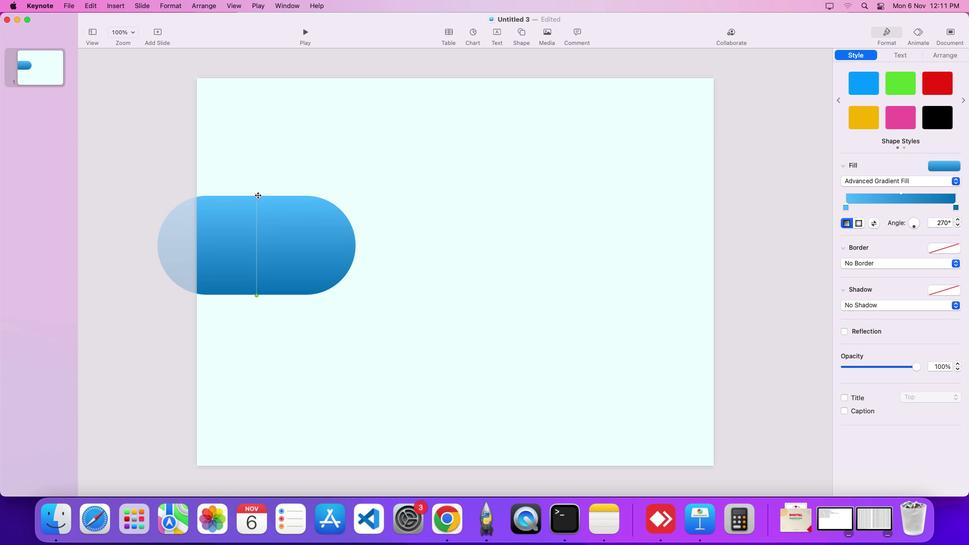 
Action: Mouse moved to (250, 253)
Screenshot: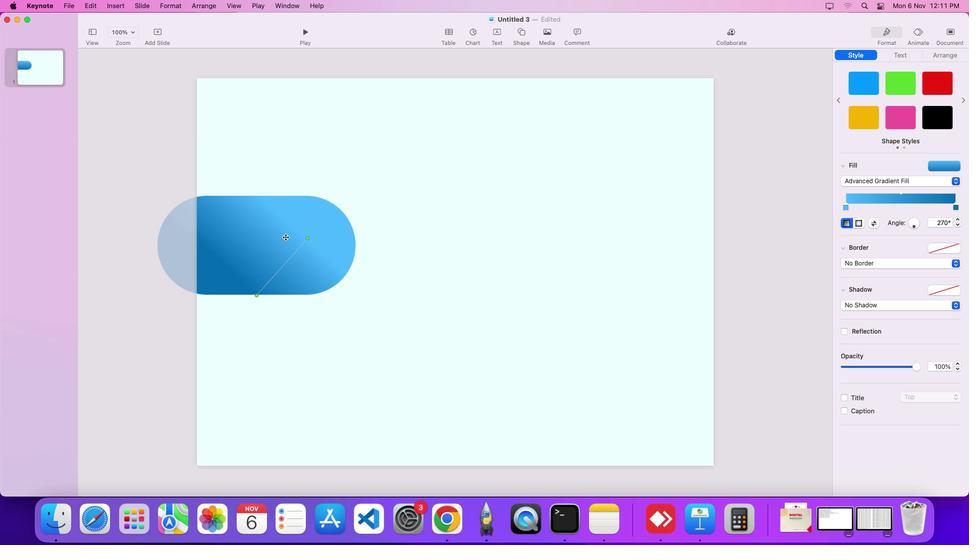 
Action: Key pressed Key.cmd
Screenshot: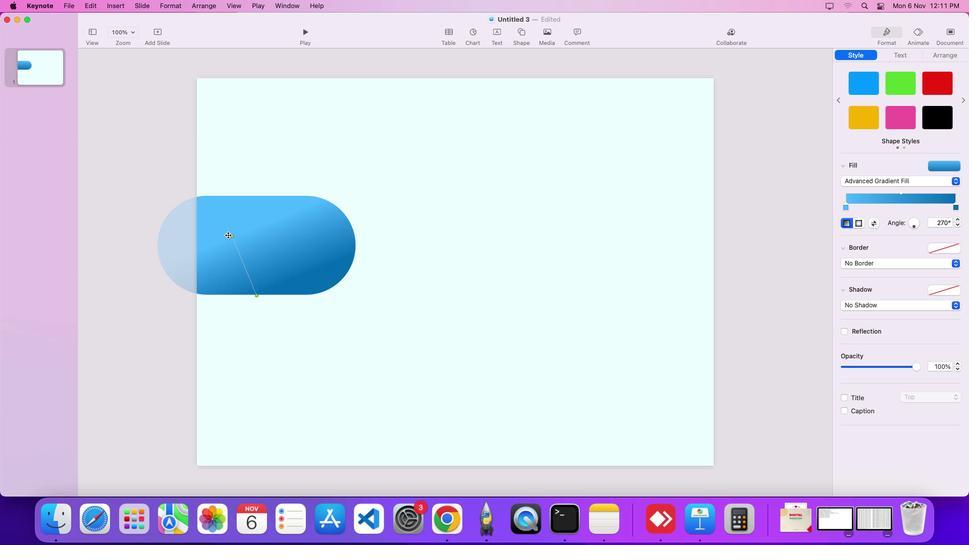 
Action: Mouse moved to (248, 253)
Screenshot: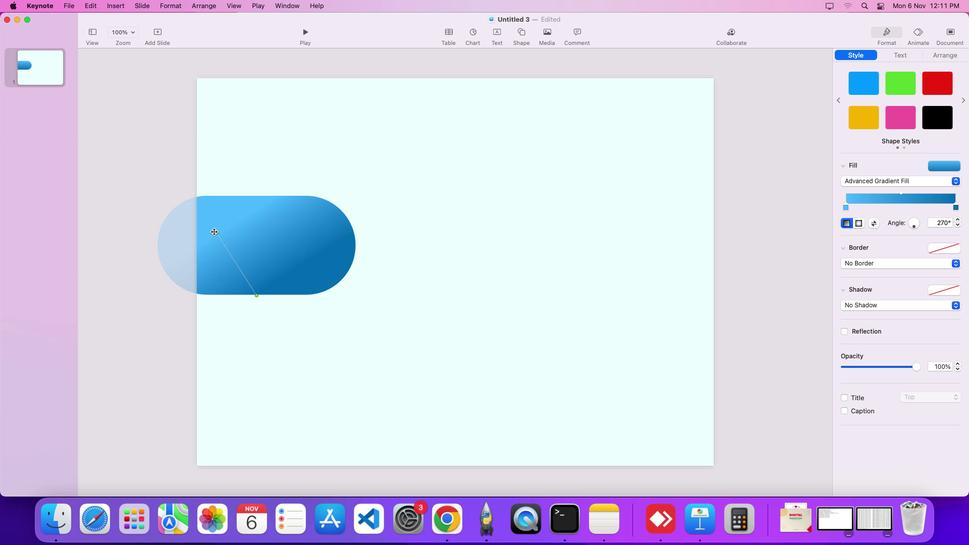 
Action: Key pressed 'z'
Screenshot: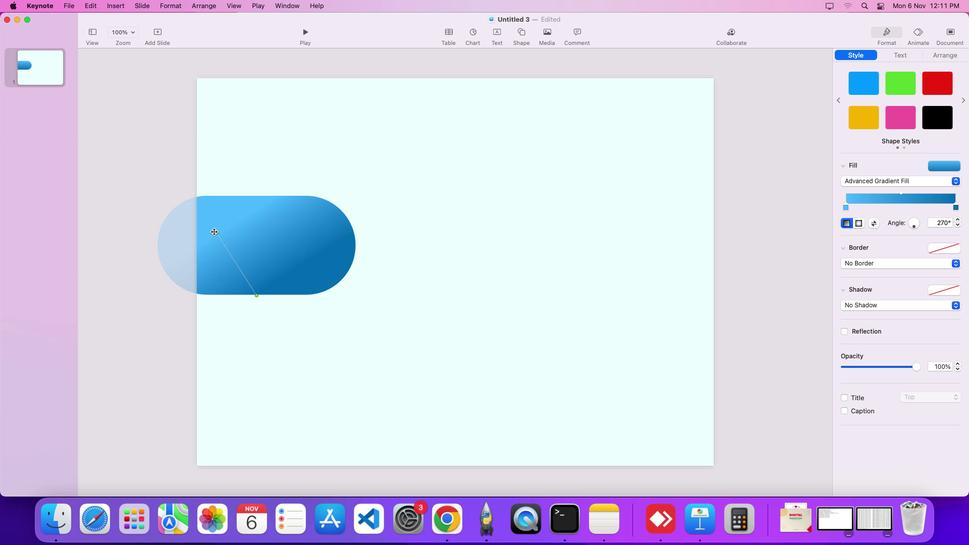 
Action: Mouse moved to (241, 247)
Screenshot: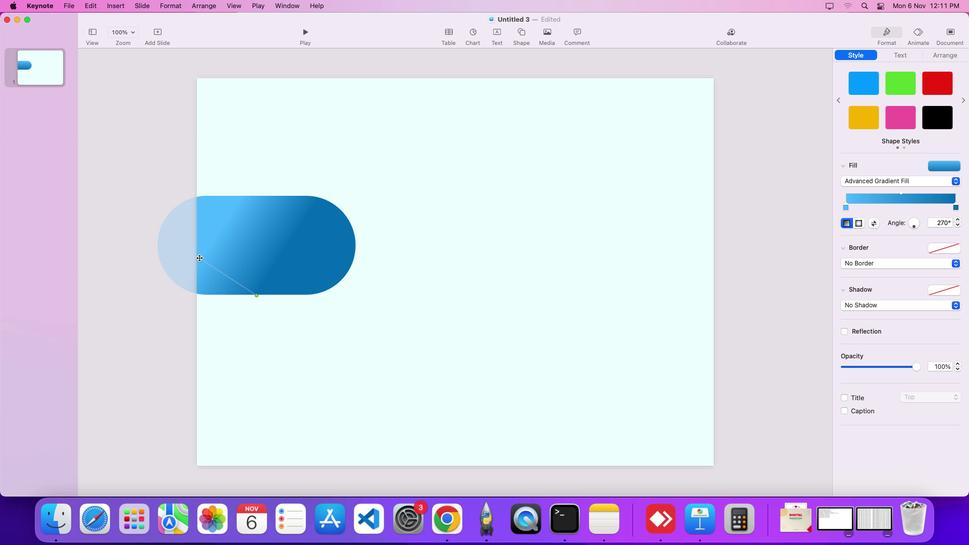 
Action: Mouse pressed left at (241, 247)
Screenshot: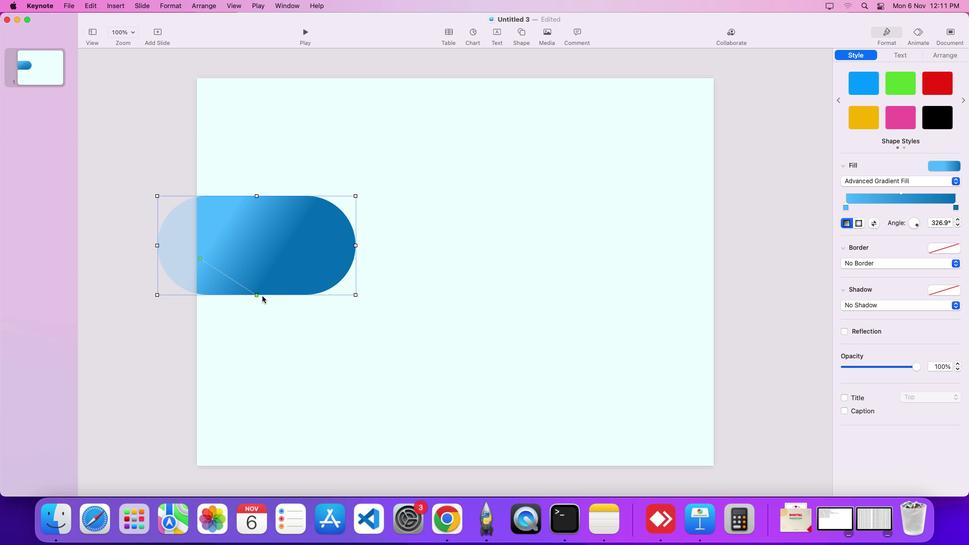 
Action: Mouse moved to (241, 268)
Screenshot: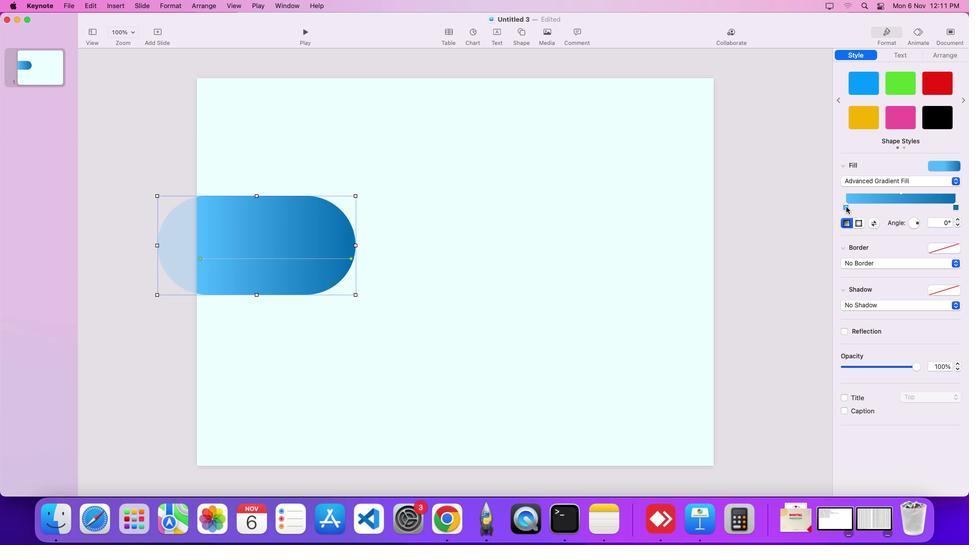 
Action: Mouse pressed left at (241, 268)
Screenshot: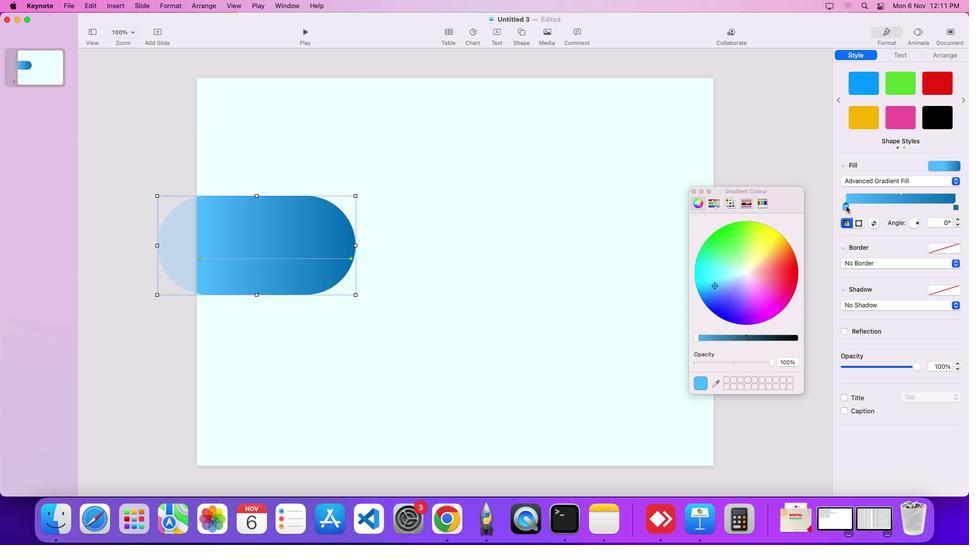 
Action: Mouse moved to (245, 265)
Screenshot: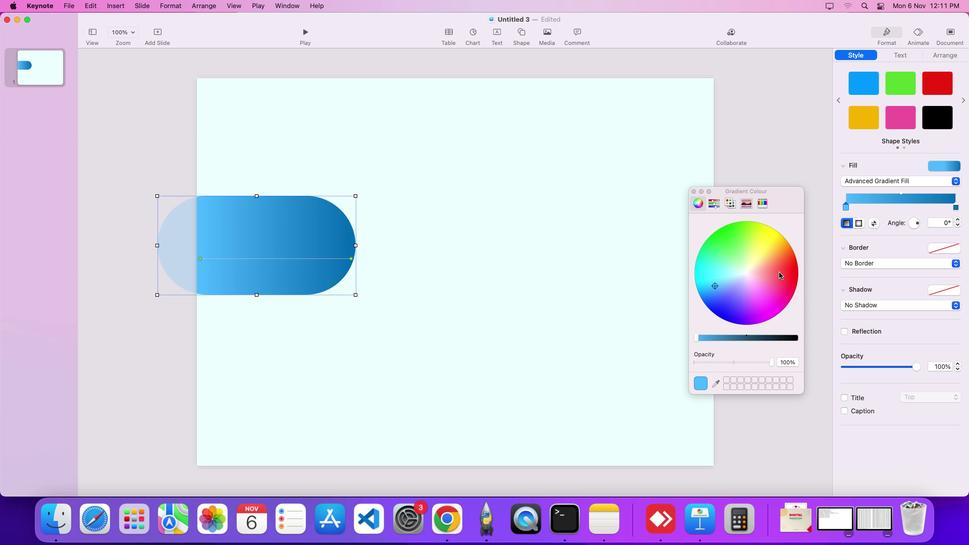 
Action: Key pressed Key.shift
Screenshot: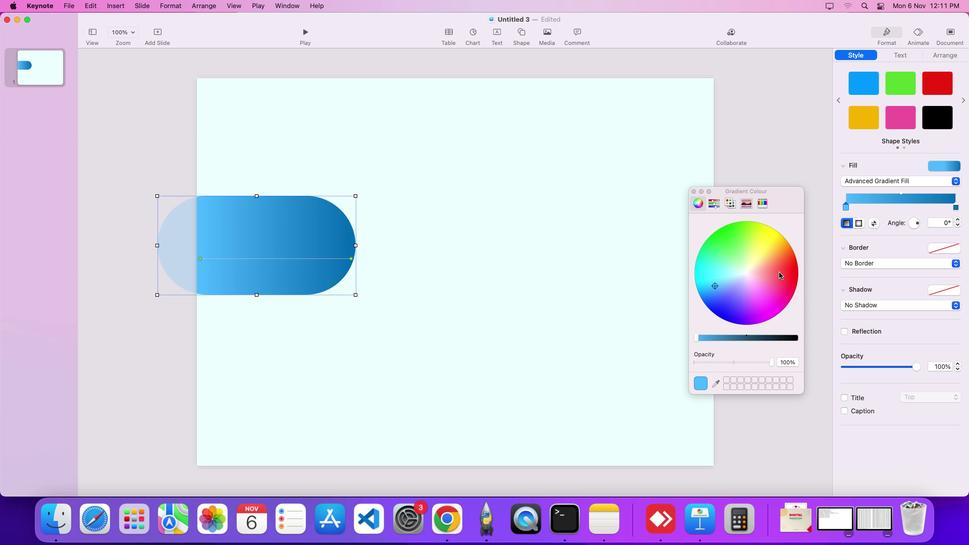 
Action: Mouse moved to (337, 250)
Screenshot: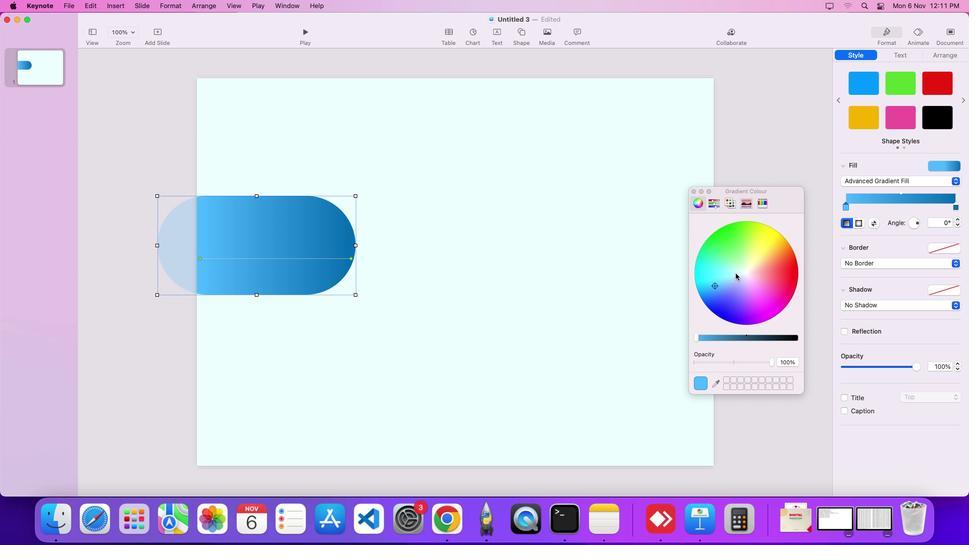 
Action: Mouse pressed left at (337, 250)
Screenshot: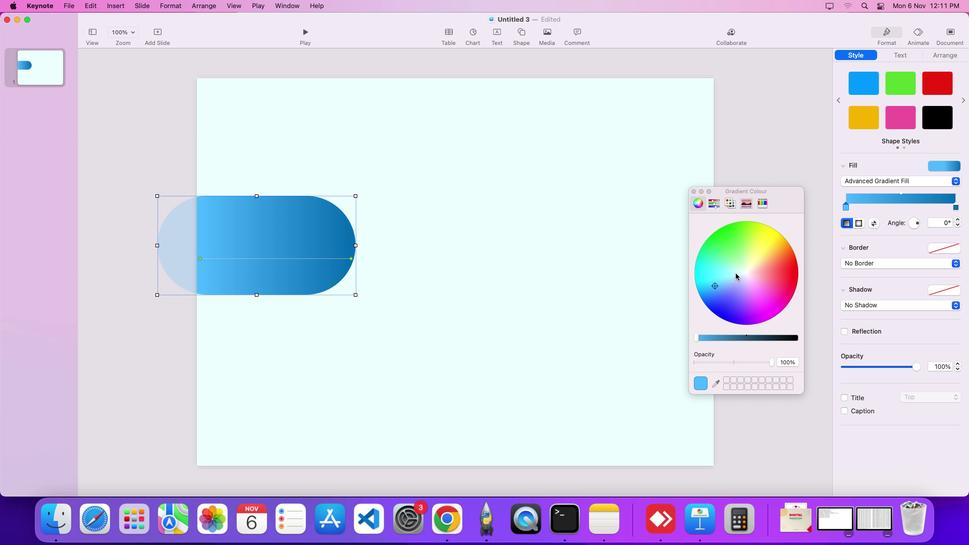 
Action: Mouse moved to (319, 264)
Screenshot: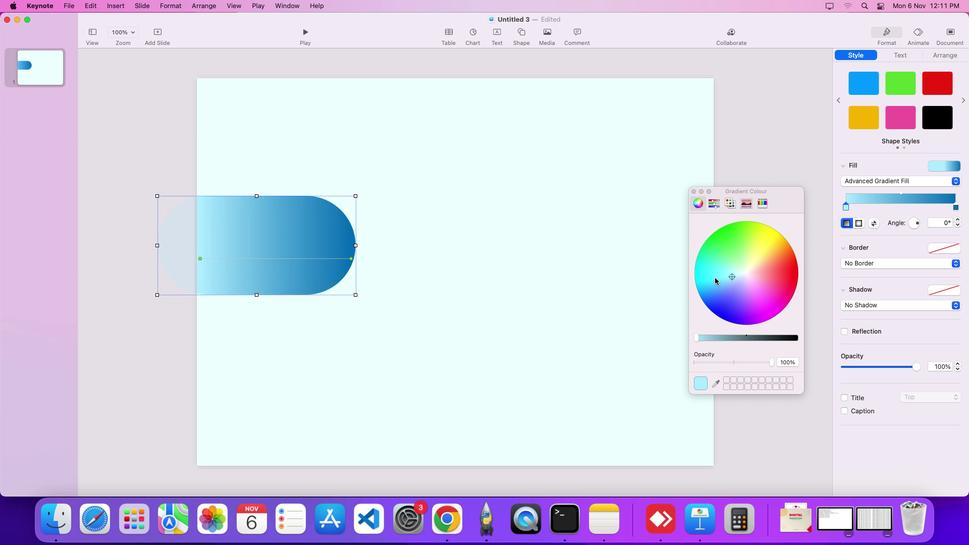
Action: Mouse pressed left at (319, 264)
Screenshot: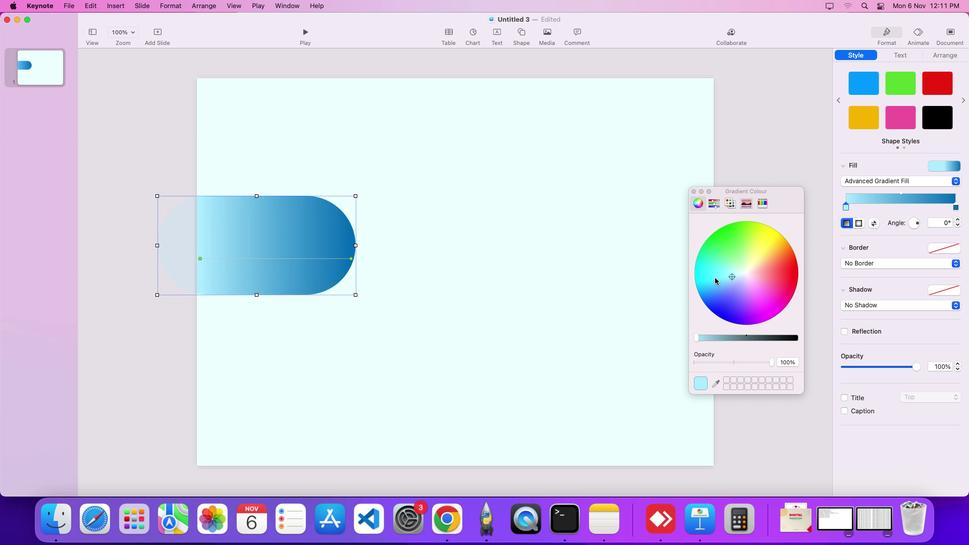 
Action: Mouse moved to (356, 250)
Screenshot: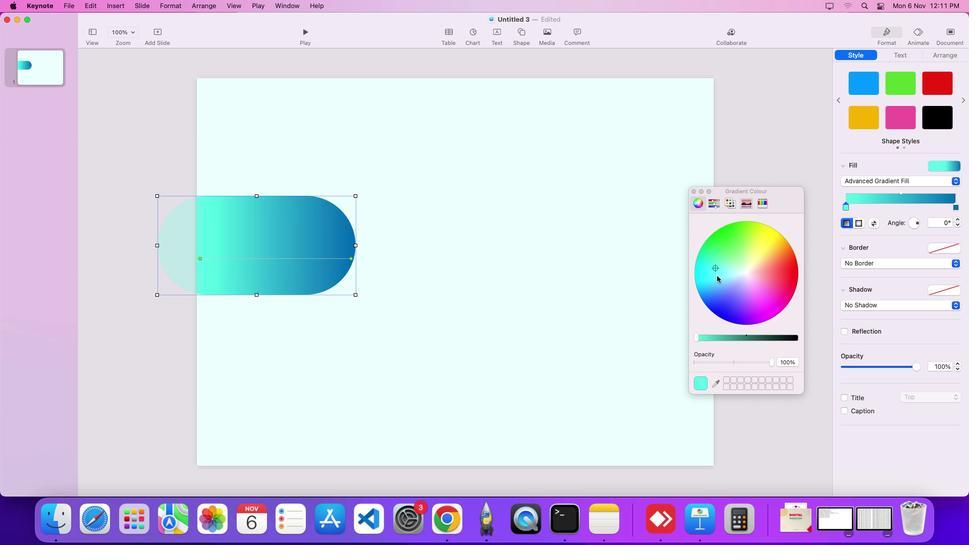 
Action: Mouse pressed left at (356, 250)
Screenshot: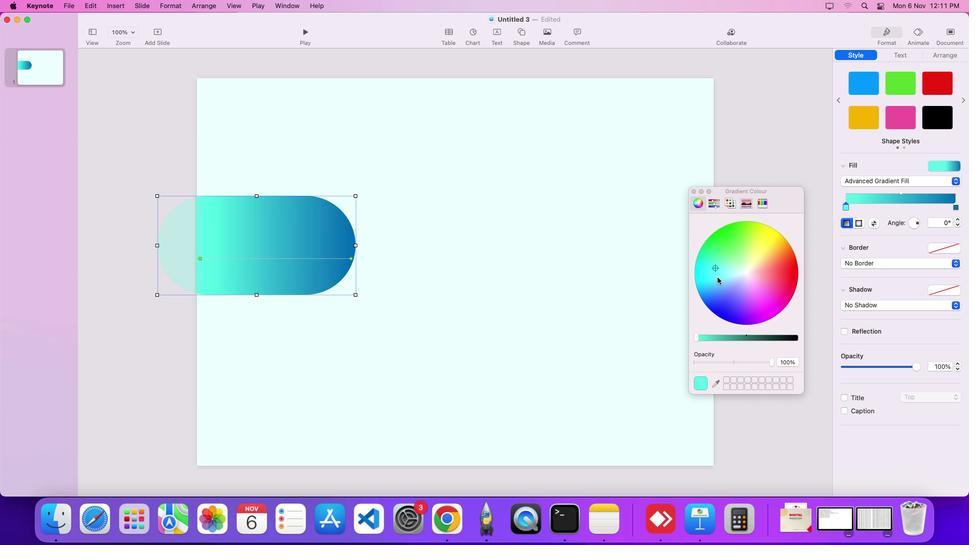 
Action: Mouse moved to (315, 262)
Screenshot: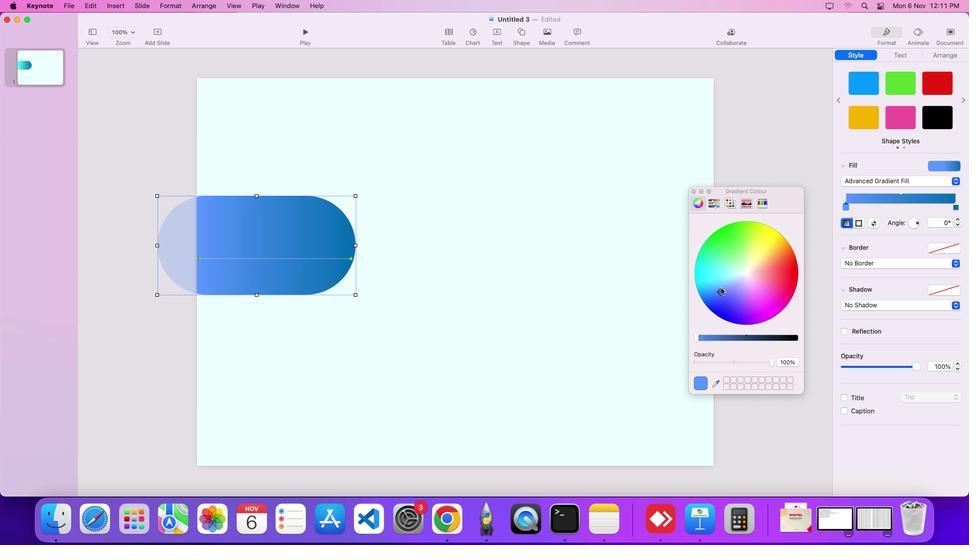 
Action: Mouse pressed left at (315, 262)
Screenshot: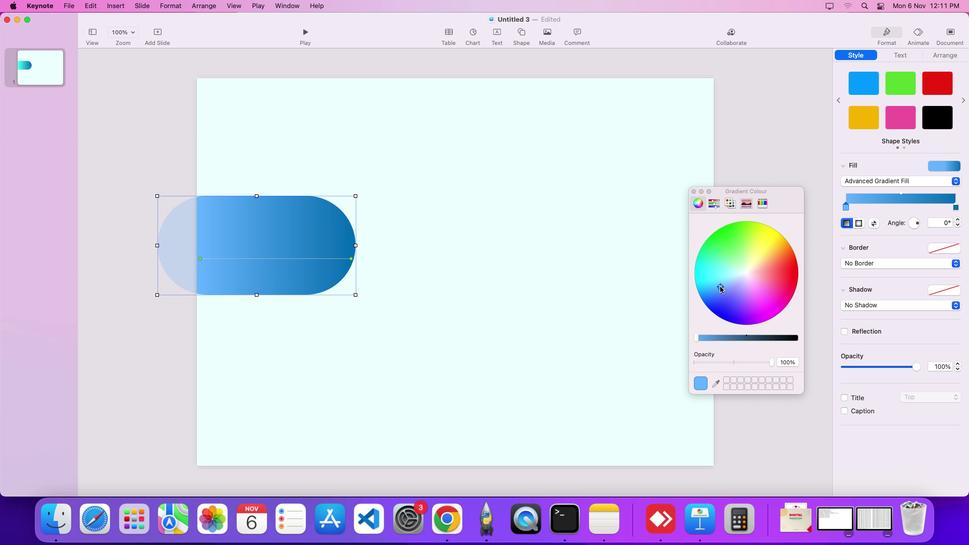 
Action: Mouse moved to (317, 267)
Screenshot: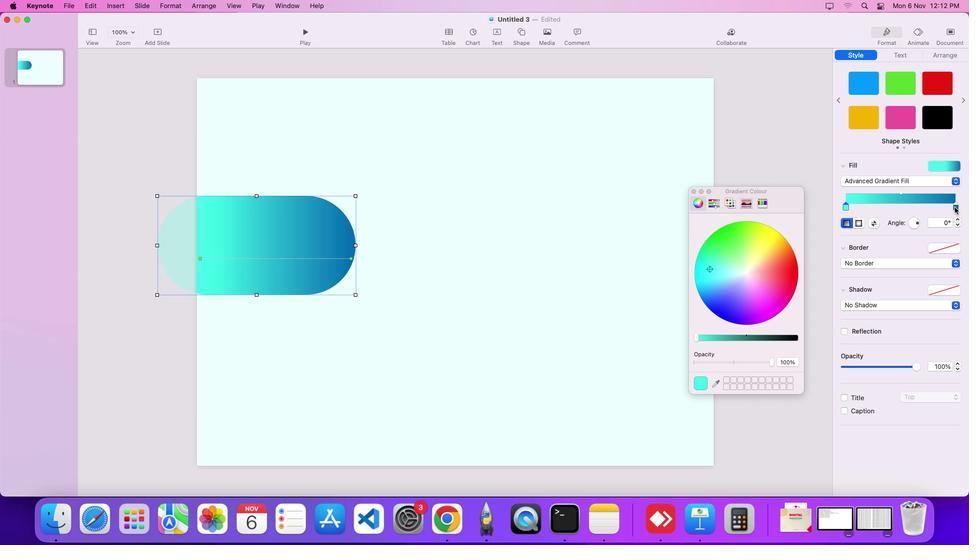 
Action: Key pressed Key.cmd
Screenshot: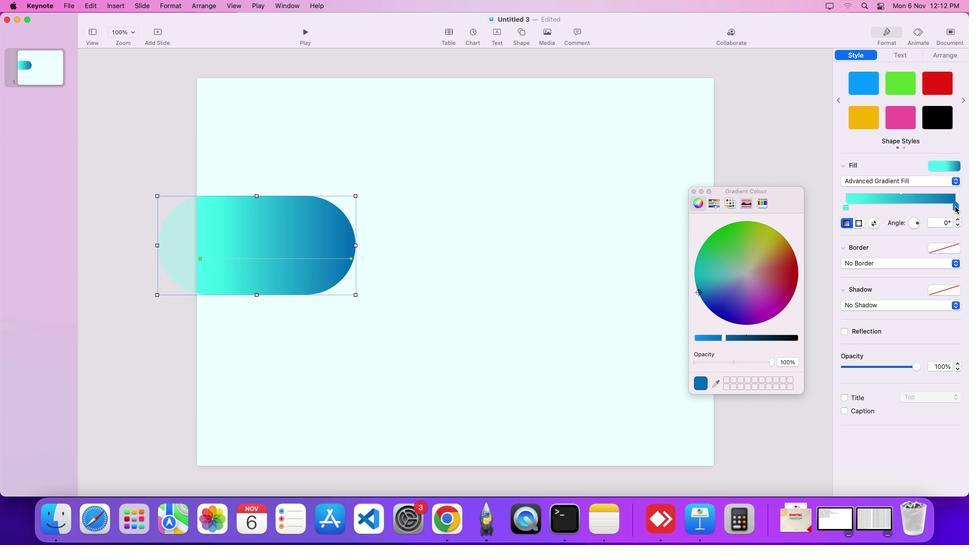 
Action: Mouse moved to (317, 266)
Screenshot: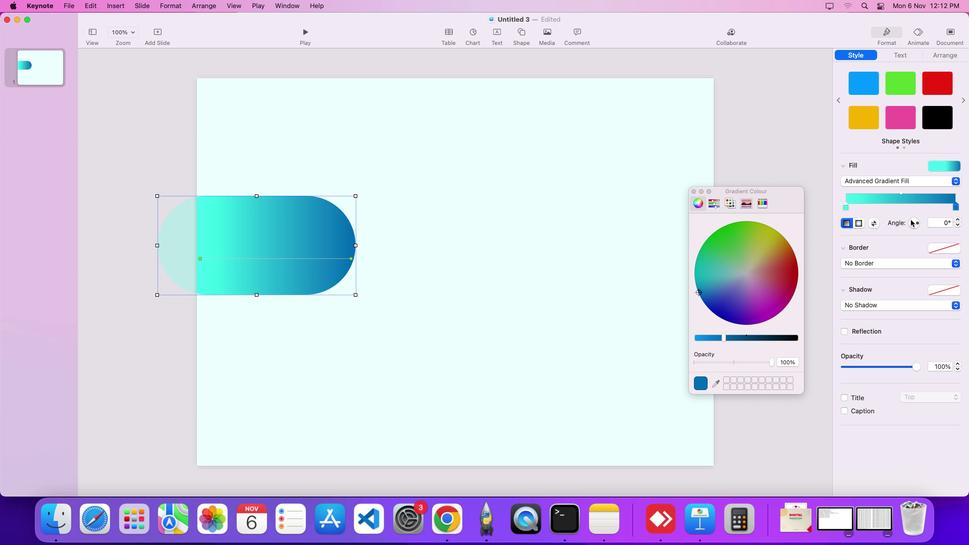 
Action: Key pressed 'z'
Screenshot: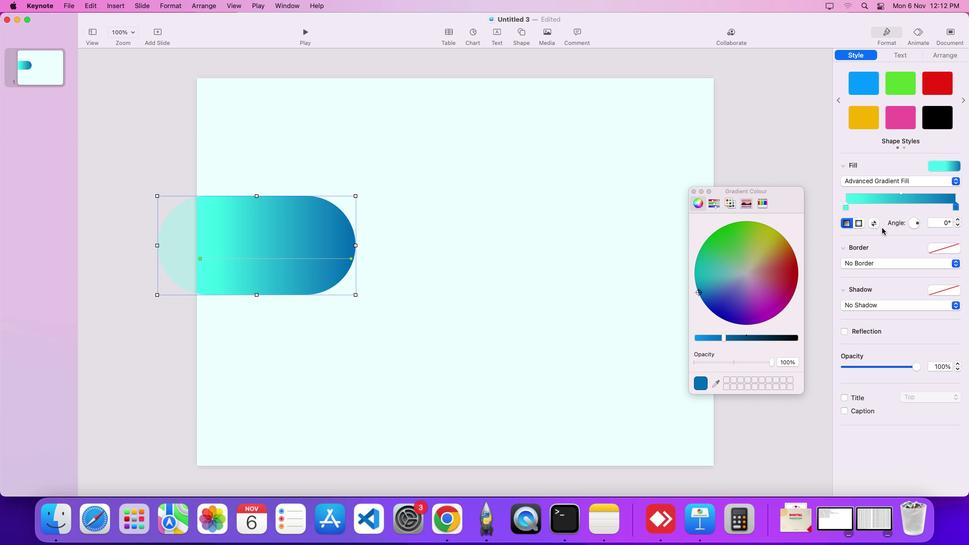 
Action: Mouse moved to (356, 250)
Screenshot: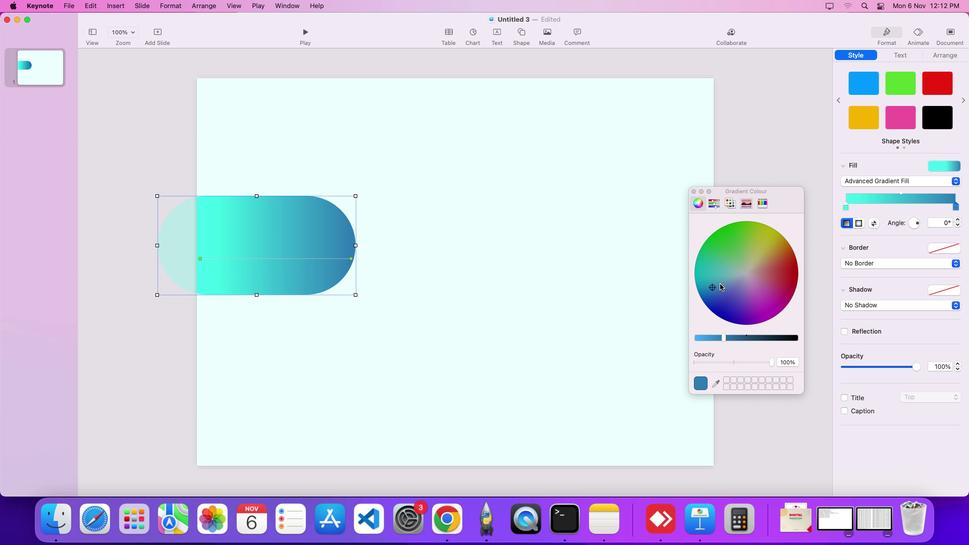 
Action: Mouse pressed left at (356, 250)
Screenshot: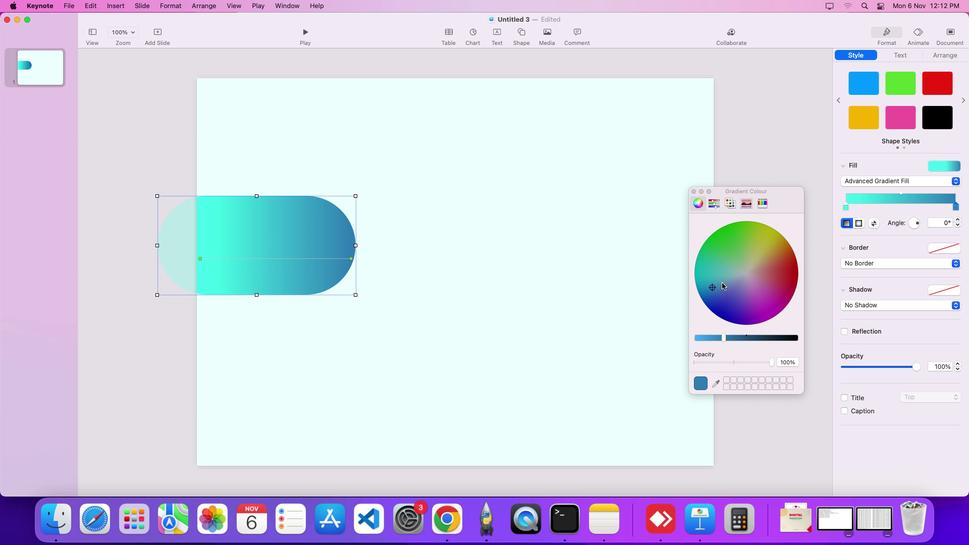 
Action: Mouse moved to (355, 250)
Screenshot: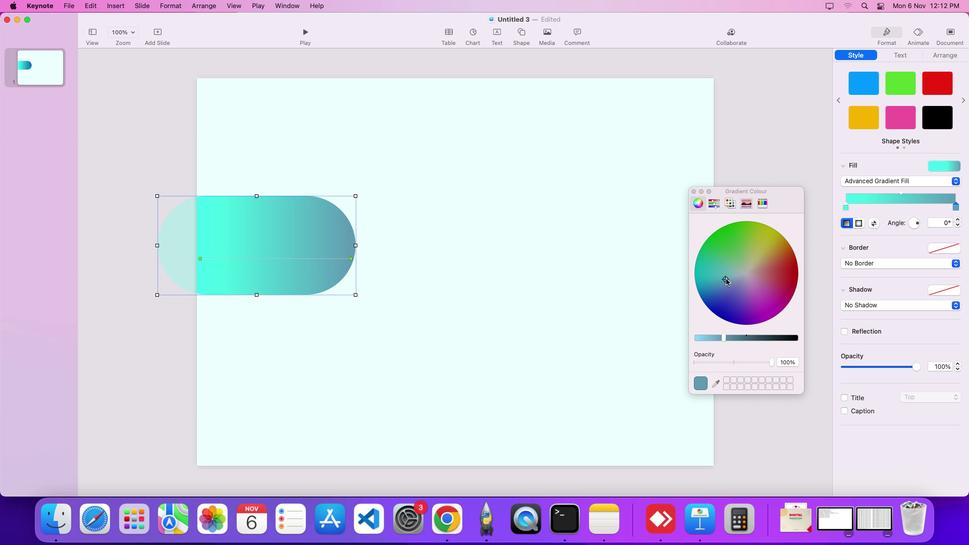 
Action: Mouse pressed left at (355, 250)
Screenshot: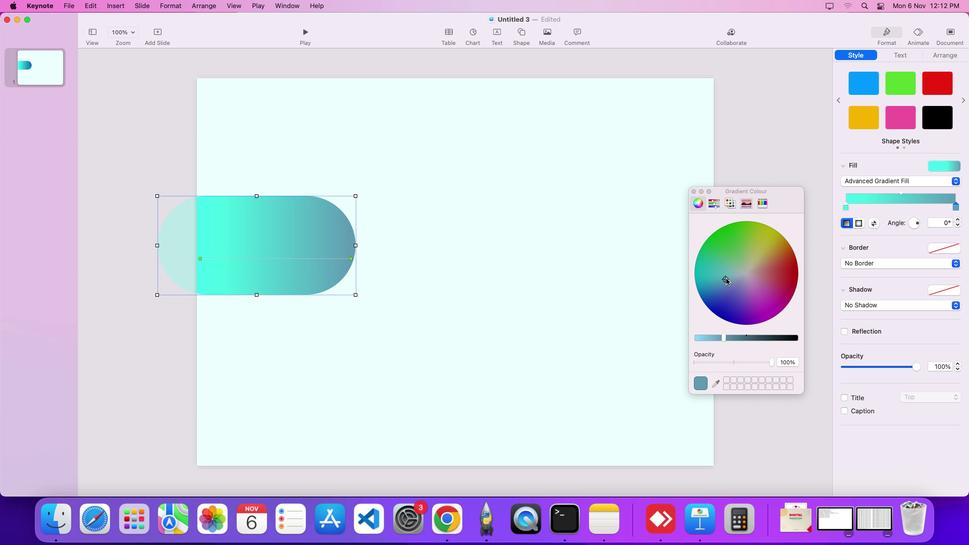 
Action: Mouse moved to (316, 267)
Screenshot: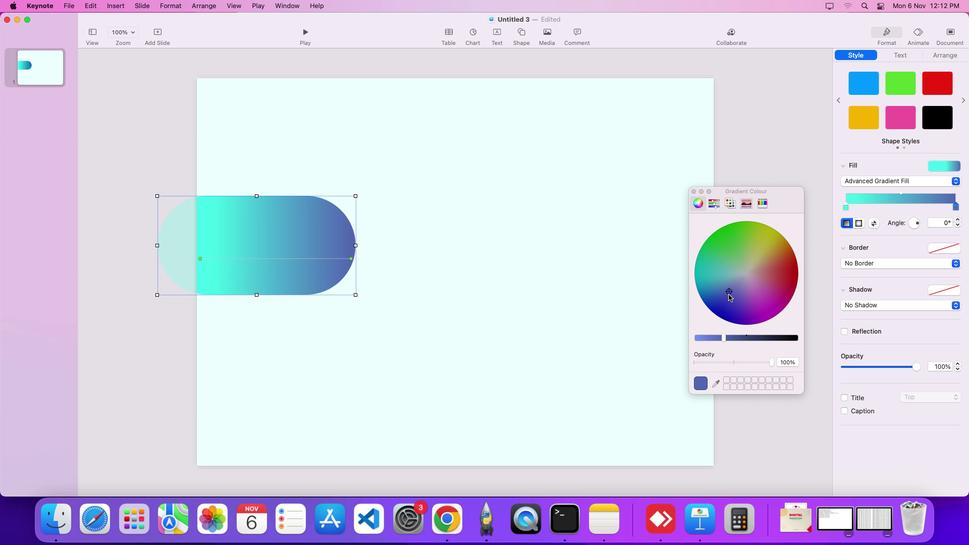 
Action: Mouse pressed left at (316, 267)
Screenshot: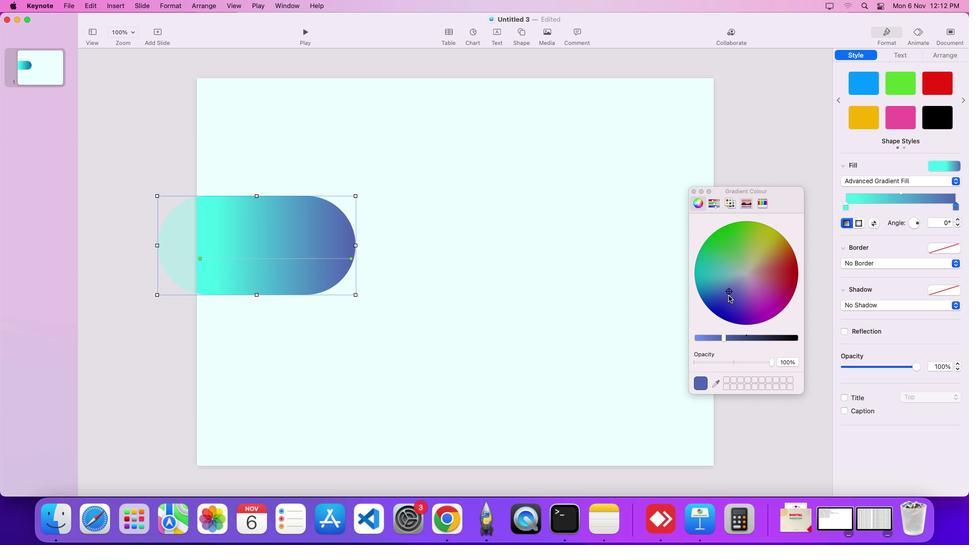
Action: Mouse moved to (317, 277)
Screenshot: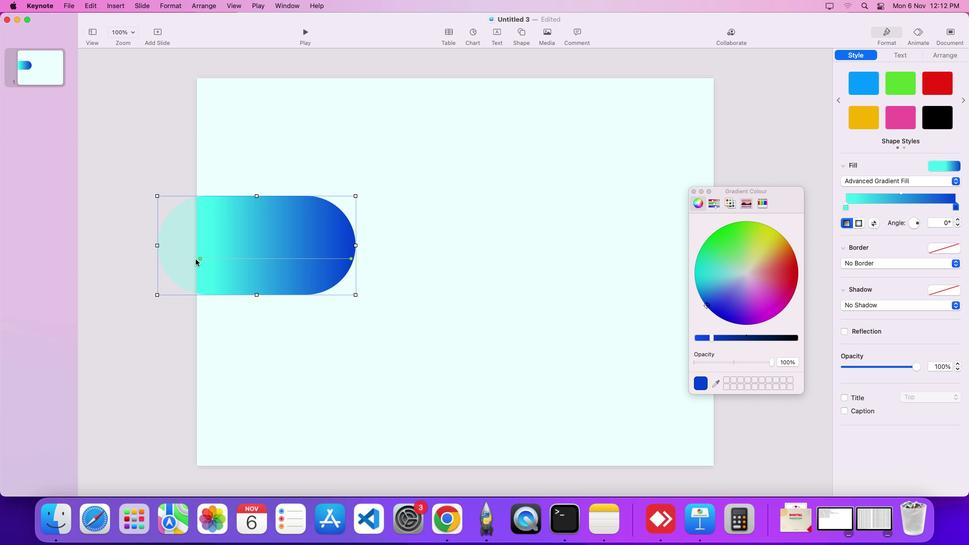 
Action: Mouse pressed left at (317, 277)
Screenshot: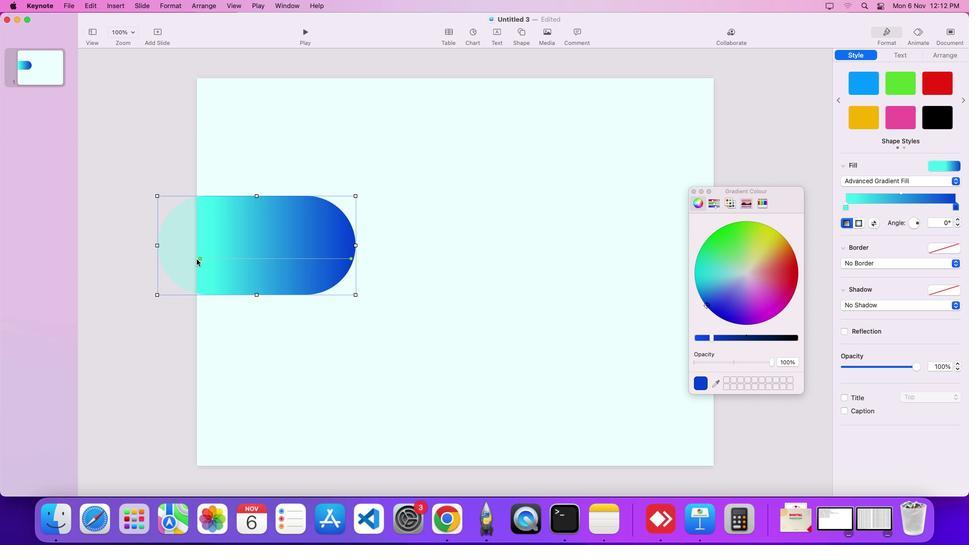 
Action: Mouse moved to (232, 261)
Screenshot: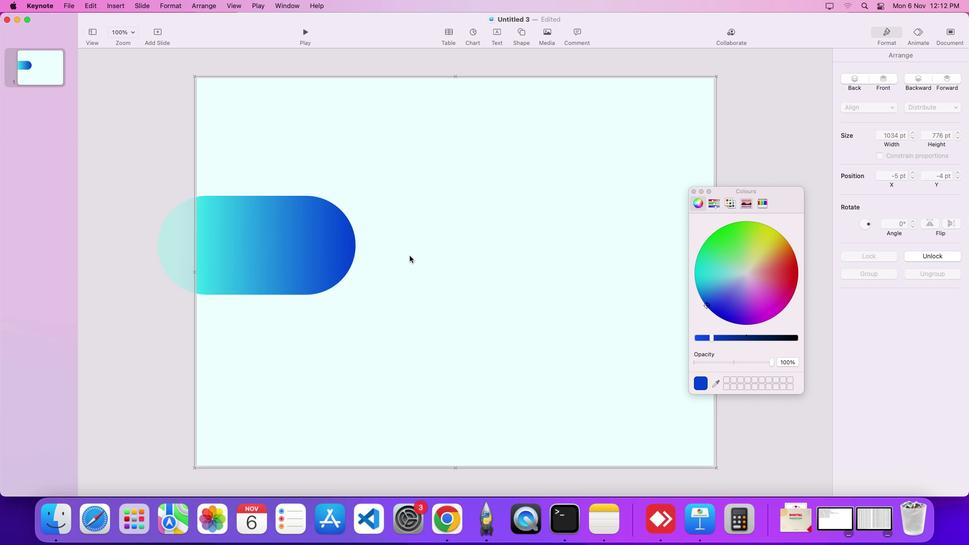 
Action: Mouse pressed left at (232, 261)
Screenshot: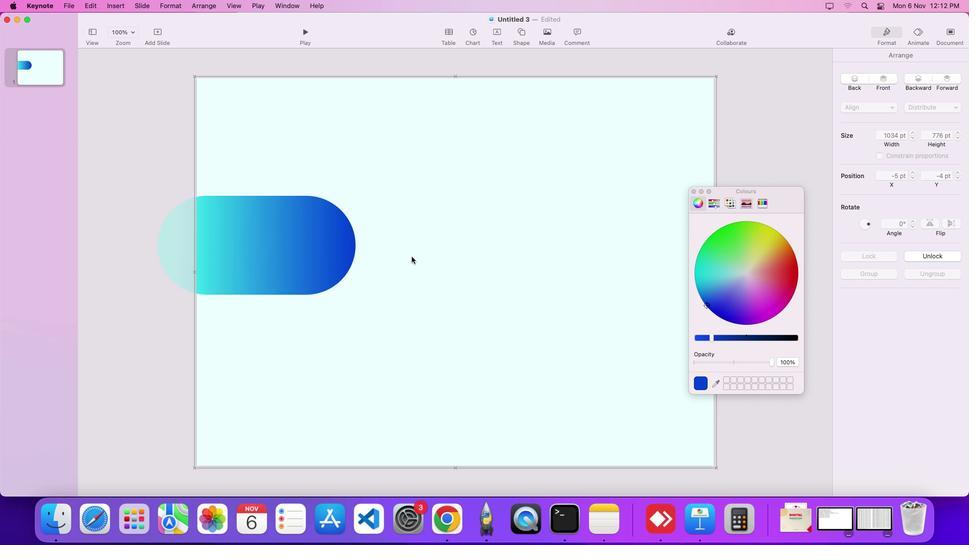 
Action: Mouse moved to (266, 261)
Screenshot: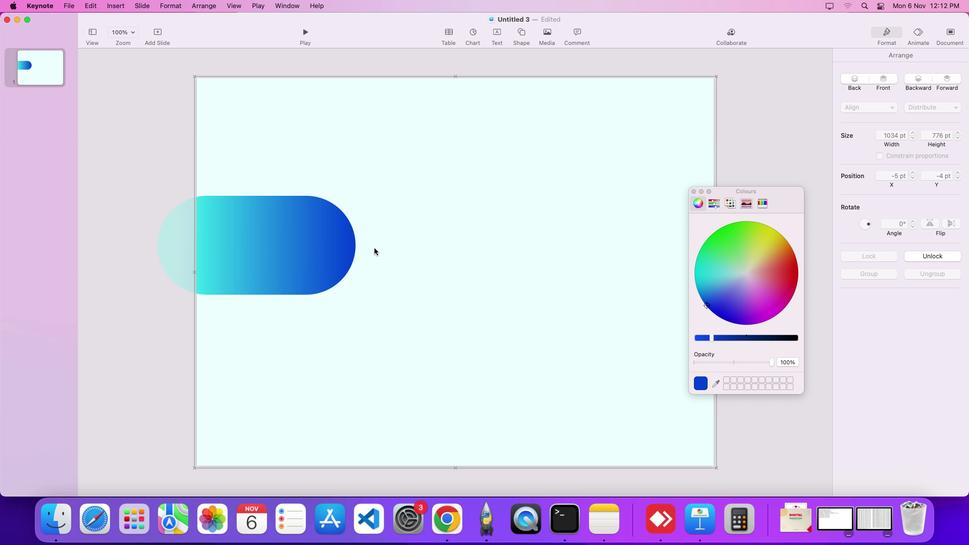 
Action: Mouse pressed left at (266, 261)
Screenshot: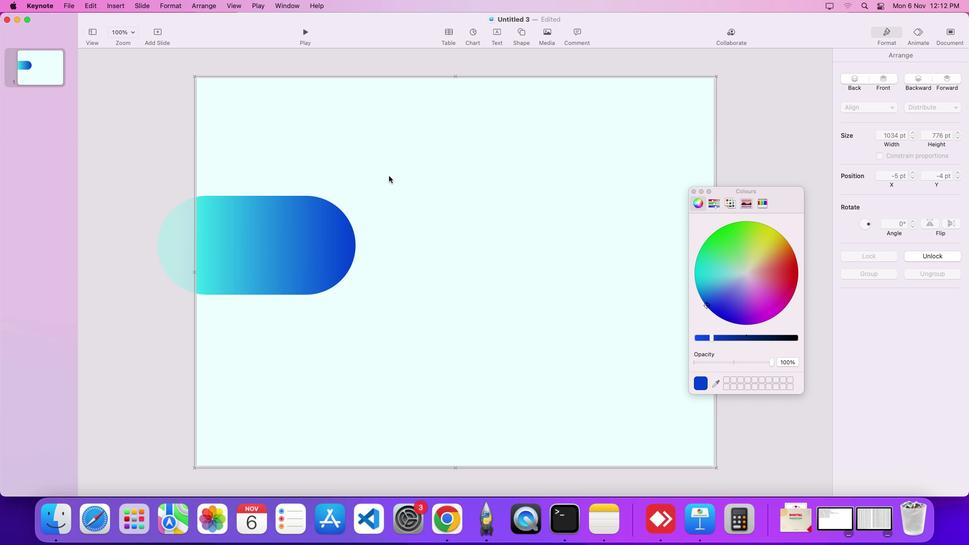 
Action: Mouse moved to (265, 259)
Screenshot: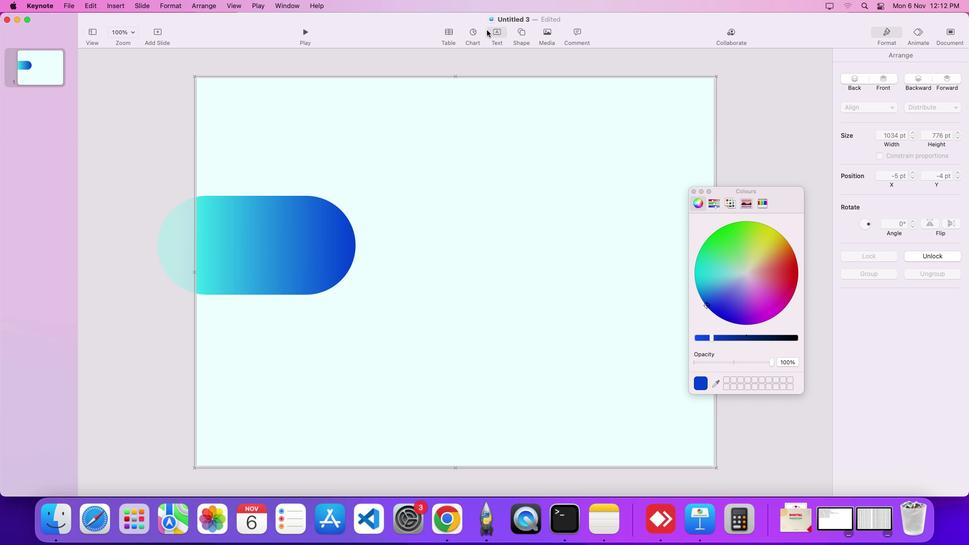 
Action: Mouse pressed left at (265, 259)
Screenshot: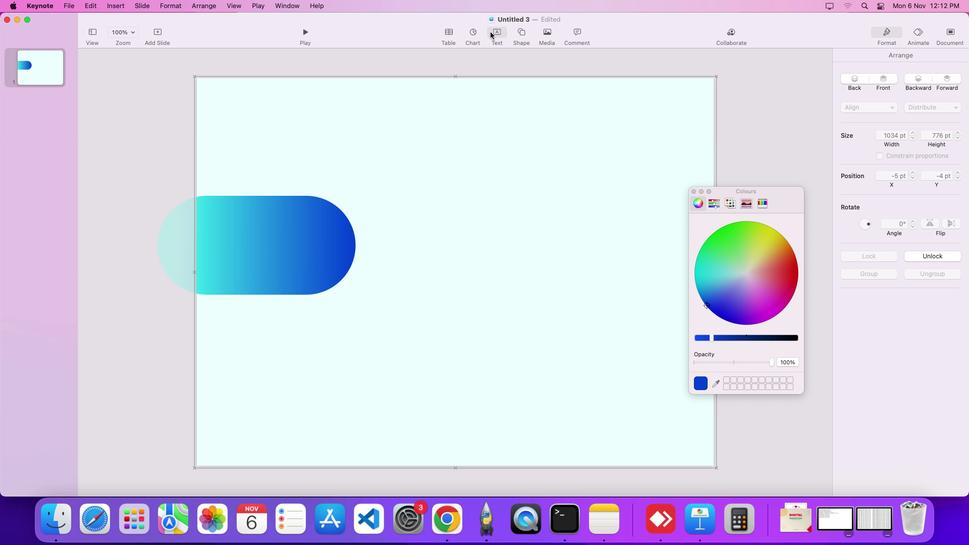 
Action: Mouse moved to (280, 213)
Screenshot: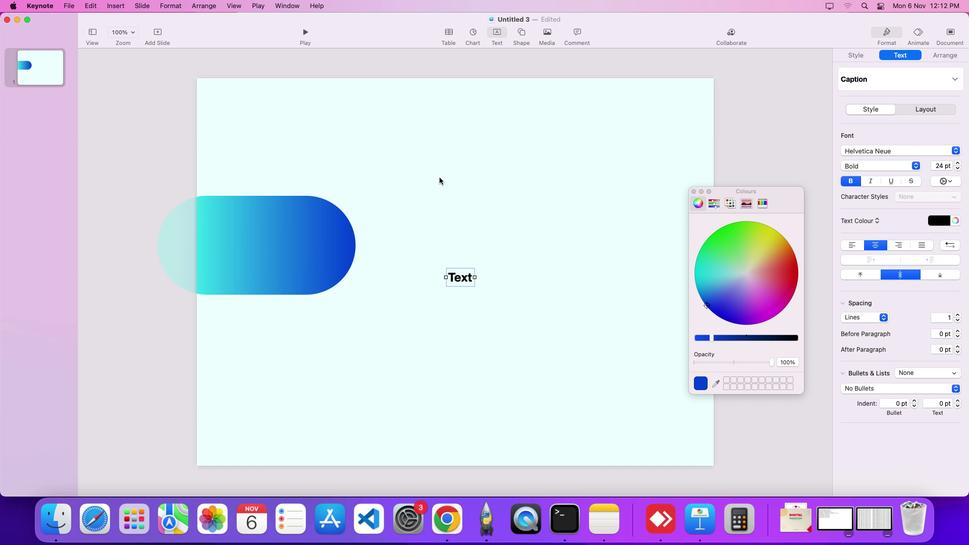 
Action: Mouse pressed left at (280, 213)
Screenshot: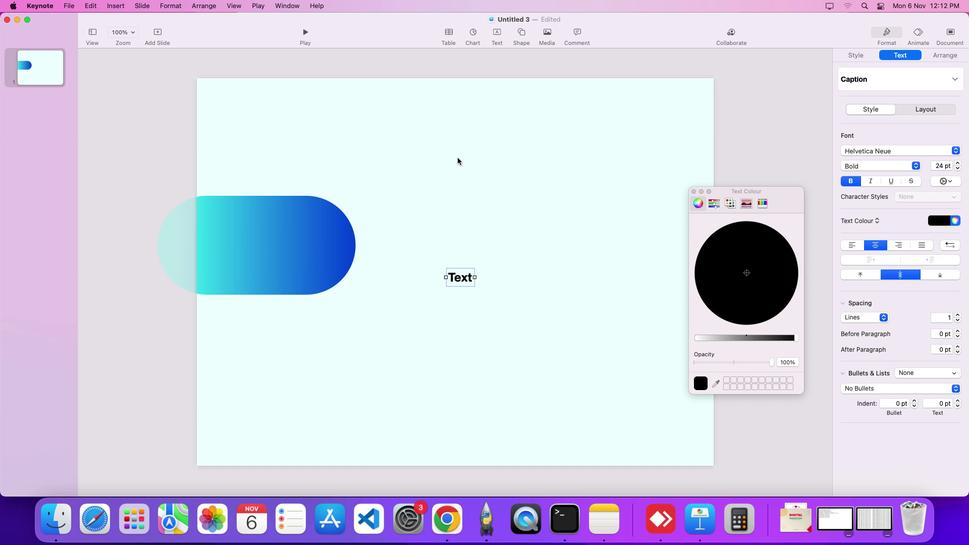 
Action: Mouse moved to (274, 265)
Screenshot: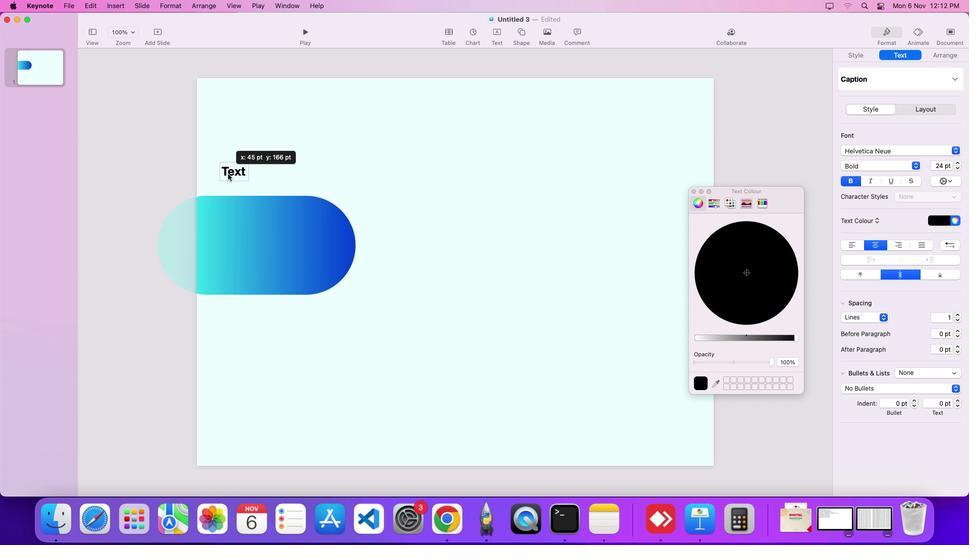
Action: Mouse pressed left at (274, 265)
Screenshot: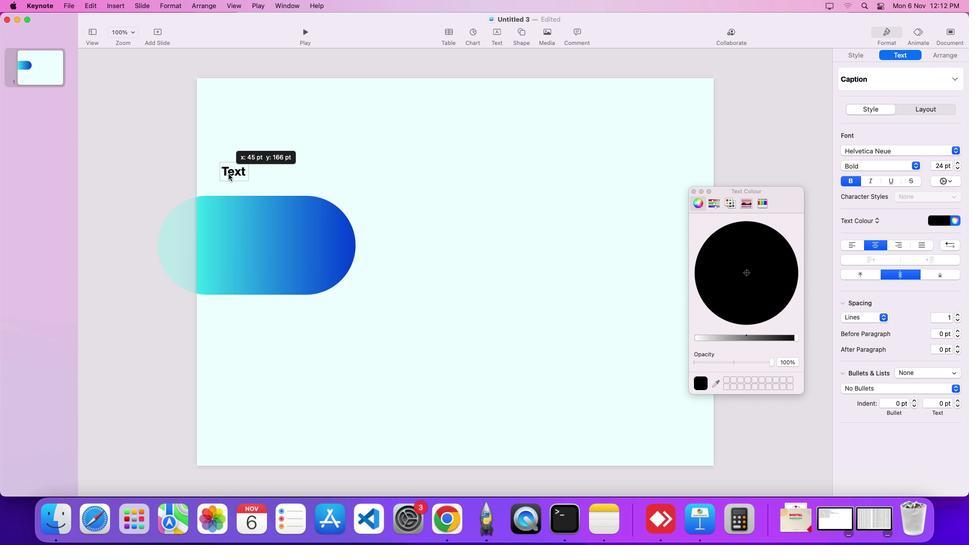 
Action: Mouse moved to (254, 254)
Screenshot: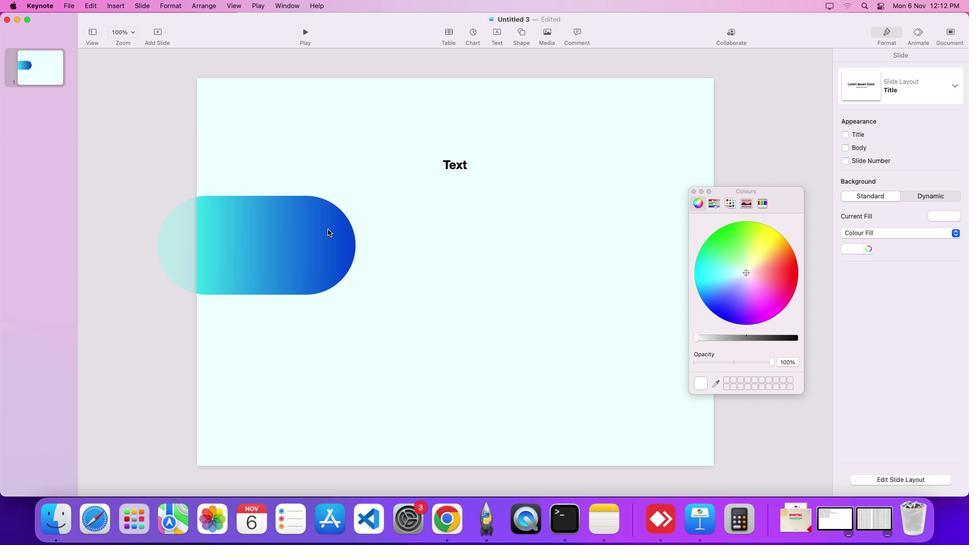 
Action: Mouse pressed left at (254, 254)
Screenshot: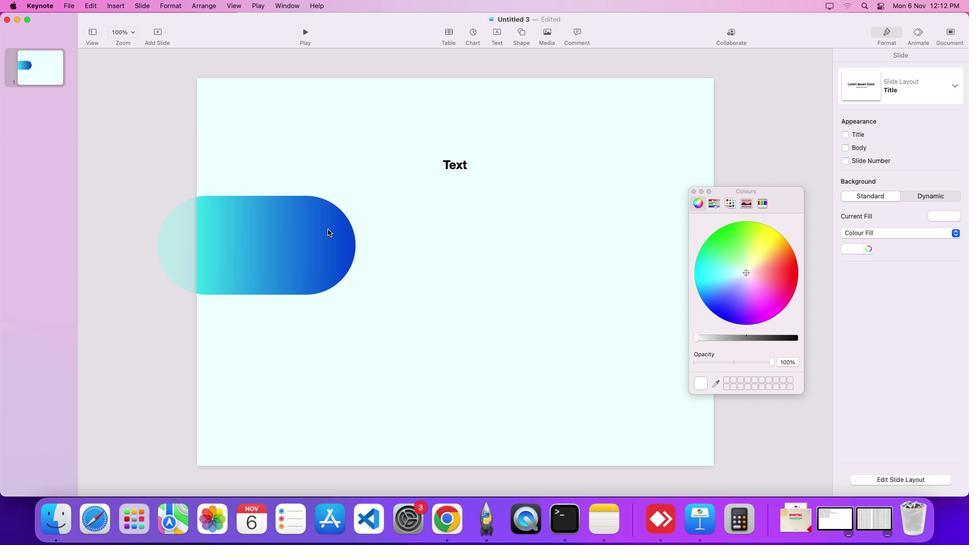 
Action: Mouse moved to (254, 258)
Screenshot: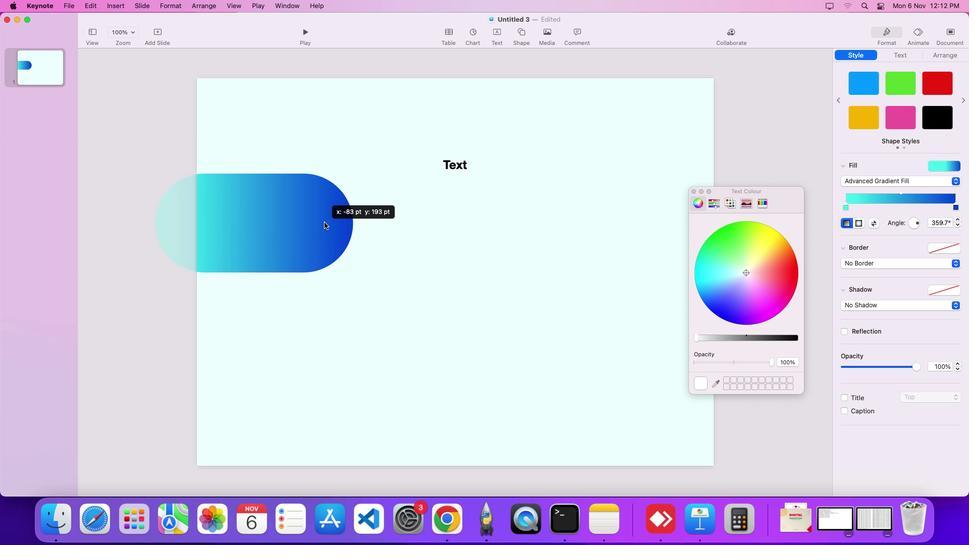 
Action: Key pressed Key.shift
Screenshot: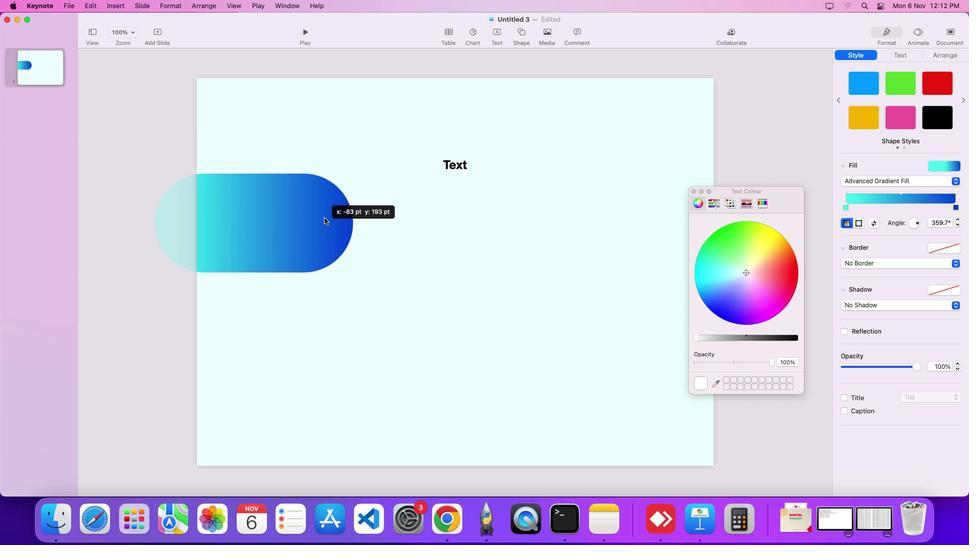 
Action: Mouse pressed left at (254, 258)
Screenshot: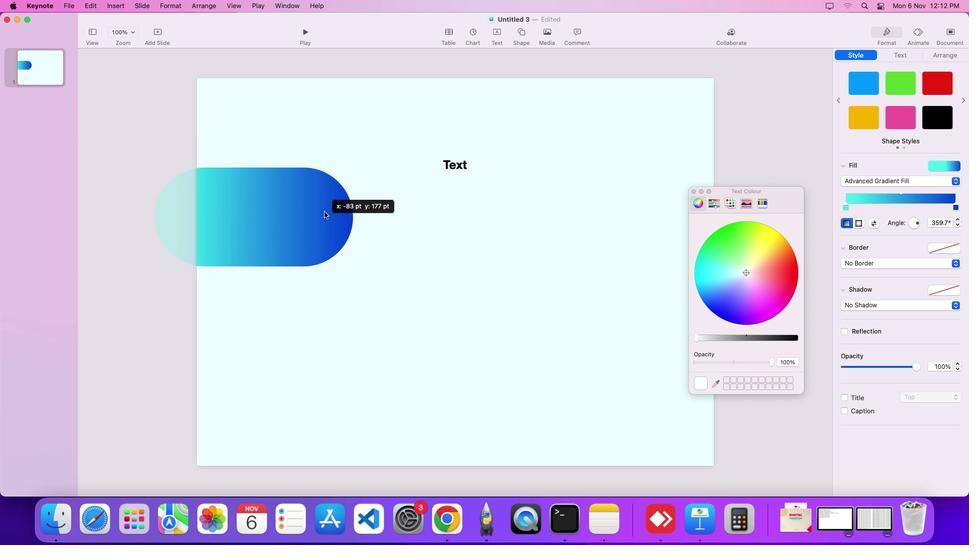 
Action: Mouse moved to (253, 255)
Screenshot: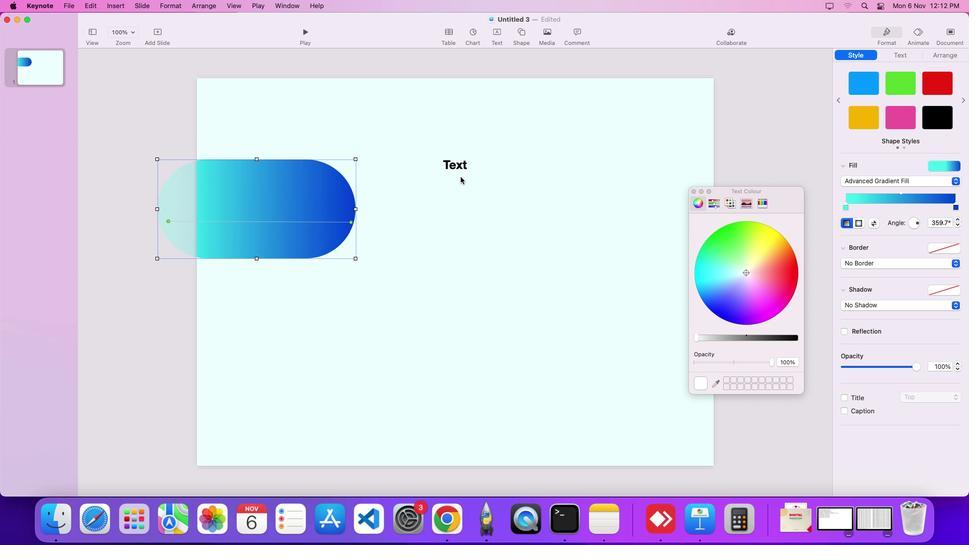
Action: Mouse pressed left at (253, 255)
Screenshot: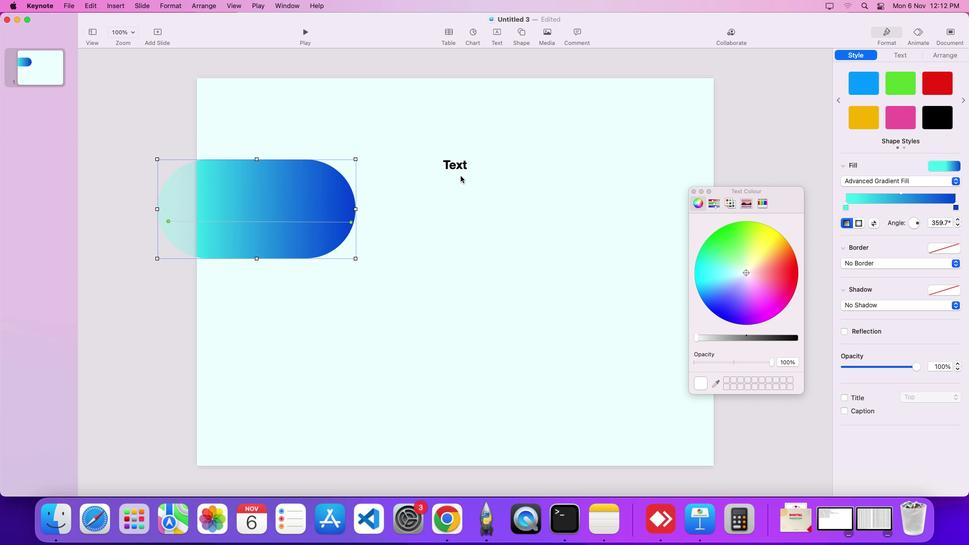 
Action: Mouse moved to (253, 259)
Screenshot: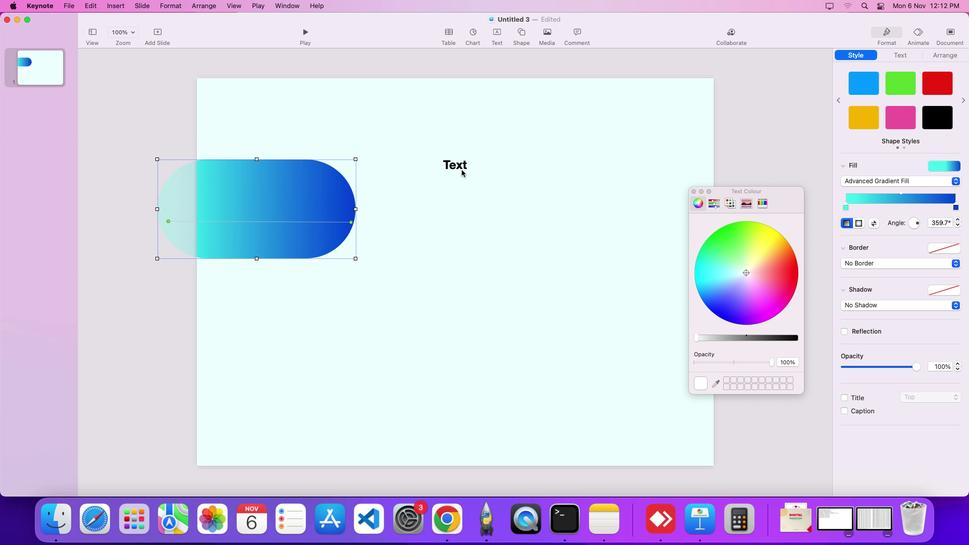 
Action: Mouse pressed left at (253, 259)
Screenshot: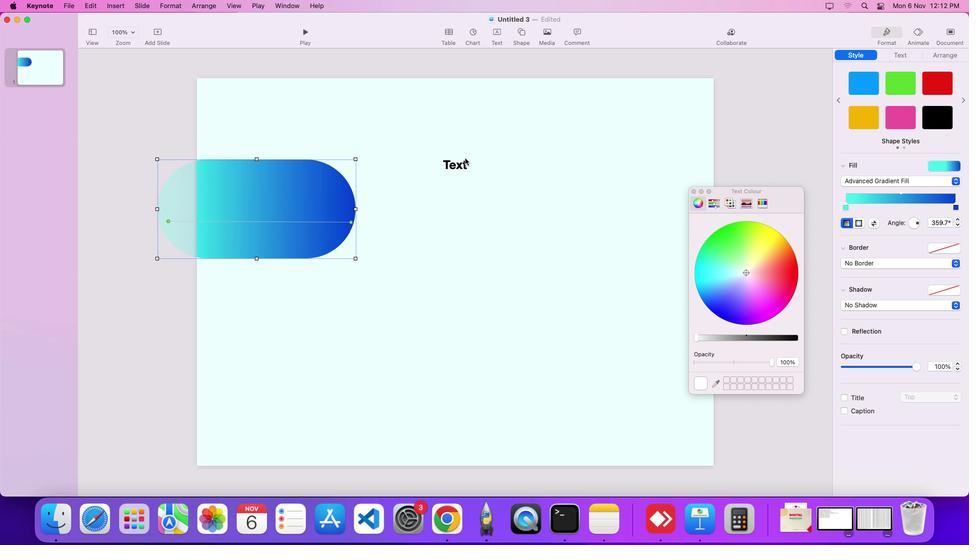 
Action: Mouse moved to (253, 252)
Screenshot: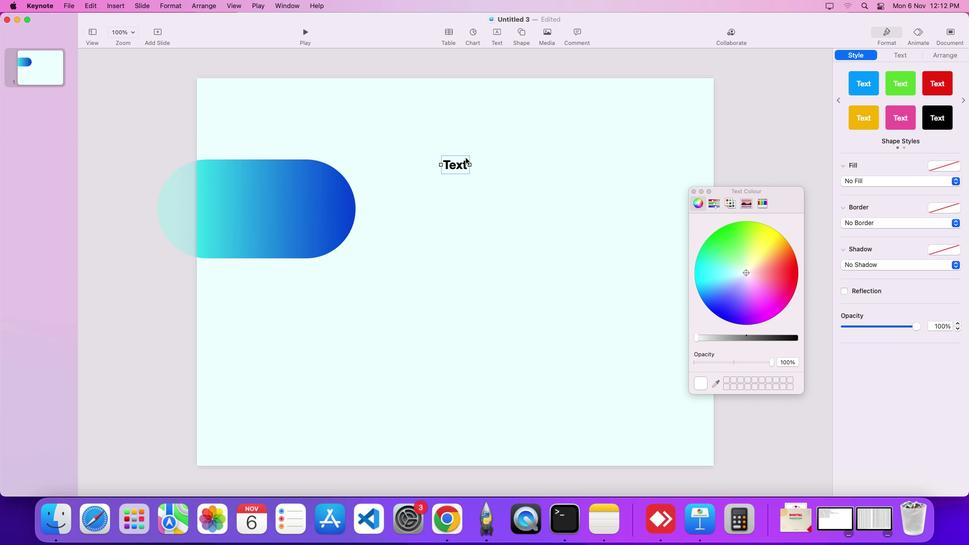 
Action: Key pressed Key.shift
Screenshot: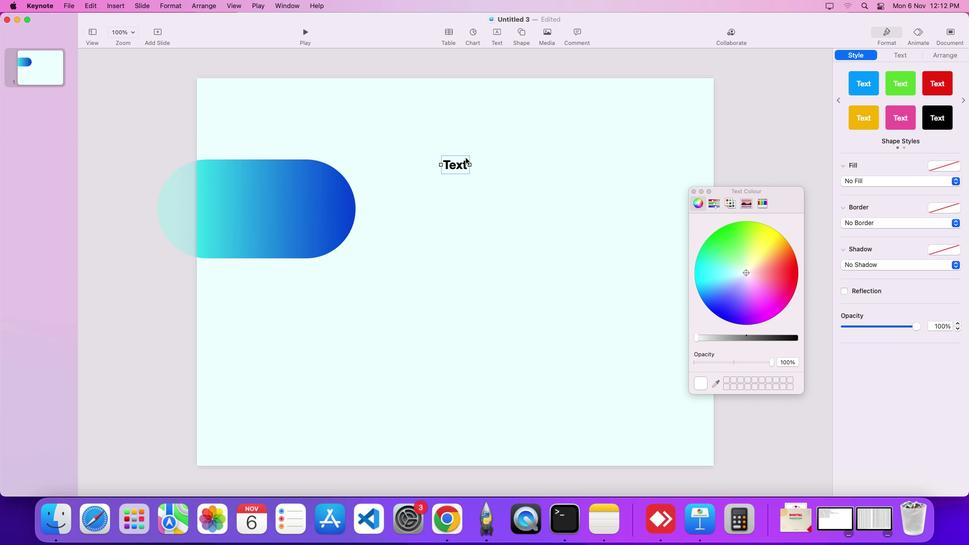 
Action: Mouse moved to (275, 242)
Screenshot: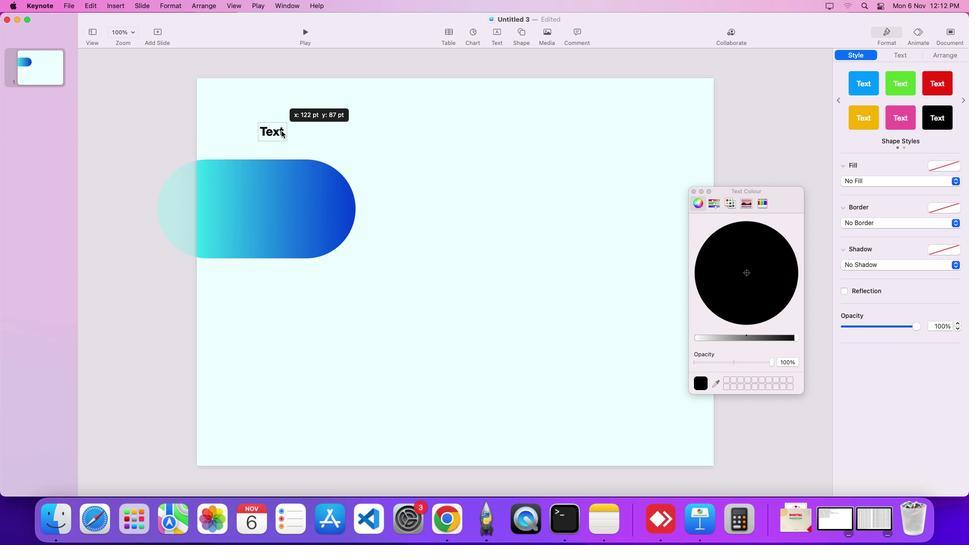 
Action: Mouse pressed left at (275, 242)
Screenshot: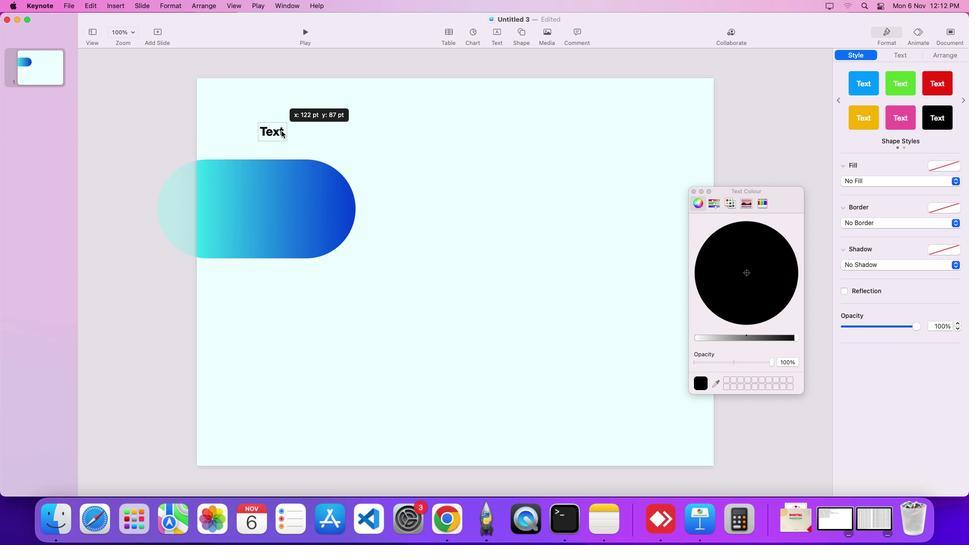 
Action: Mouse moved to (276, 239)
Screenshot: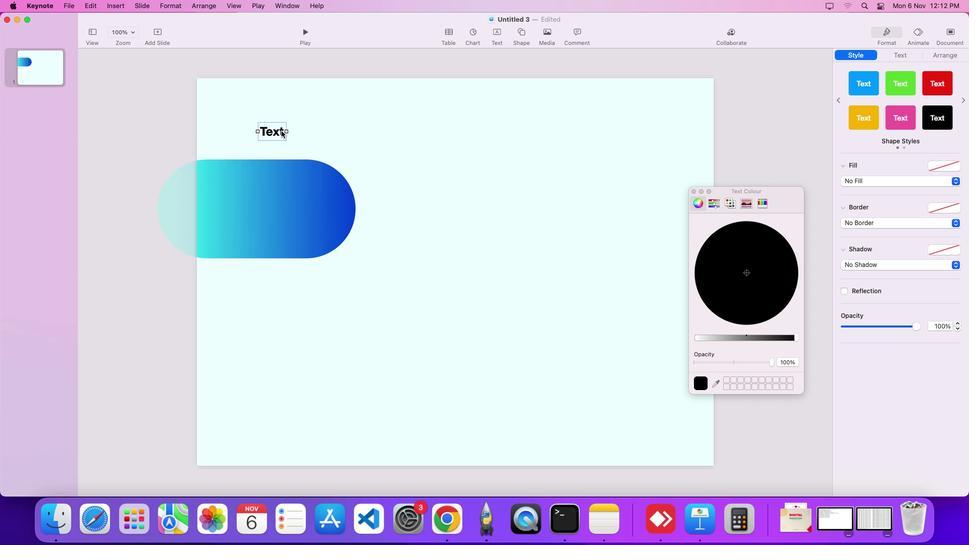 
Action: Mouse pressed left at (276, 239)
Screenshot: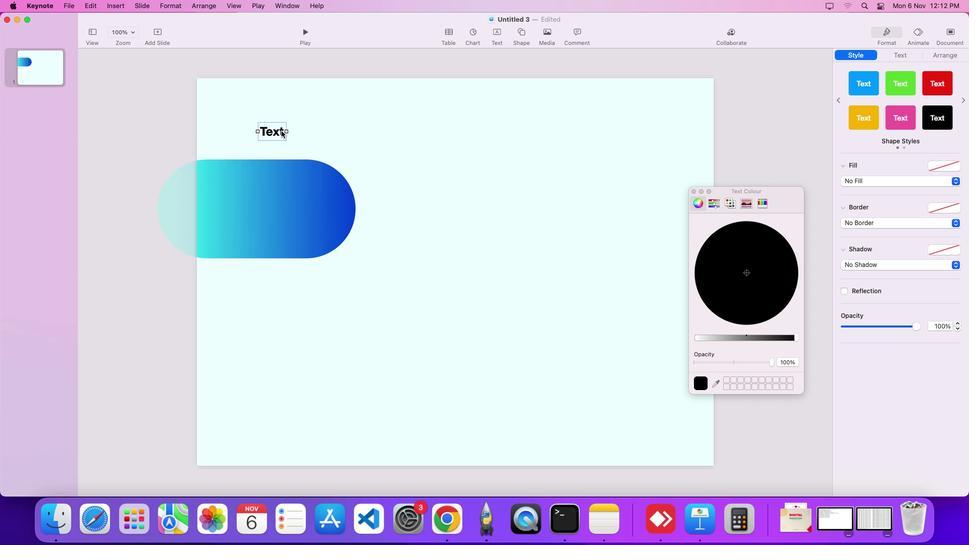 
Action: Mouse moved to (275, 241)
Screenshot: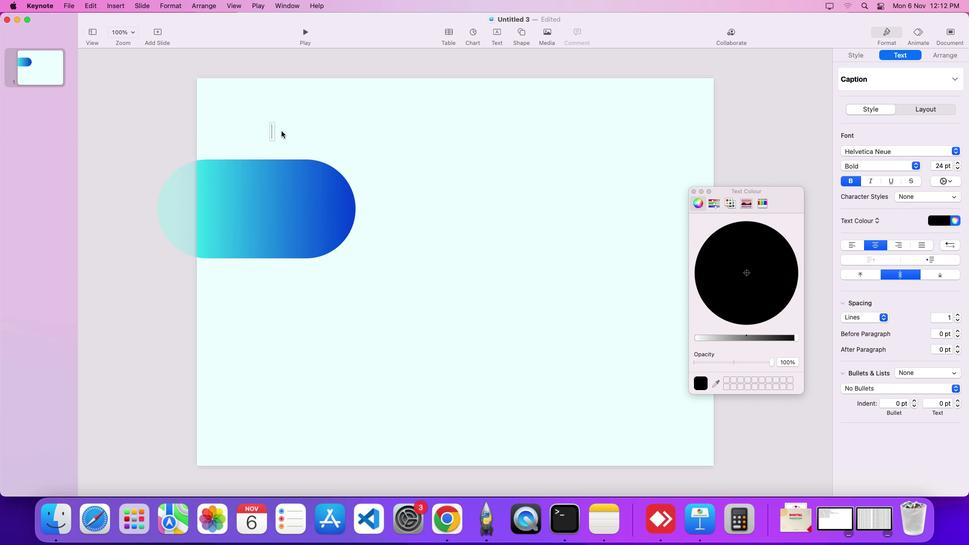 
Action: Mouse pressed left at (275, 241)
Screenshot: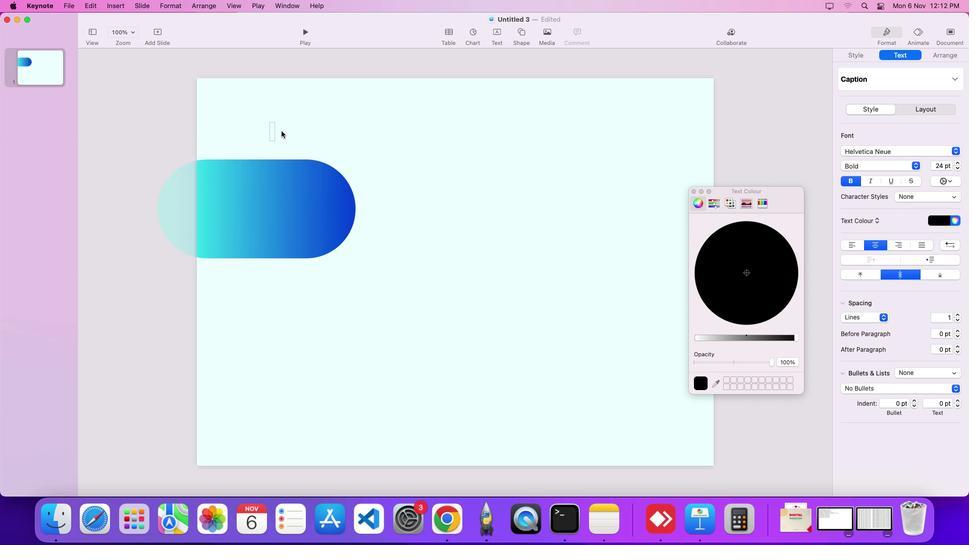 
Action: Mouse moved to (245, 234)
Screenshot: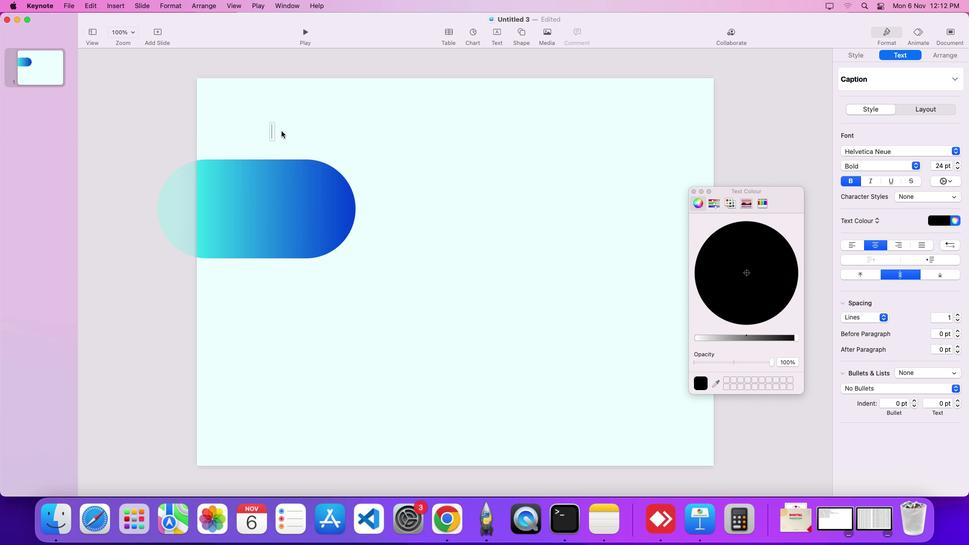 
Action: Mouse pressed left at (245, 234)
Screenshot: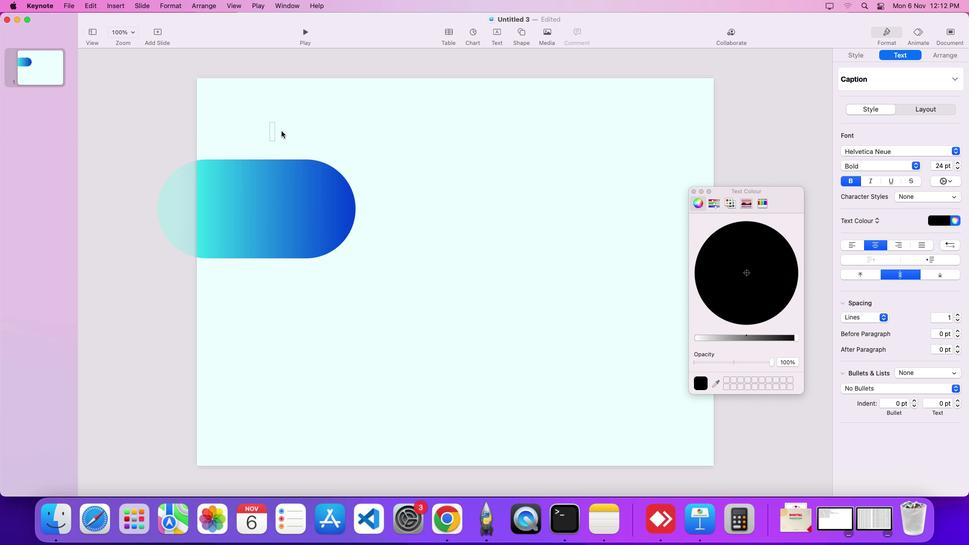 
Action: Key pressed Key.shift'L''o''g''o'Key.space'h''e''r''e'
Screenshot: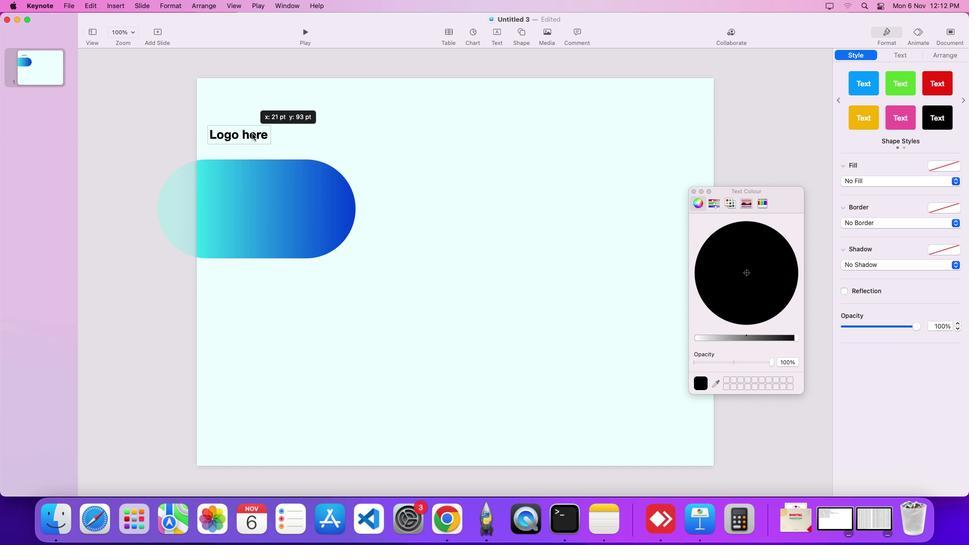 
Action: Mouse moved to (261, 235)
Screenshot: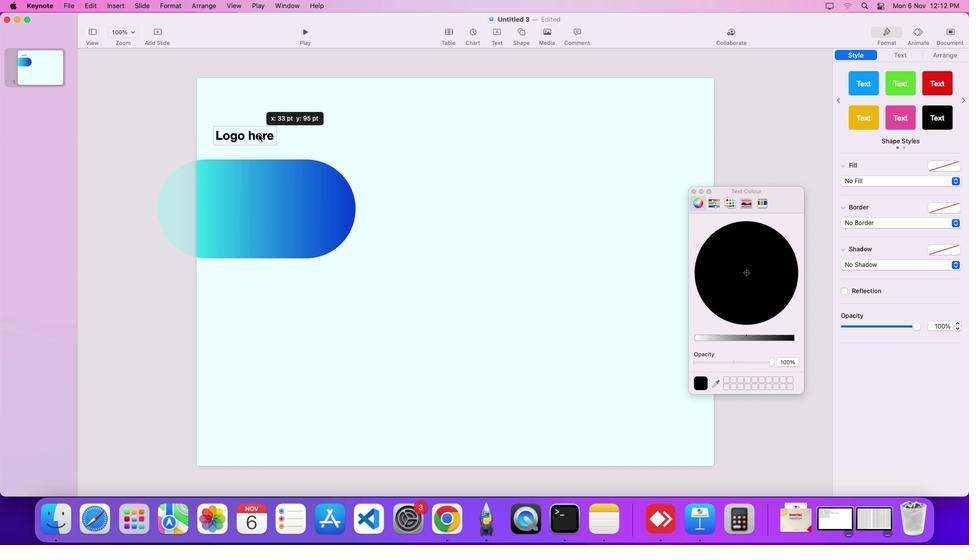 
Action: Mouse pressed left at (261, 235)
Screenshot: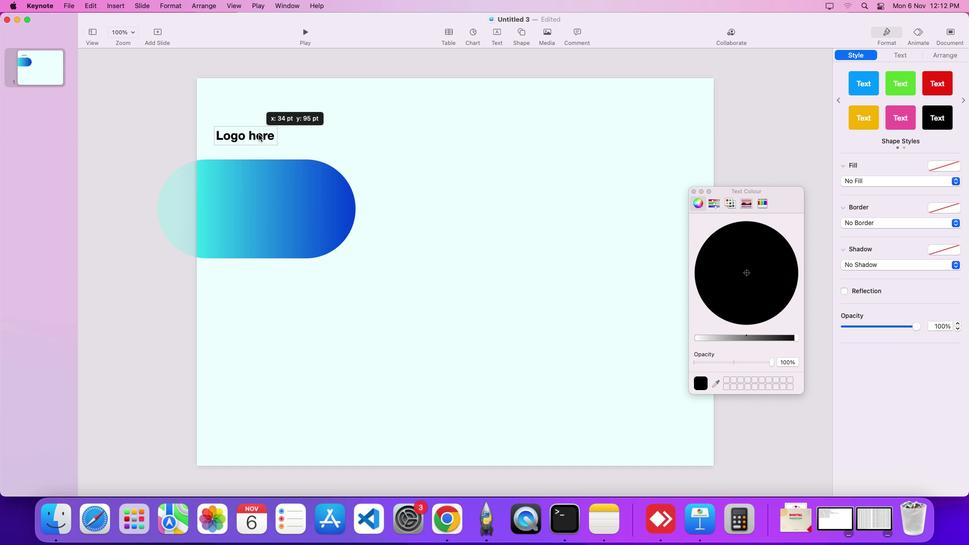 
Action: Mouse moved to (246, 234)
Screenshot: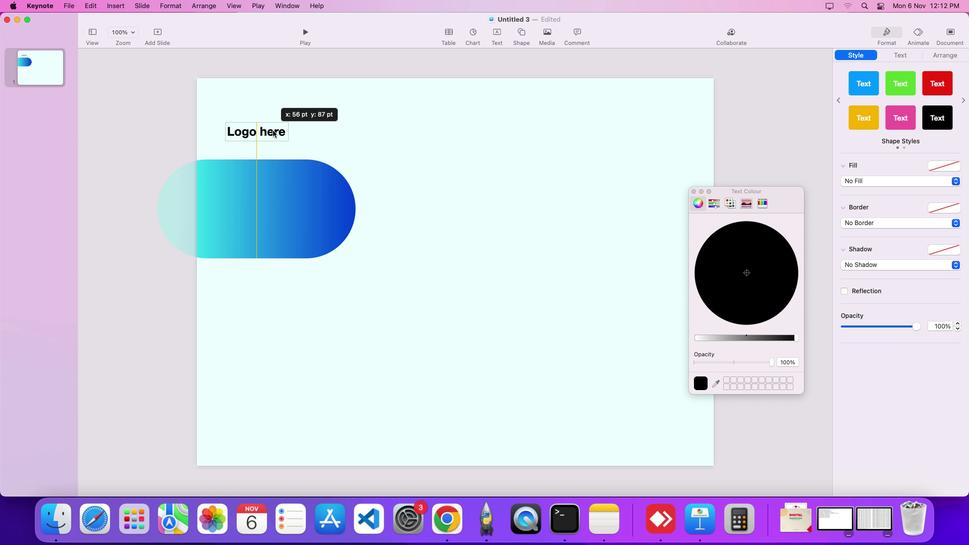 
Action: Mouse pressed left at (246, 234)
Screenshot: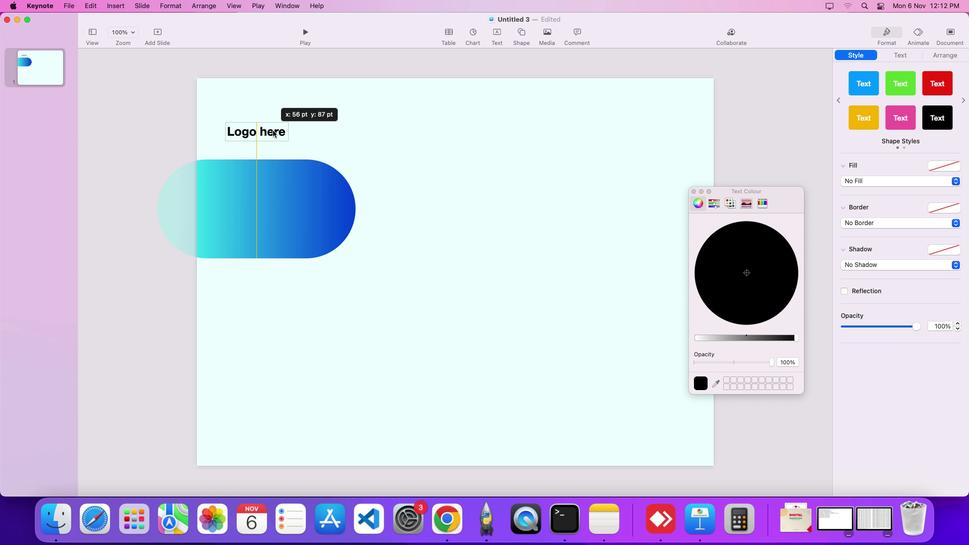 
Action: Mouse moved to (269, 234)
Screenshot: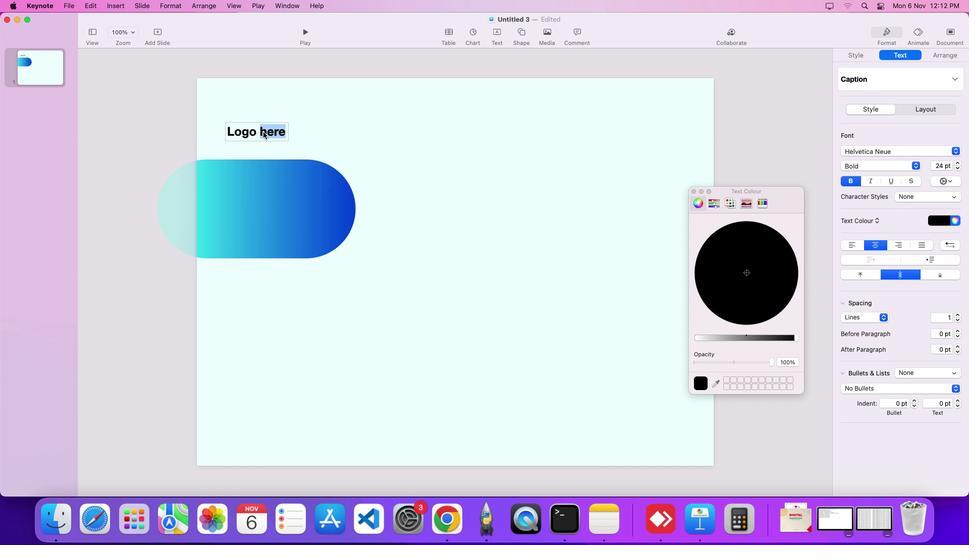
Action: Mouse pressed left at (269, 234)
Screenshot: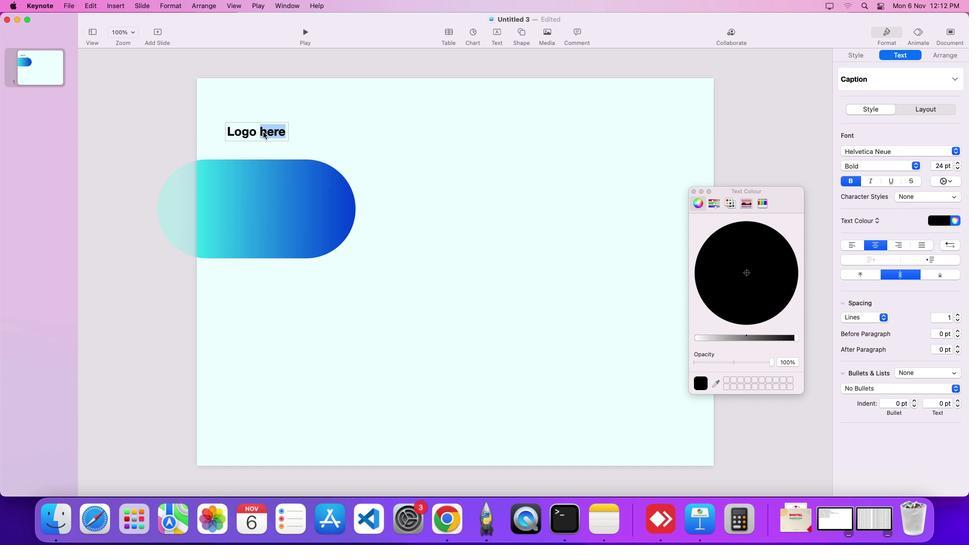 
Action: Mouse moved to (242, 234)
Screenshot: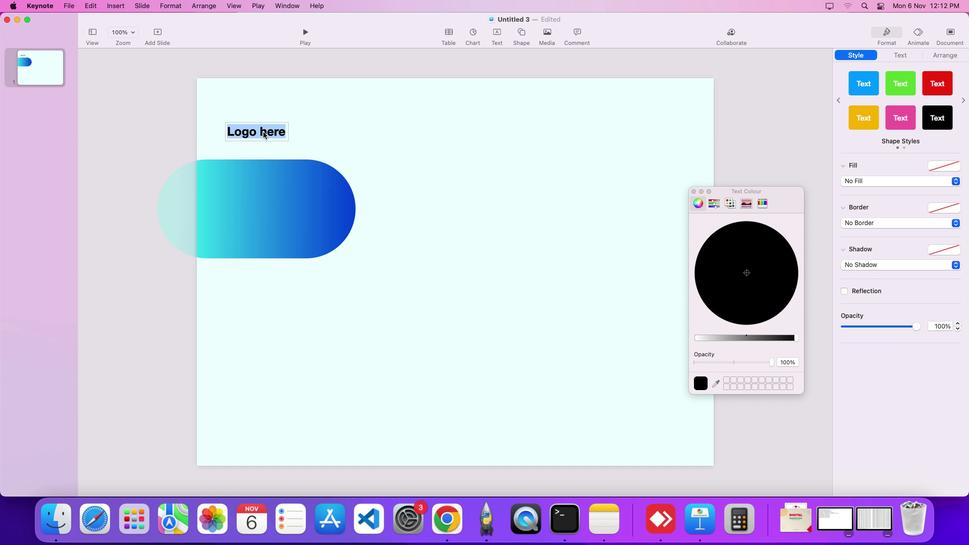 
Action: Mouse pressed left at (242, 234)
Screenshot: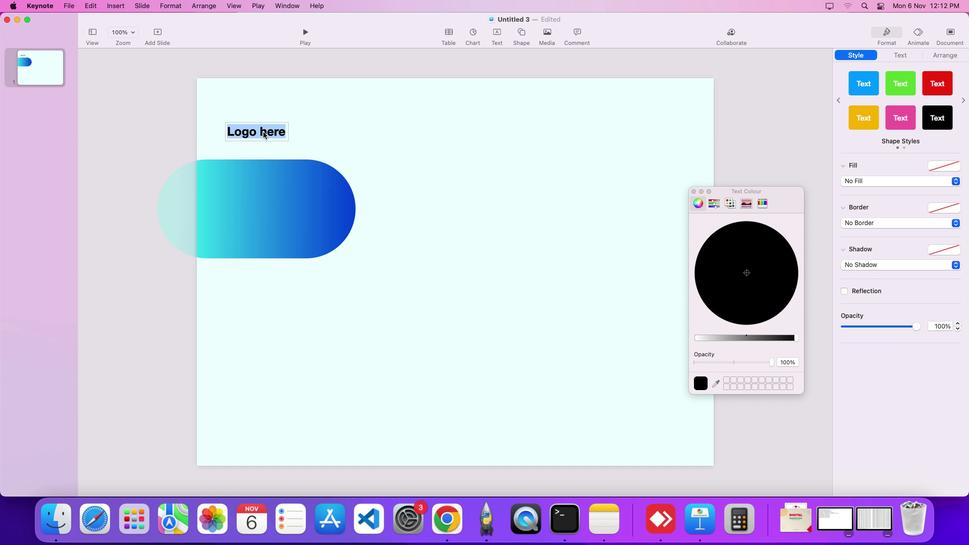 
Action: Mouse pressed left at (242, 234)
Screenshot: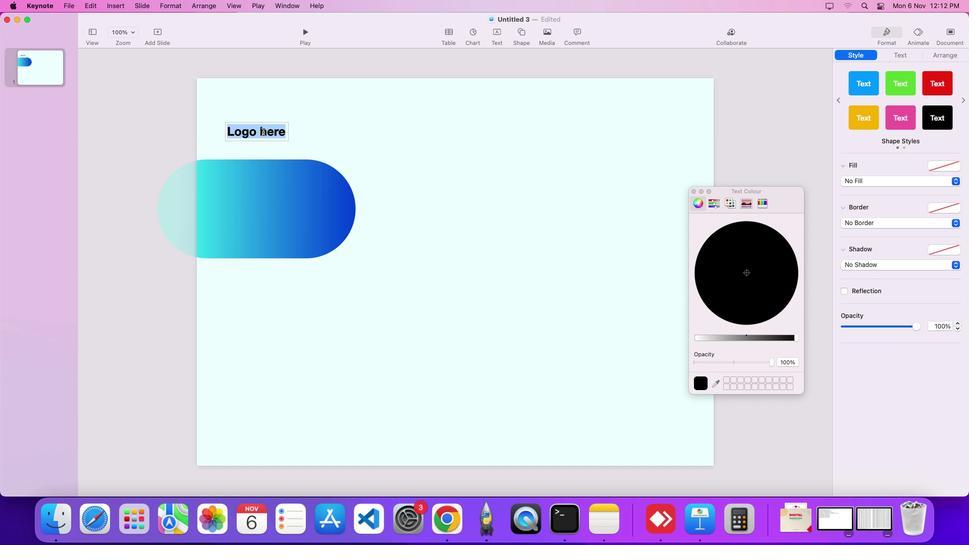 
Action: Mouse pressed left at (242, 234)
Screenshot: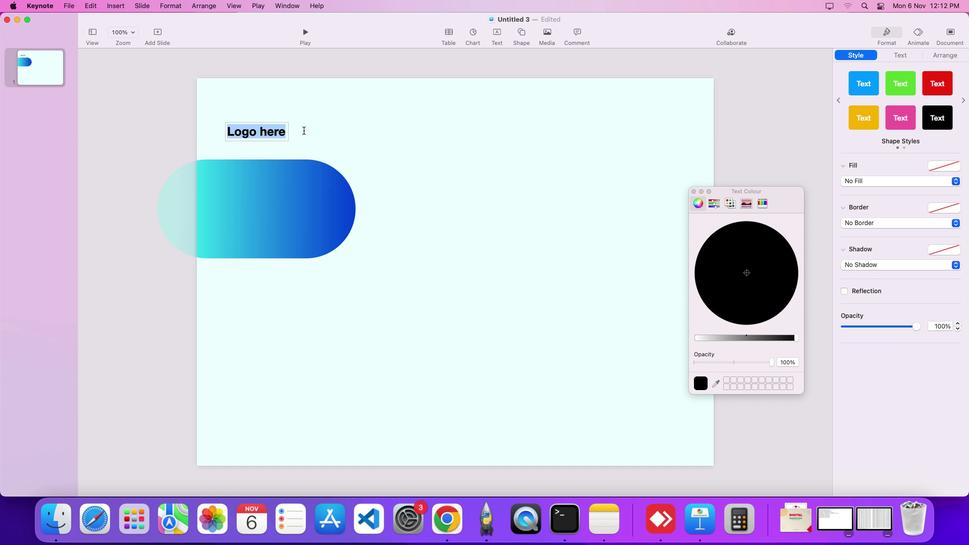 
Action: Mouse pressed left at (242, 234)
Screenshot: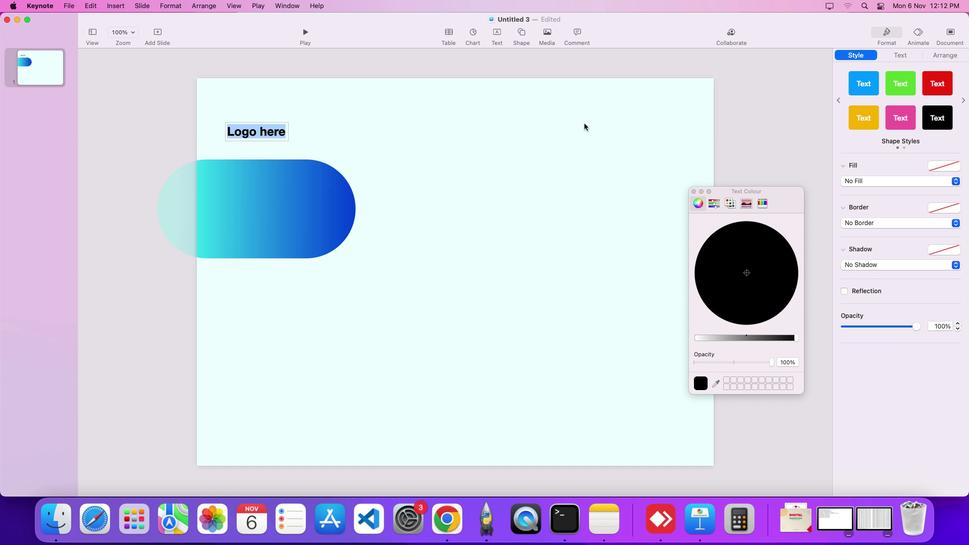 
Action: Key pressed Key.cmd
Screenshot: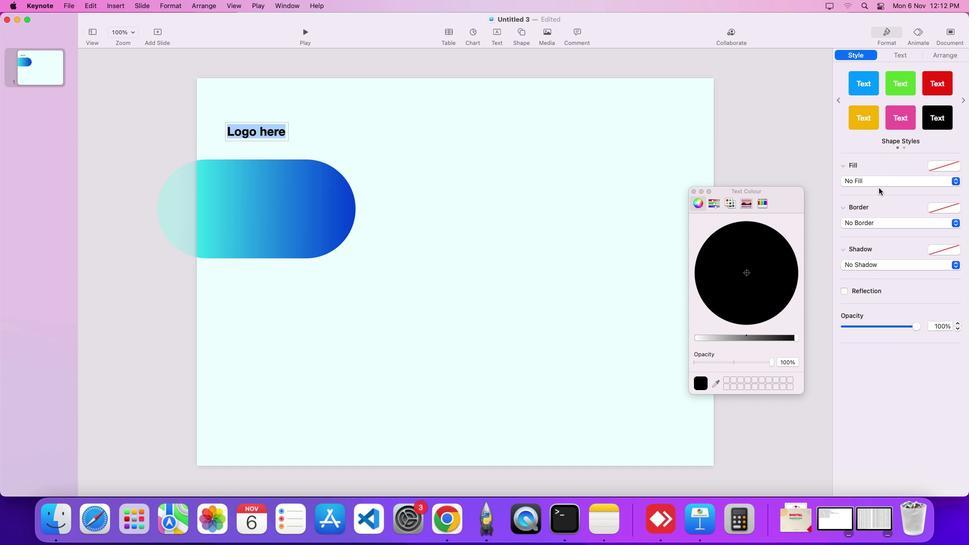 
Action: Mouse moved to (346, 219)
Screenshot: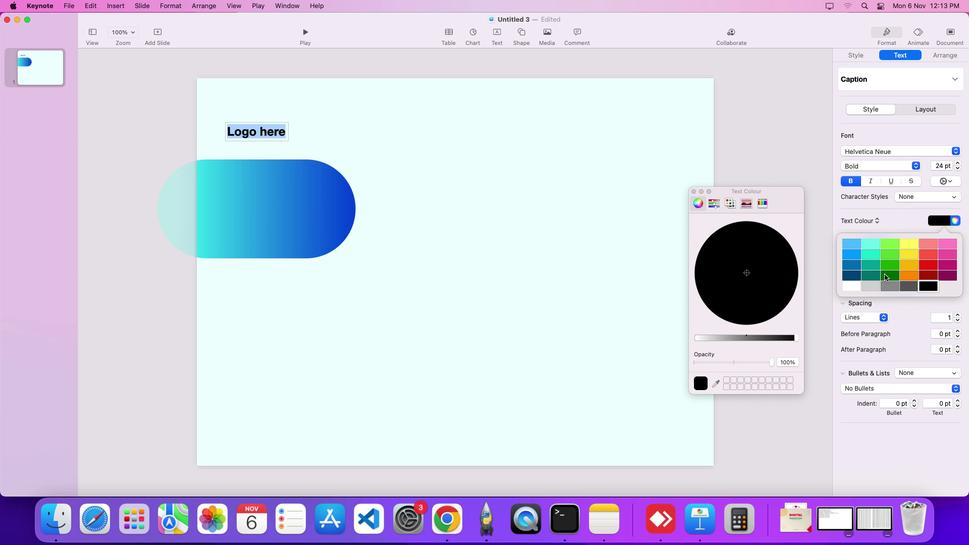 
Action: Mouse pressed left at (346, 219)
Screenshot: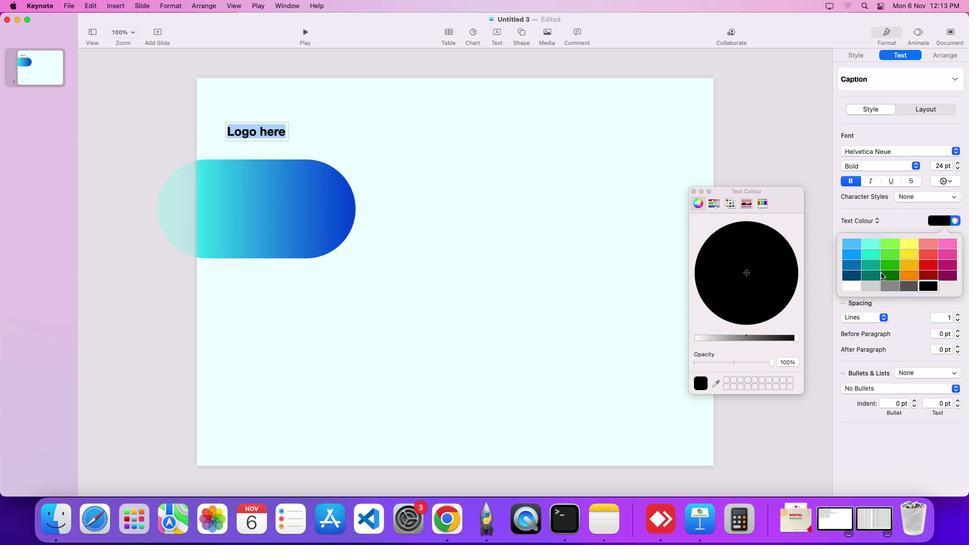 
Action: Mouse moved to (353, 253)
Screenshot: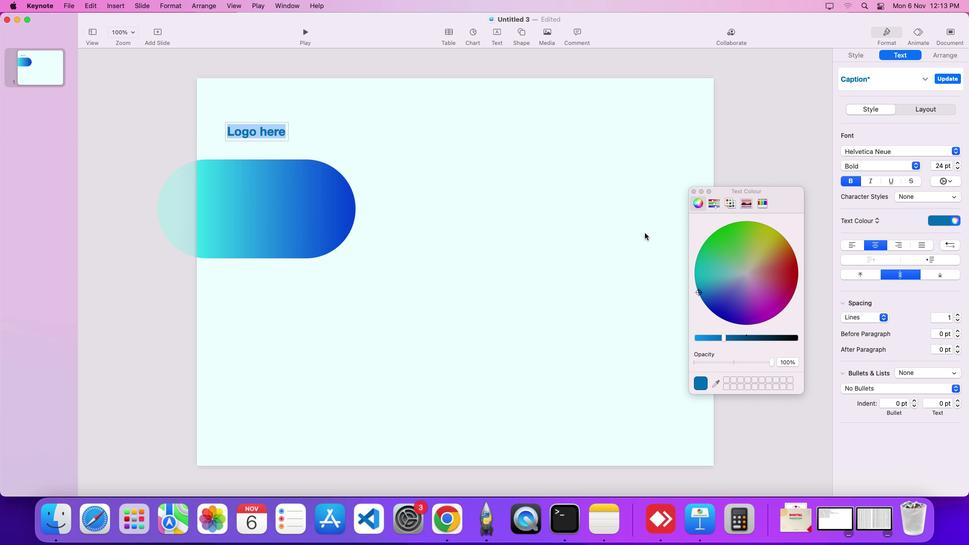 
Action: Mouse pressed left at (353, 253)
Screenshot: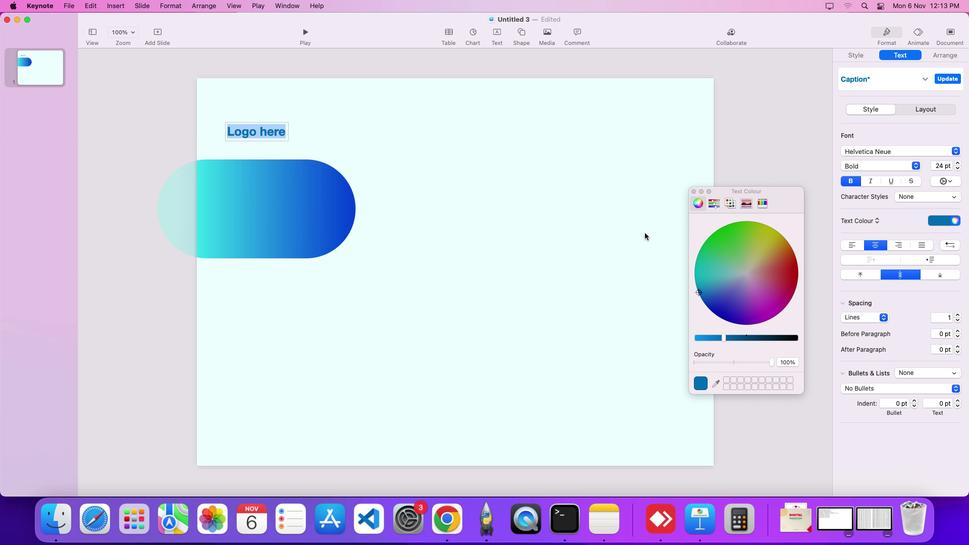 
Action: Mouse moved to (338, 262)
Screenshot: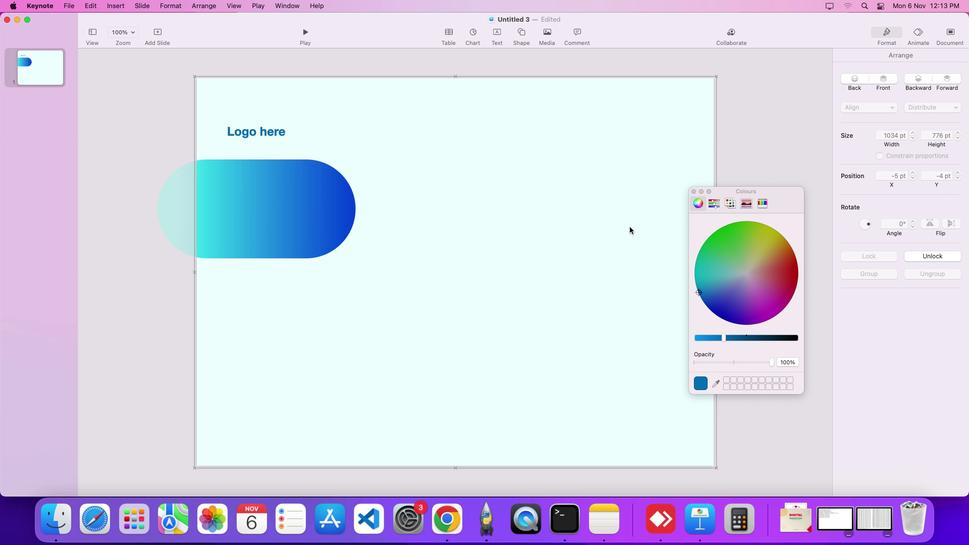 
Action: Mouse pressed left at (338, 262)
Screenshot: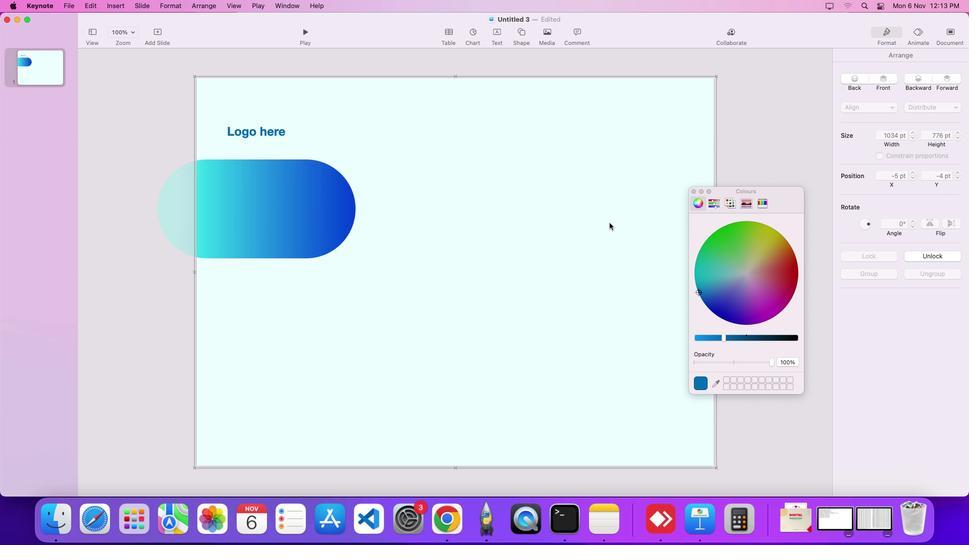
Action: Mouse moved to (305, 255)
Screenshot: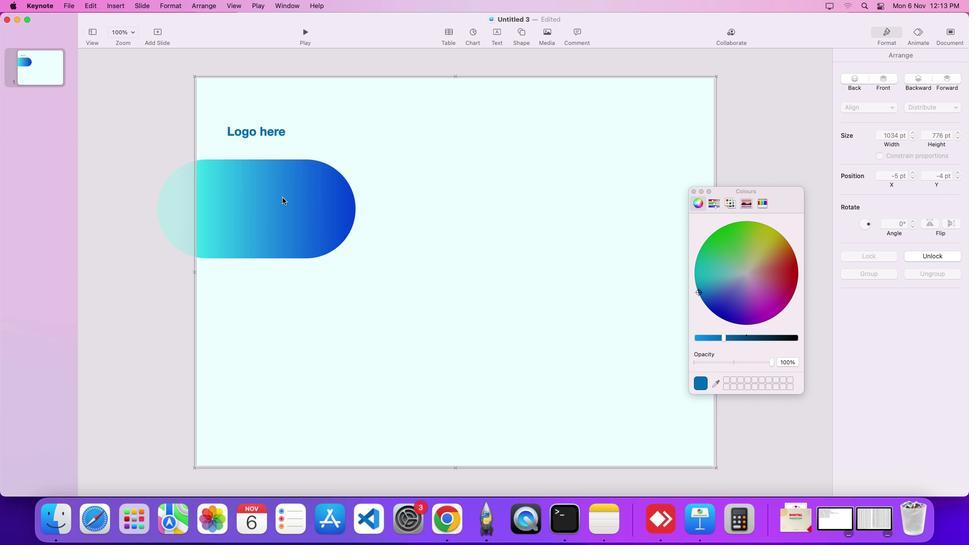 
Action: Mouse pressed left at (305, 255)
Screenshot: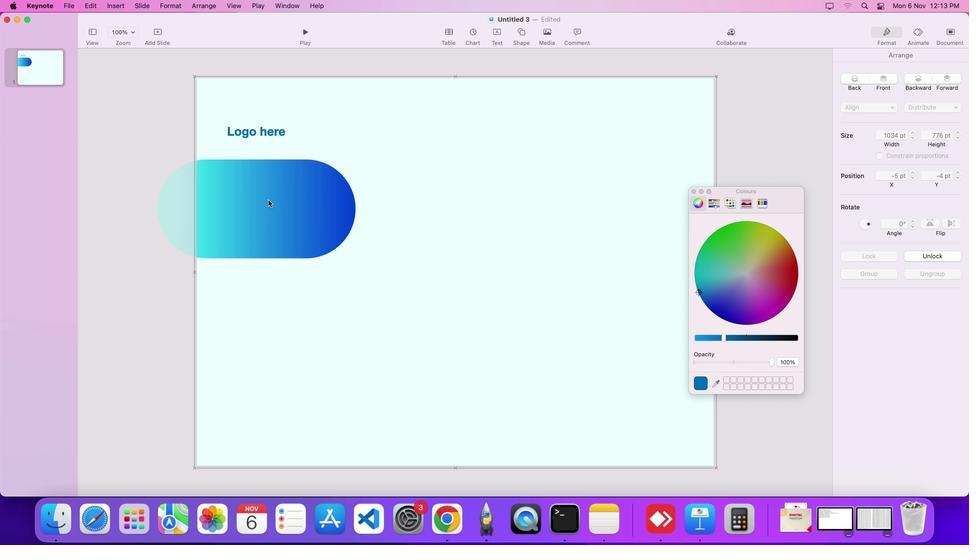 
Action: Mouse moved to (243, 248)
Screenshot: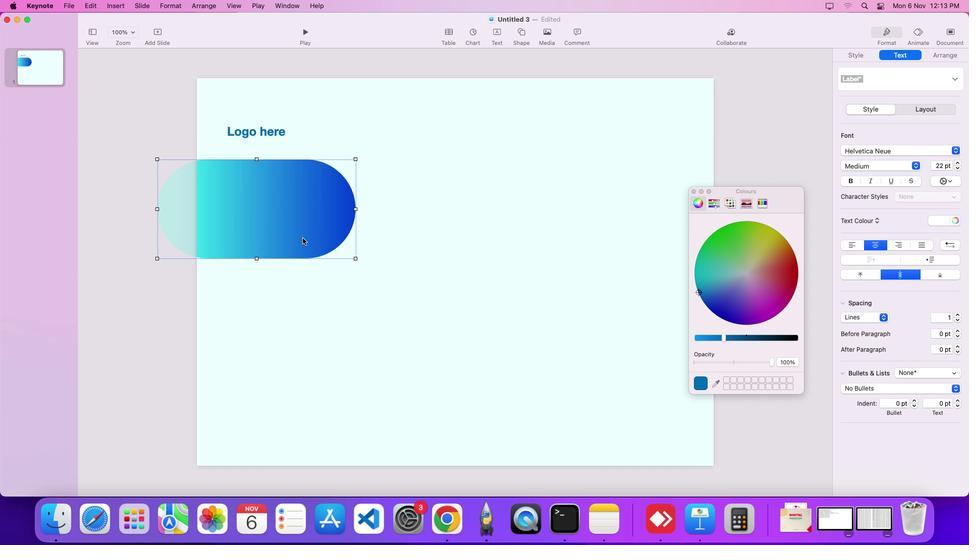 
Action: Mouse pressed left at (243, 248)
Screenshot: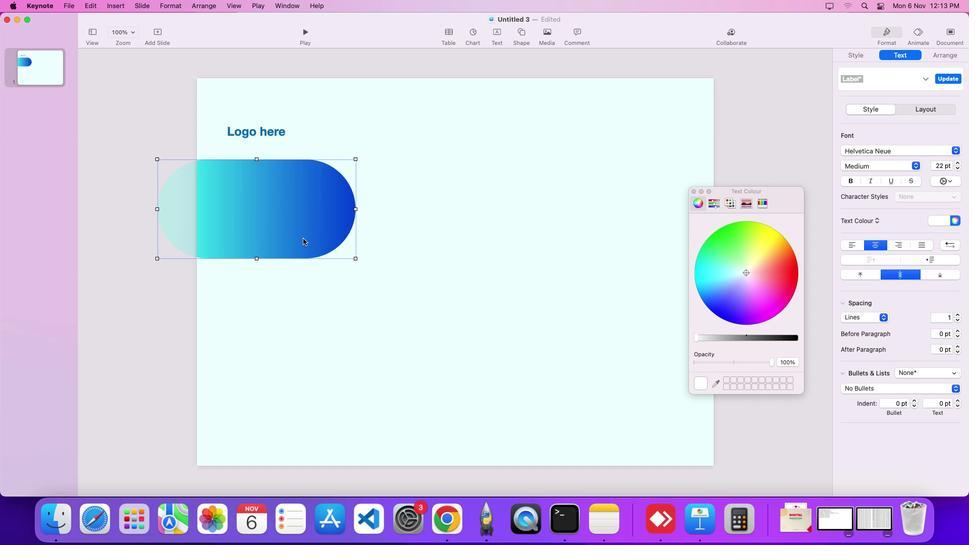 
Action: Mouse moved to (250, 257)
Screenshot: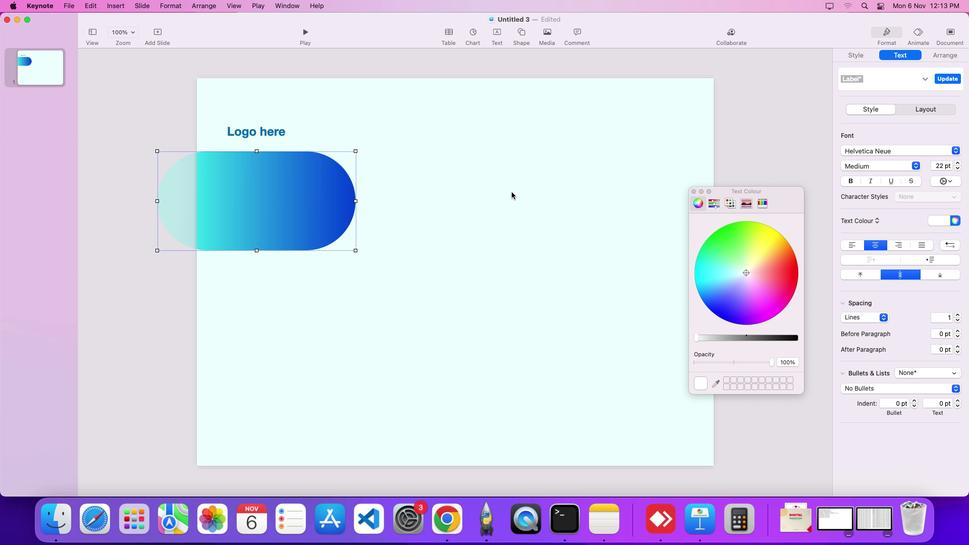 
Action: Mouse pressed left at (250, 257)
Screenshot: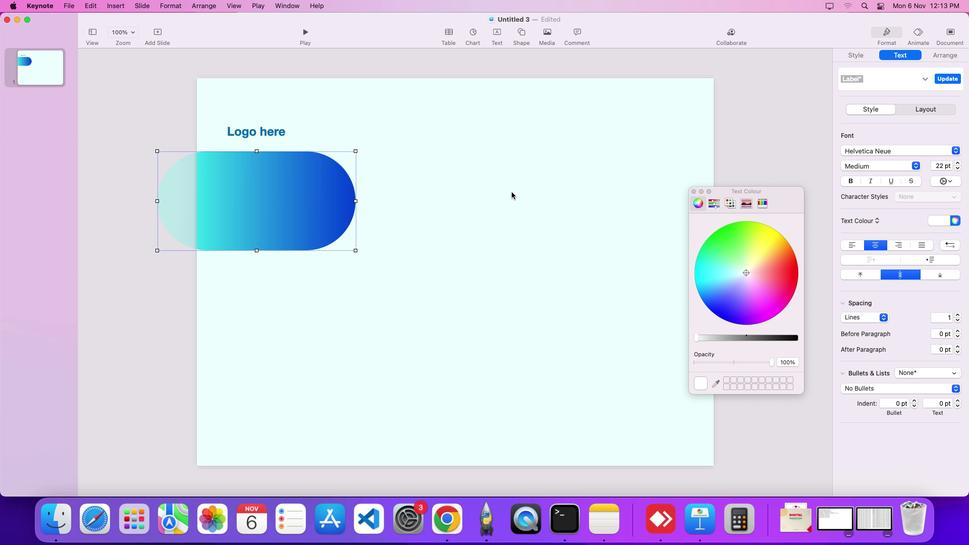 
Action: Key pressed Key.shift
Screenshot: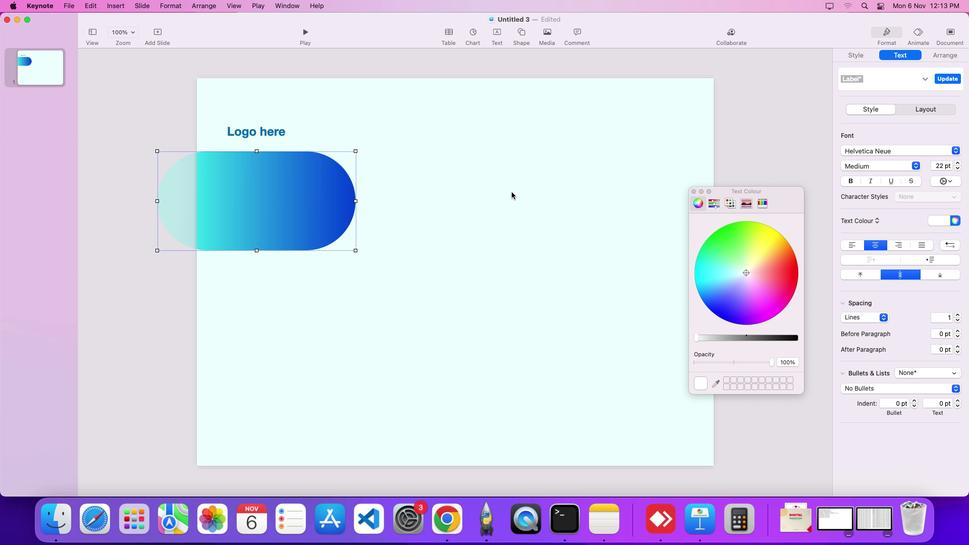 
Action: Mouse moved to (283, 246)
Screenshot: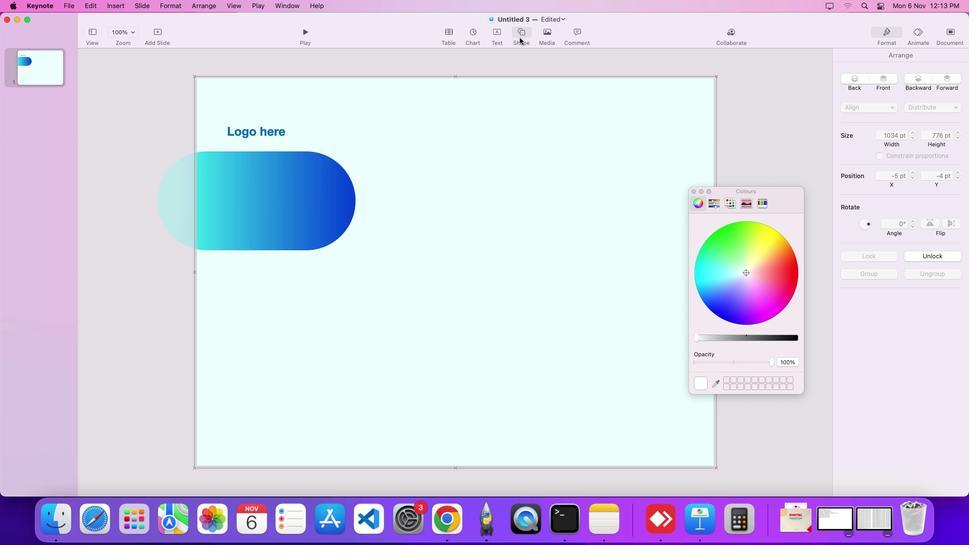 
Action: Mouse pressed left at (283, 246)
Screenshot: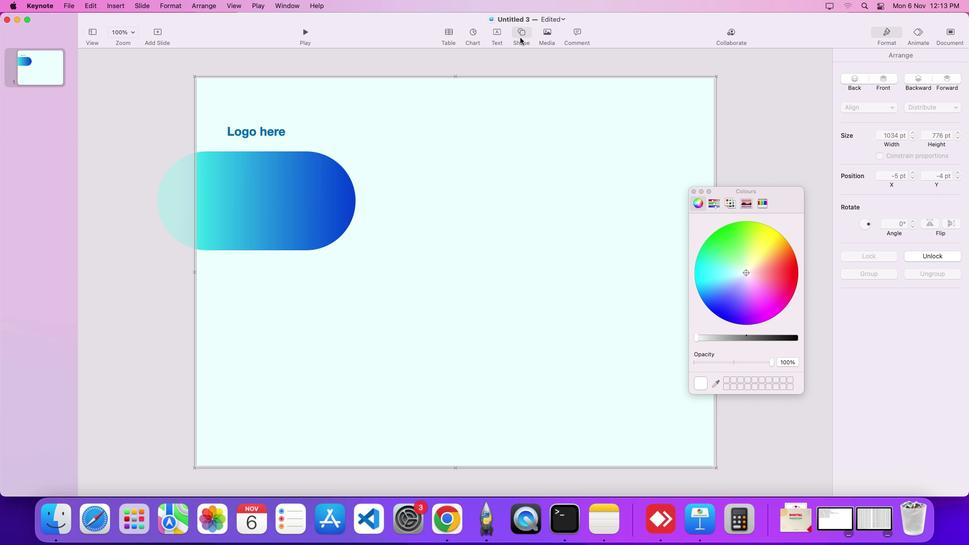 
Action: Mouse moved to (284, 212)
Screenshot: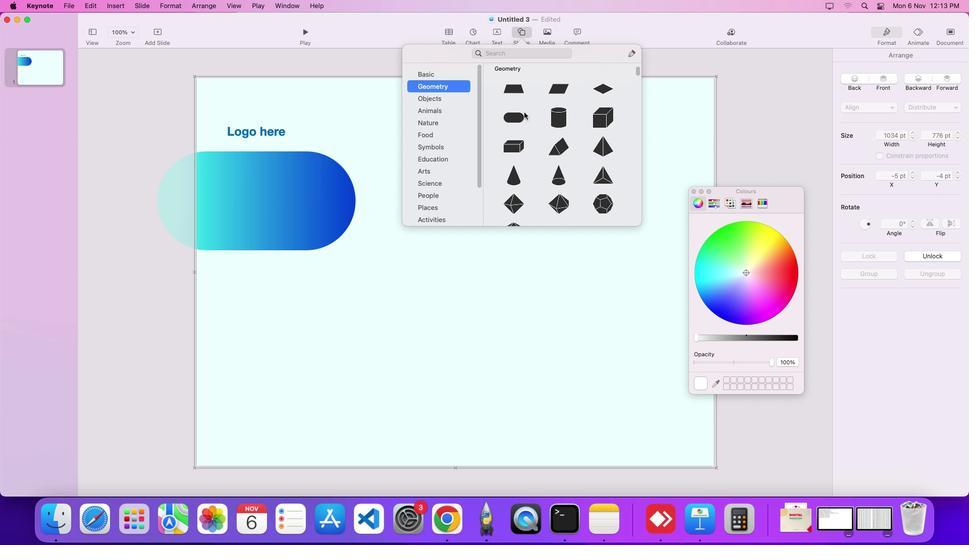
Action: Mouse pressed left at (284, 212)
Screenshot: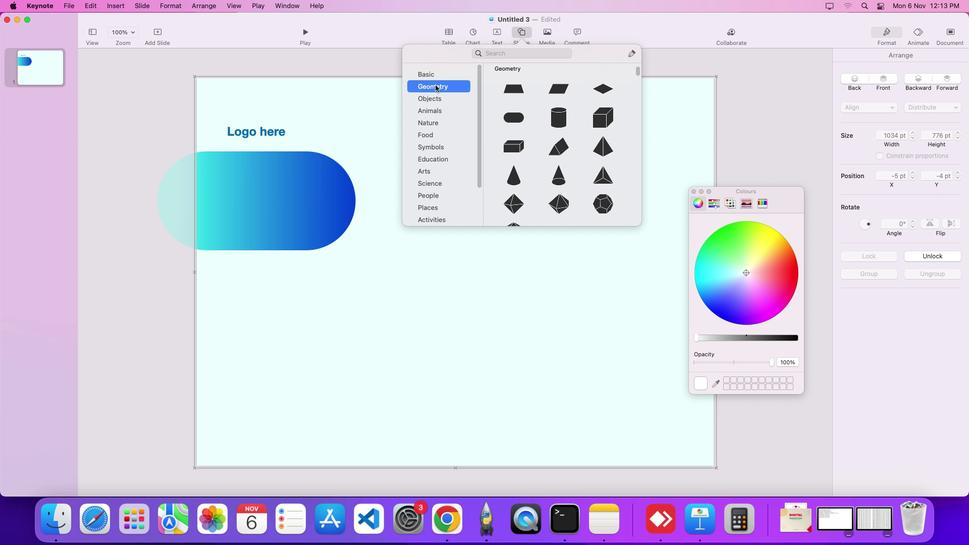 
Action: Mouse moved to (285, 214)
Screenshot: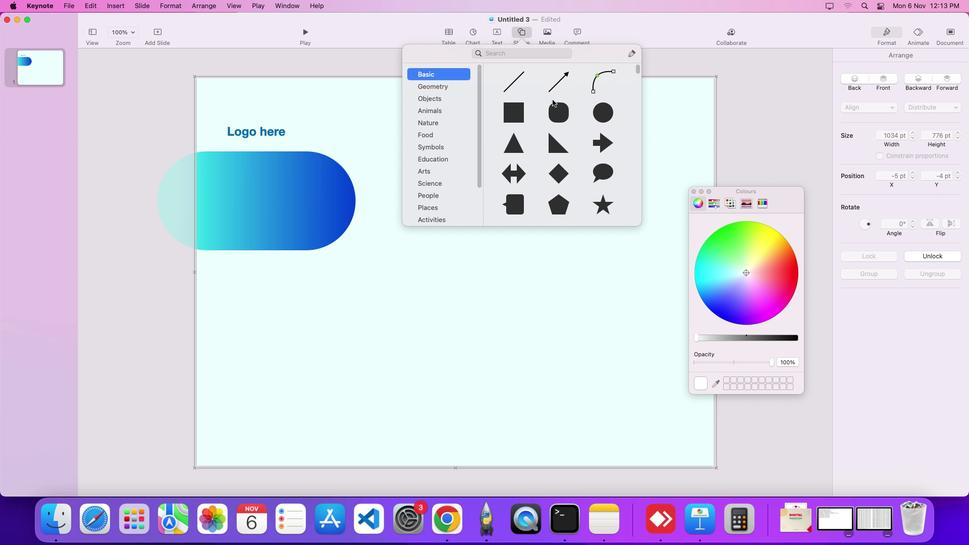 
Action: Mouse pressed left at (285, 214)
Screenshot: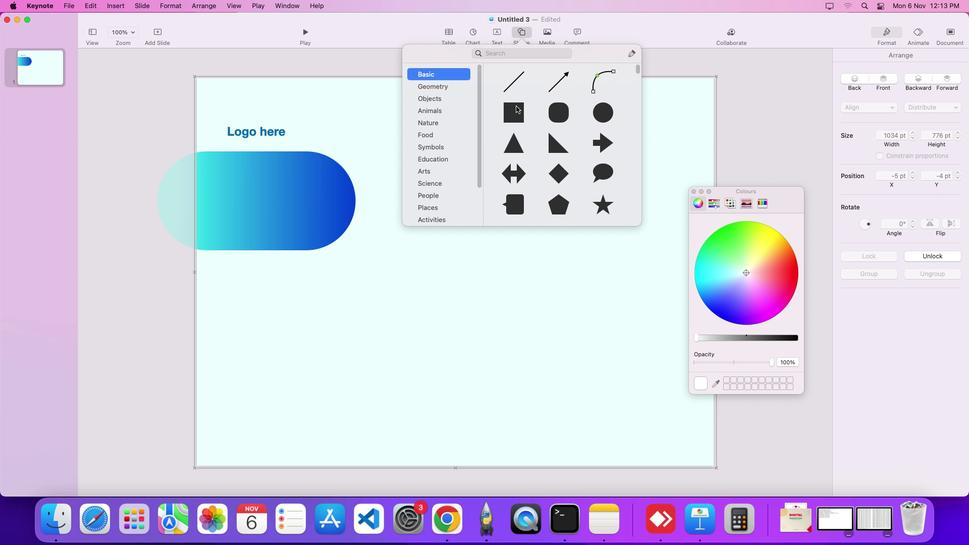 
Action: Mouse moved to (272, 222)
Screenshot: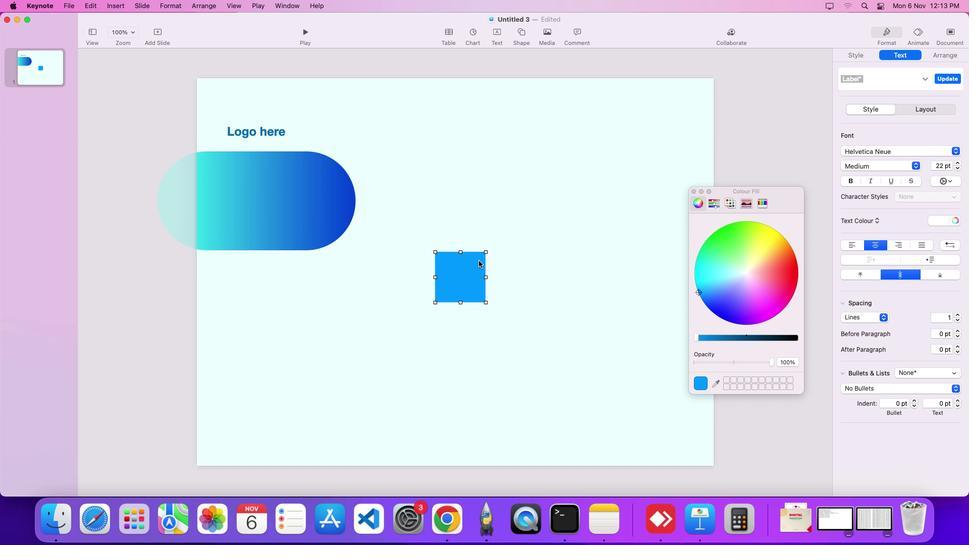 
Action: Mouse pressed left at (272, 222)
Screenshot: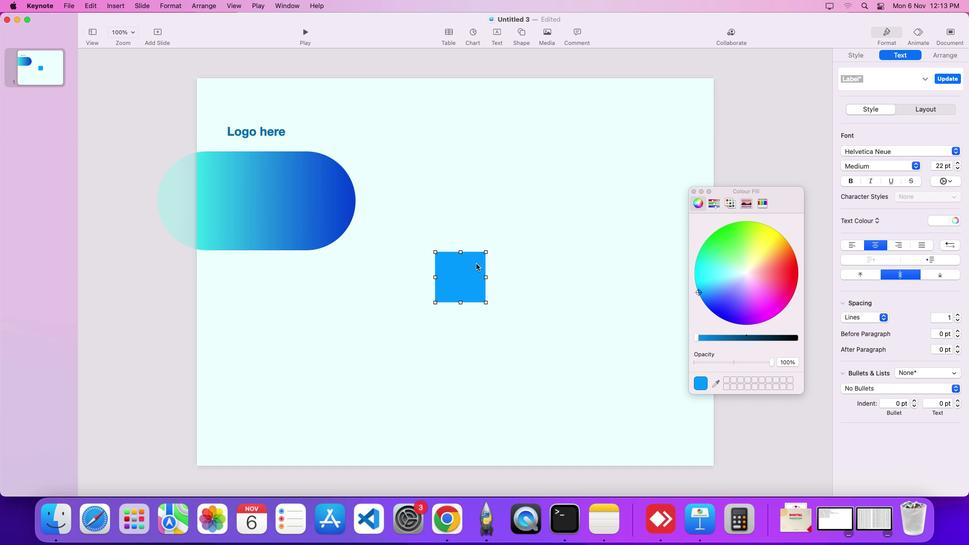 
Action: Mouse moved to (284, 229)
Screenshot: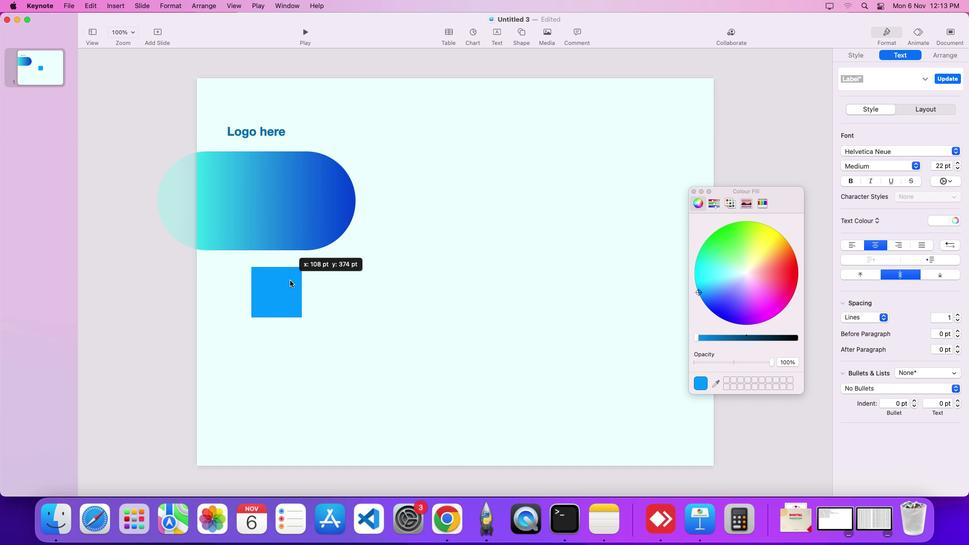 
Action: Mouse pressed left at (284, 229)
Screenshot: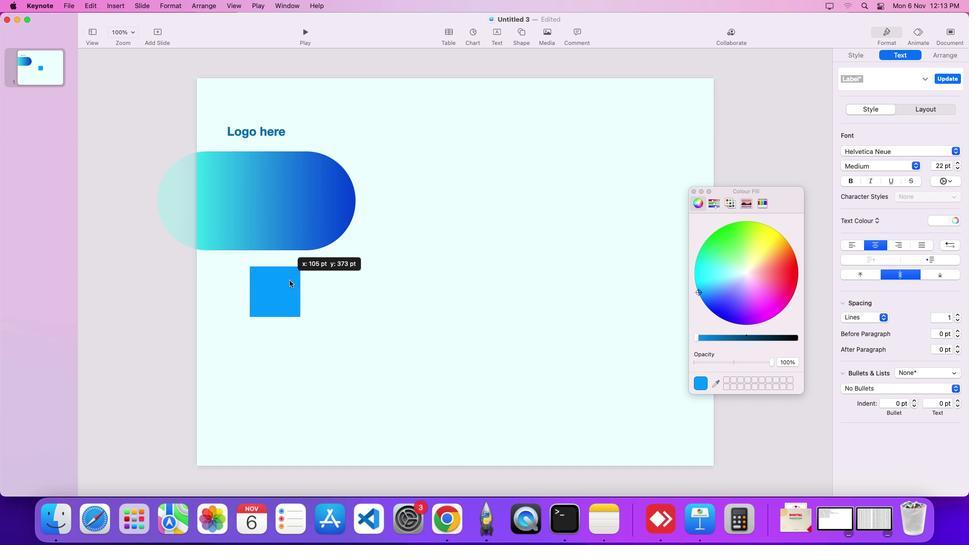 
Action: Mouse moved to (277, 262)
Screenshot: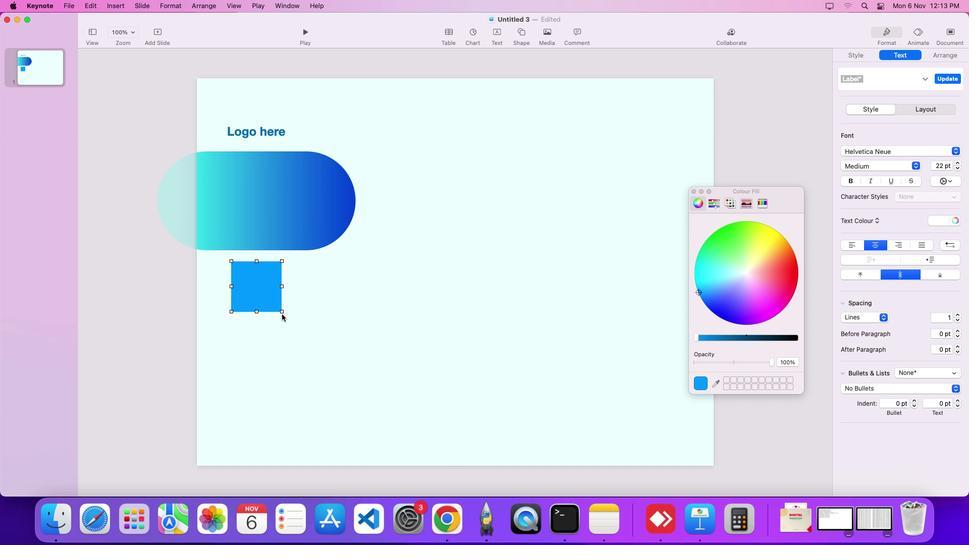 
Action: Mouse pressed left at (277, 262)
Screenshot: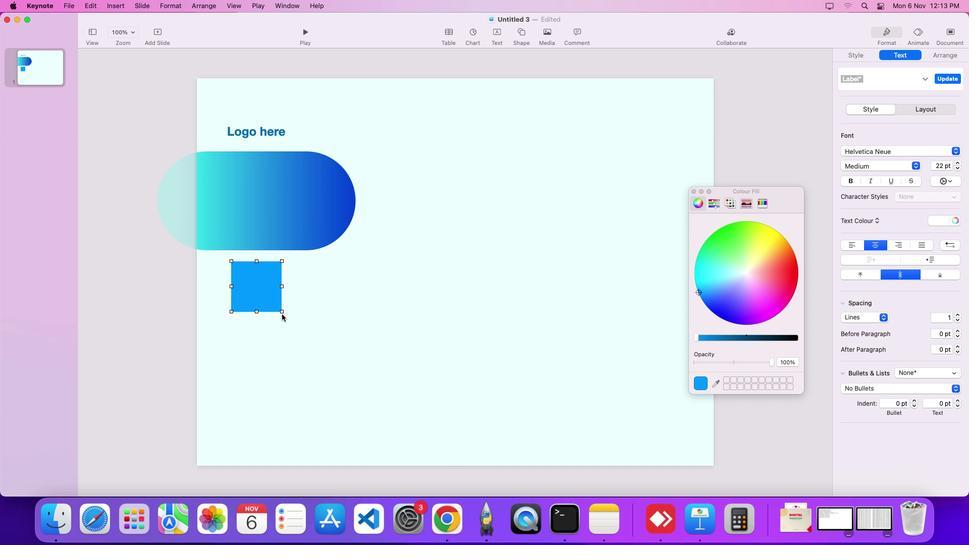 
Action: Mouse moved to (245, 271)
Screenshot: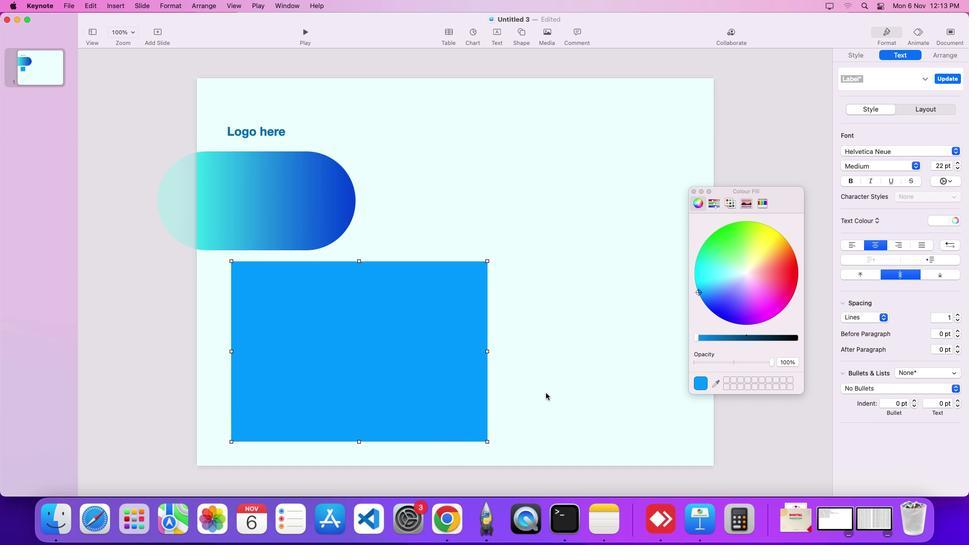 
Action: Mouse pressed left at (245, 271)
Screenshot: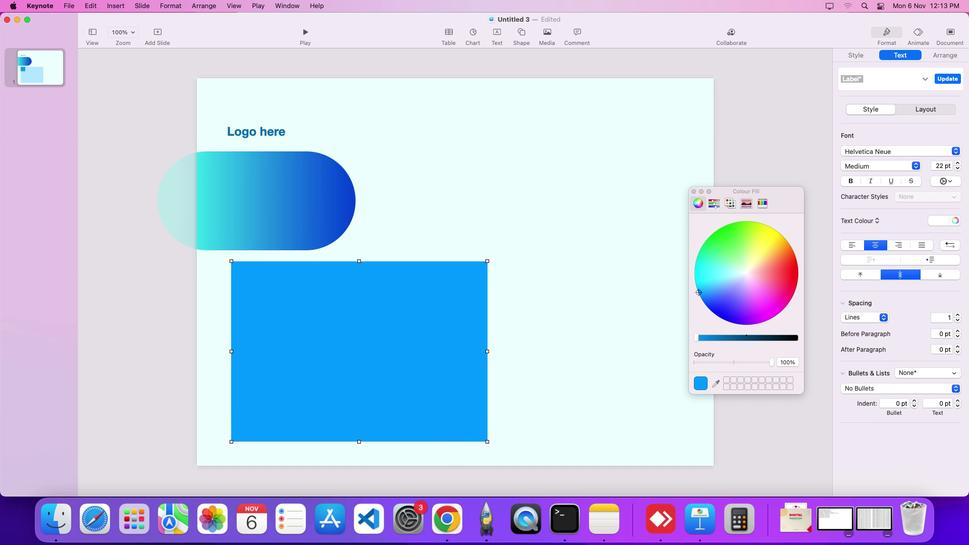 
Action: Mouse moved to (344, 238)
Screenshot: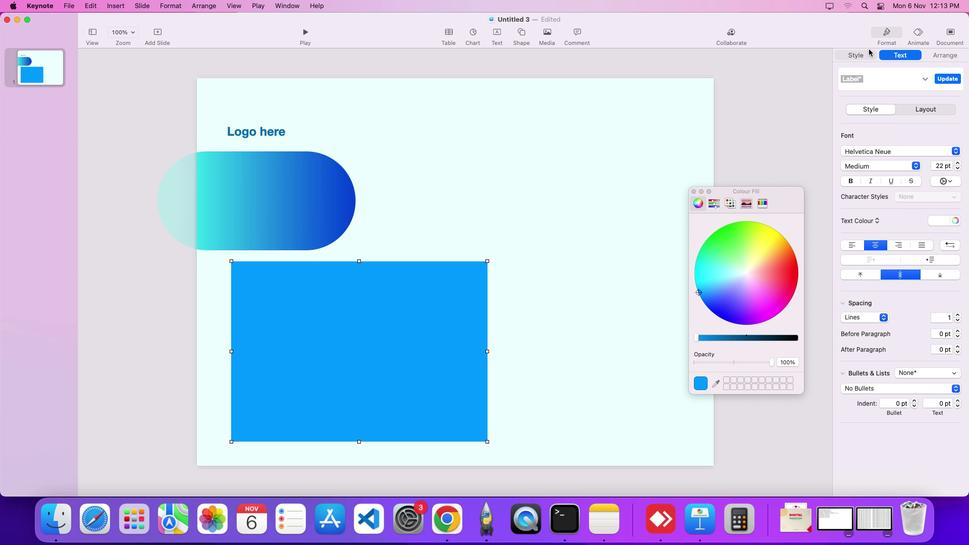 
Action: Mouse pressed left at (344, 238)
Screenshot: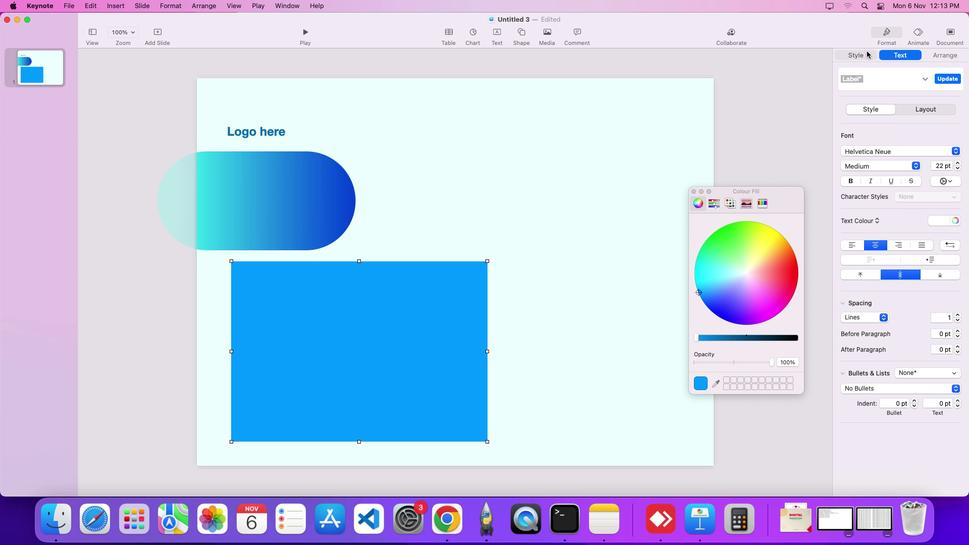
Action: Mouse moved to (345, 232)
Screenshot: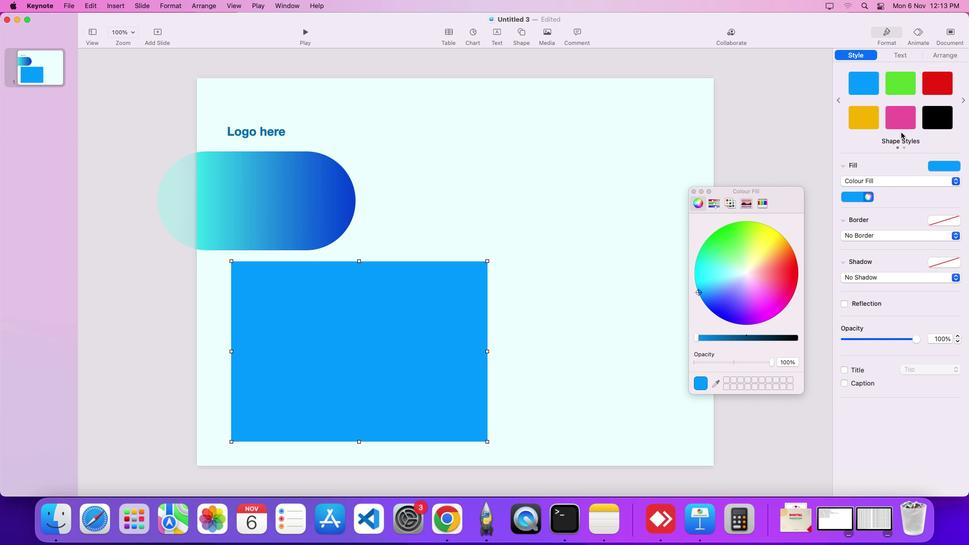 
Action: Mouse pressed left at (345, 232)
Screenshot: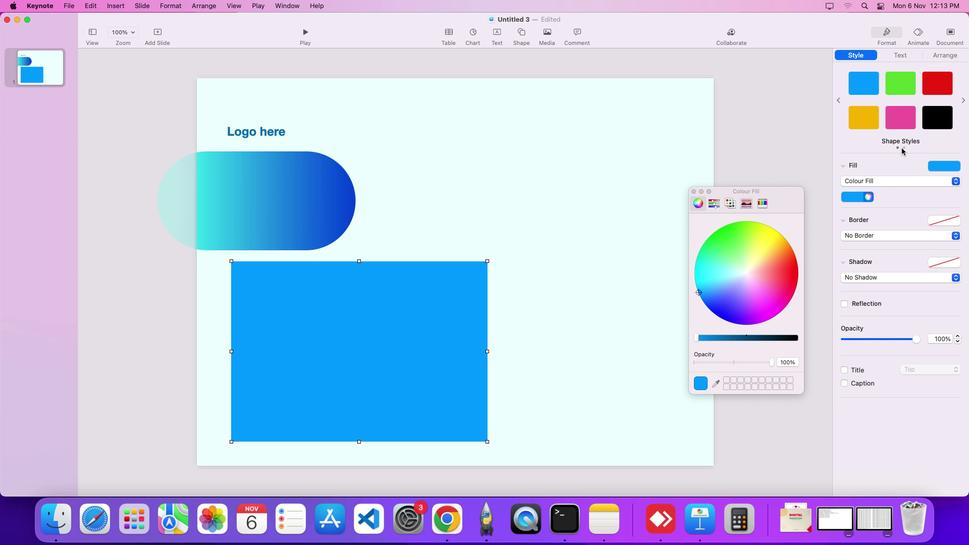 
Action: Mouse moved to (341, 217)
Screenshot: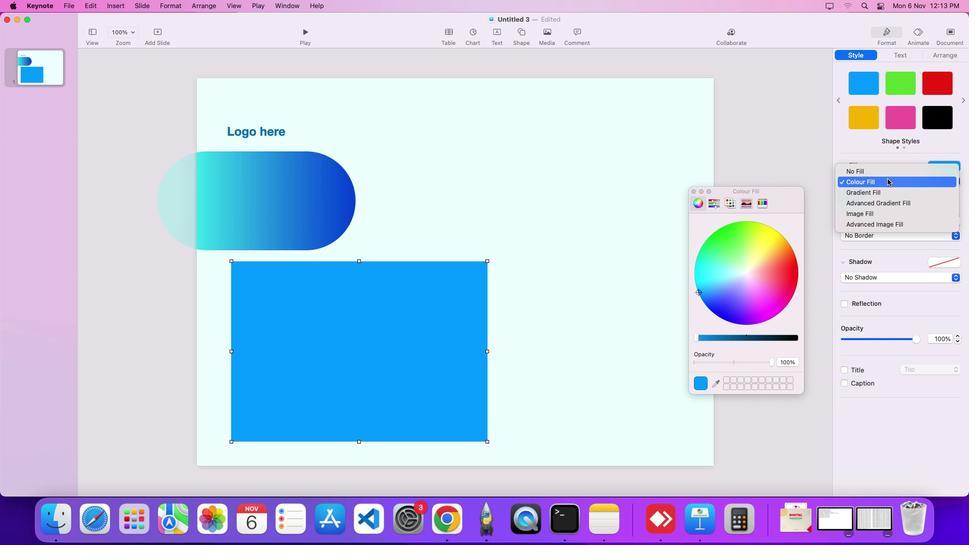 
Action: Mouse pressed left at (341, 217)
Screenshot: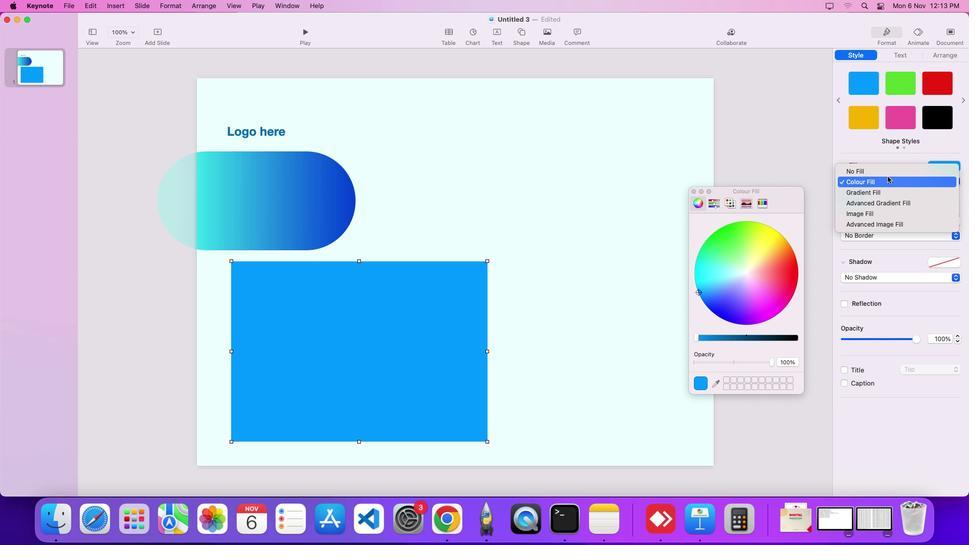 
Action: Mouse moved to (346, 244)
Screenshot: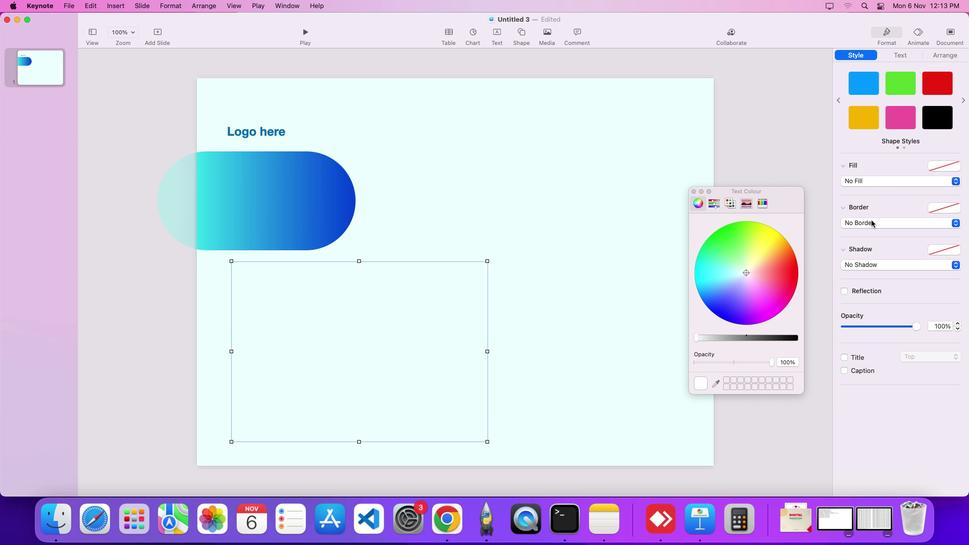 
Action: Mouse pressed left at (346, 244)
Screenshot: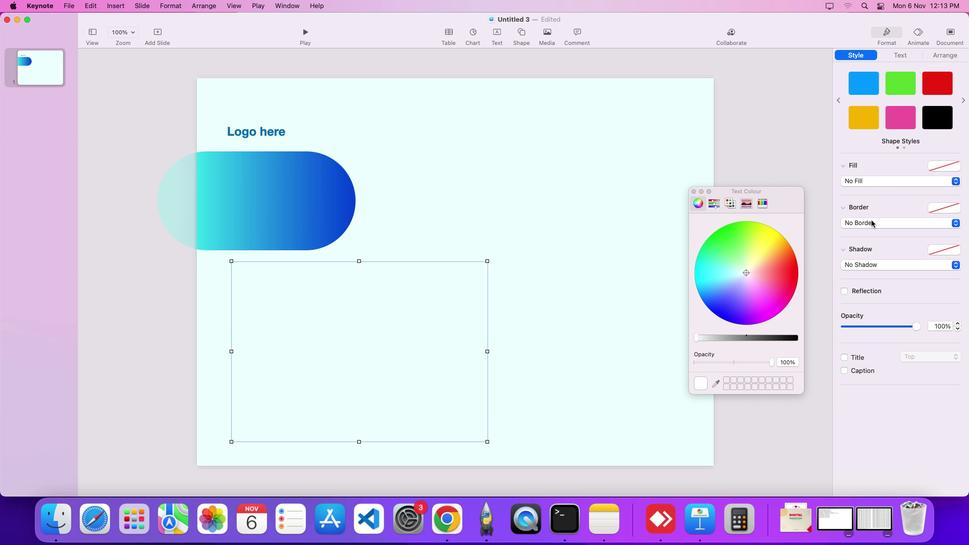 
Action: Mouse moved to (344, 242)
Screenshot: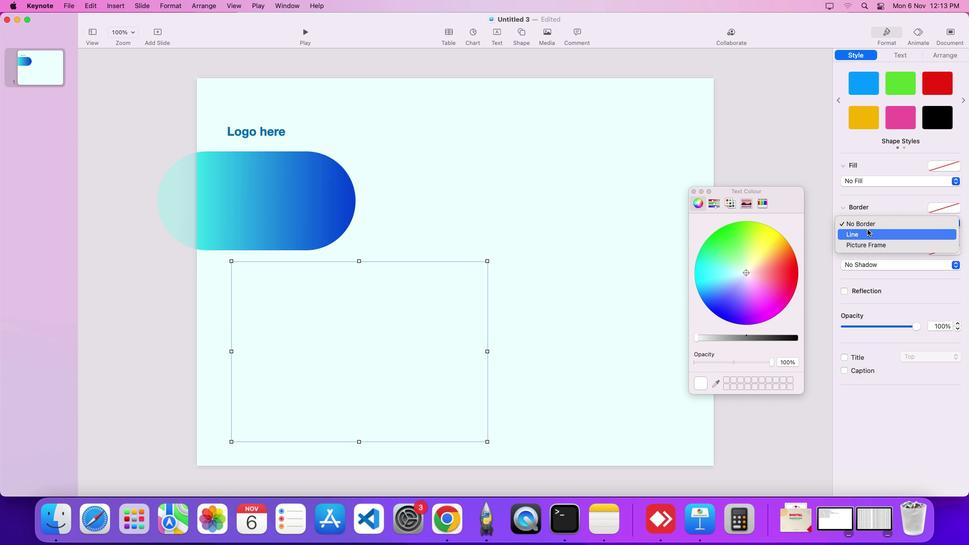 
Action: Mouse pressed left at (344, 242)
Screenshot: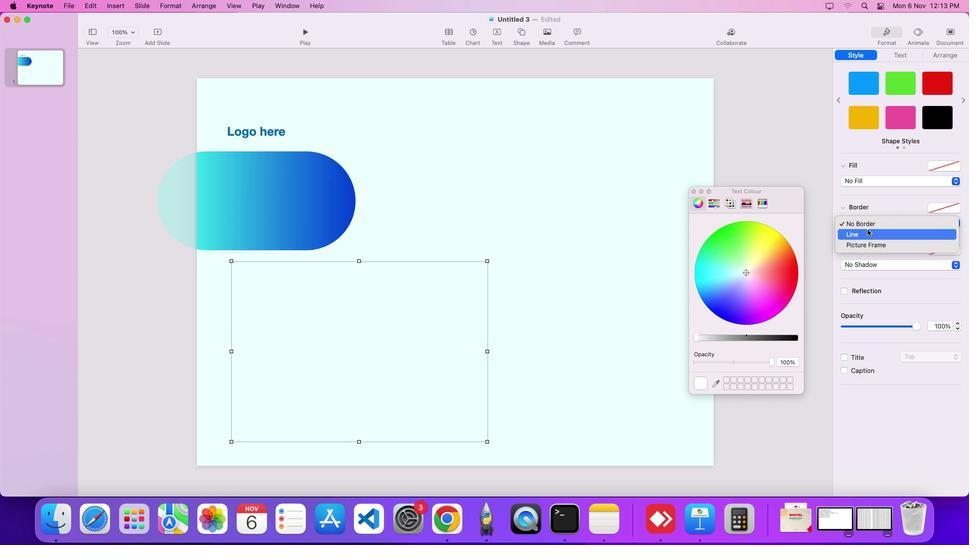 
Action: Mouse moved to (341, 253)
Screenshot: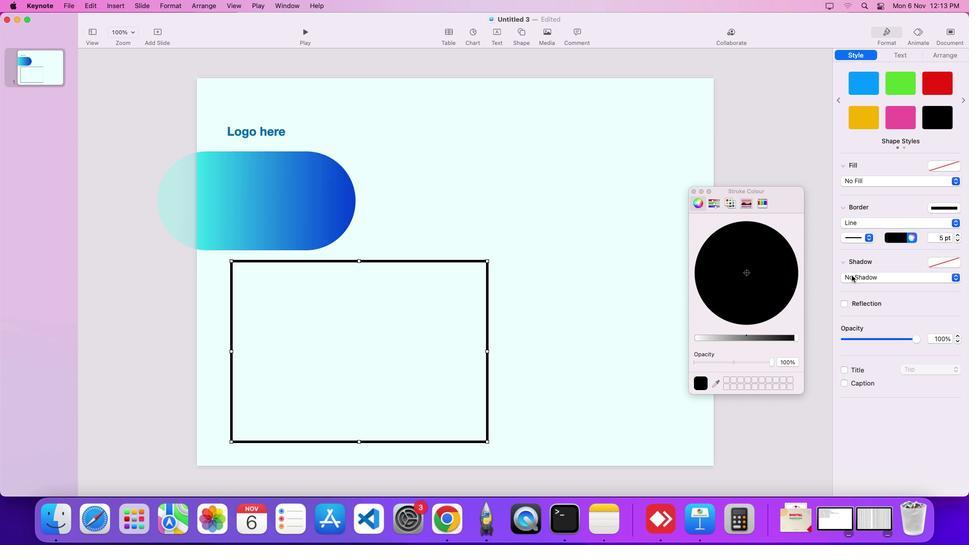 
Action: Mouse pressed left at (341, 253)
Screenshot: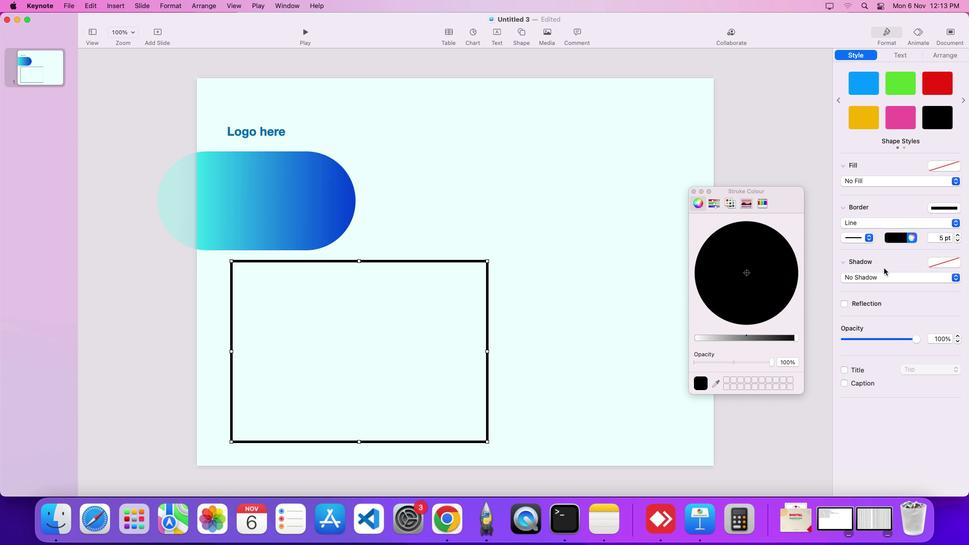 
Action: Mouse moved to (341, 255)
Screenshot: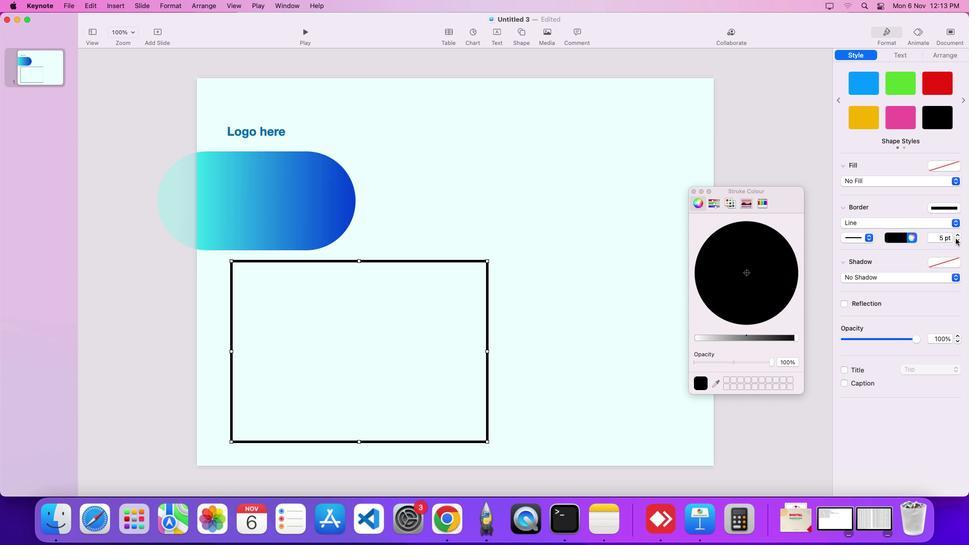 
Action: Mouse pressed left at (341, 255)
Screenshot: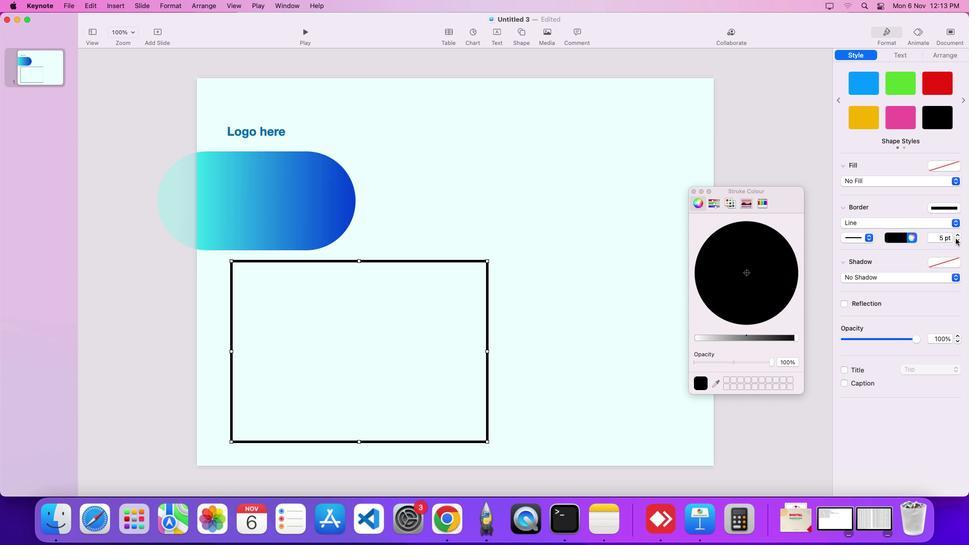 
Action: Mouse moved to (356, 257)
Screenshot: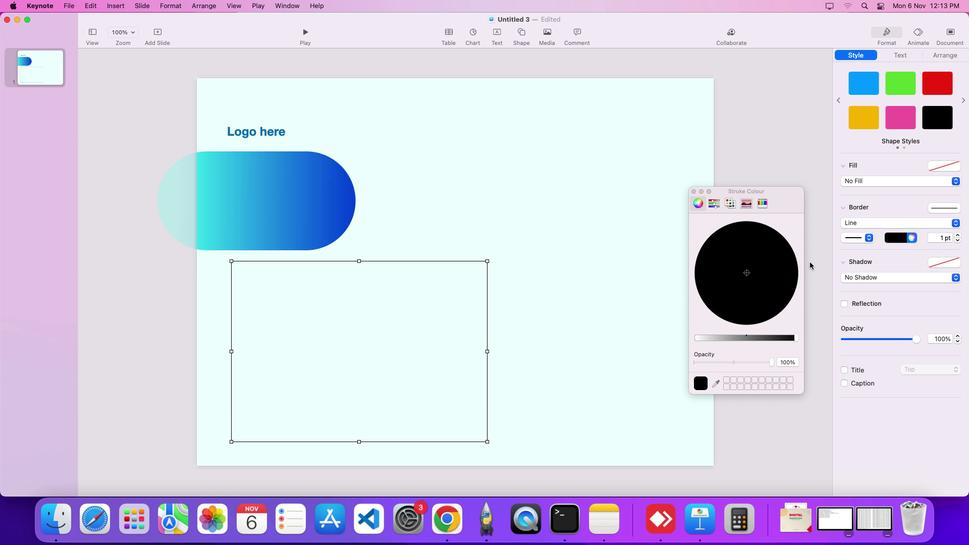 
Action: Mouse pressed left at (356, 257)
Screenshot: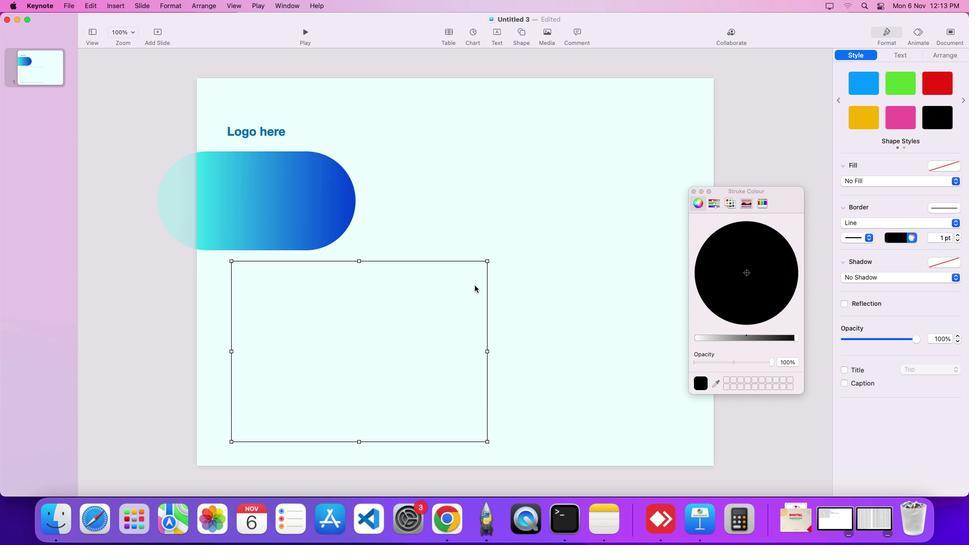 
Action: Mouse pressed left at (356, 257)
Screenshot: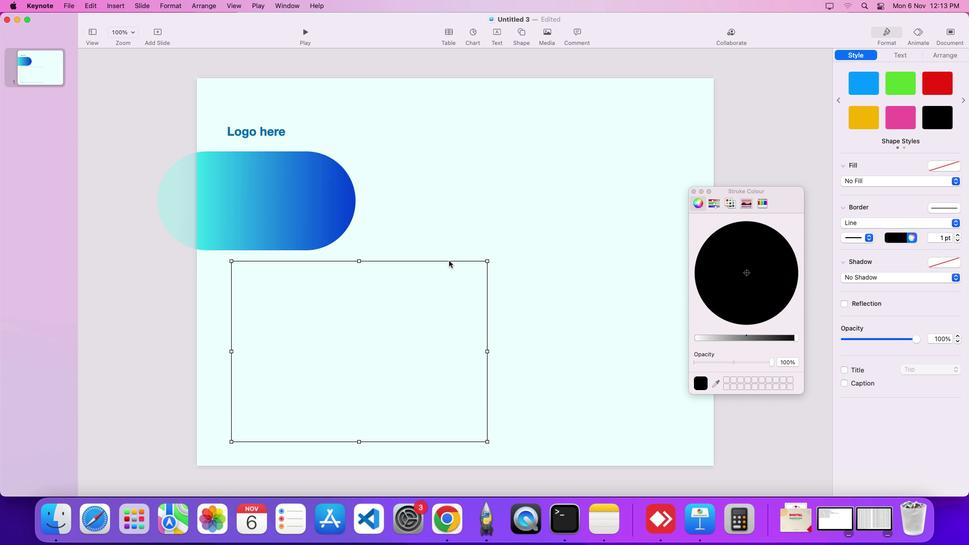
Action: Mouse pressed left at (356, 257)
Screenshot: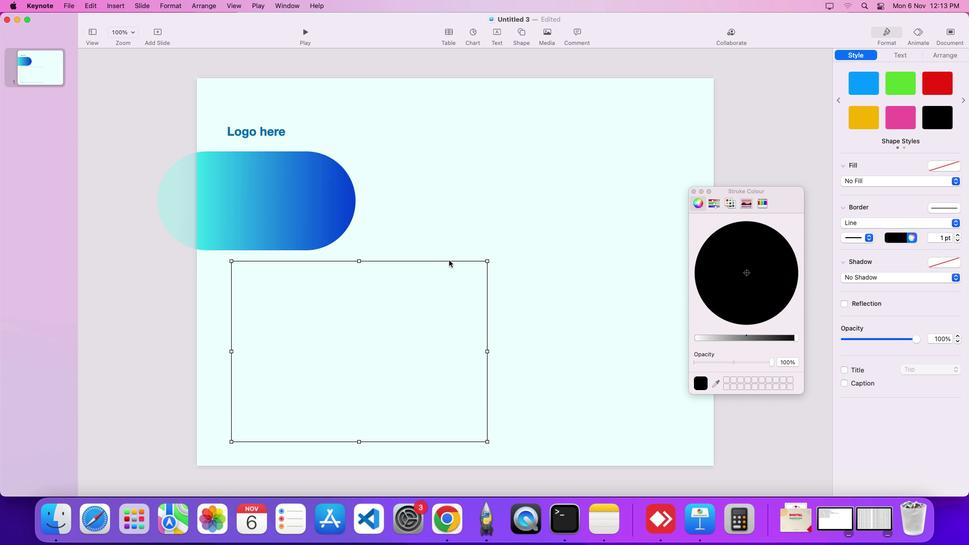 
Action: Mouse moved to (356, 257)
Screenshot: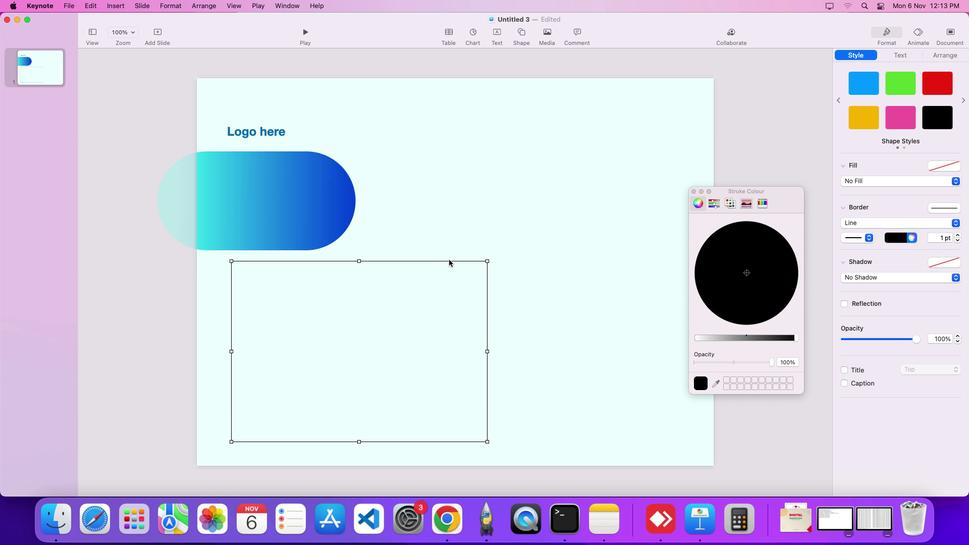 
Action: Mouse pressed left at (356, 257)
Screenshot: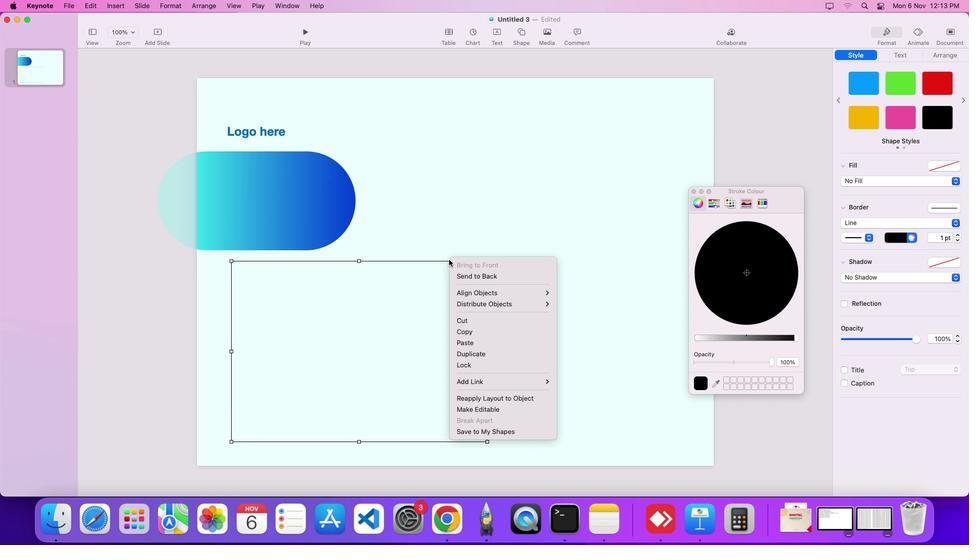 
Action: Mouse moved to (273, 261)
Screenshot: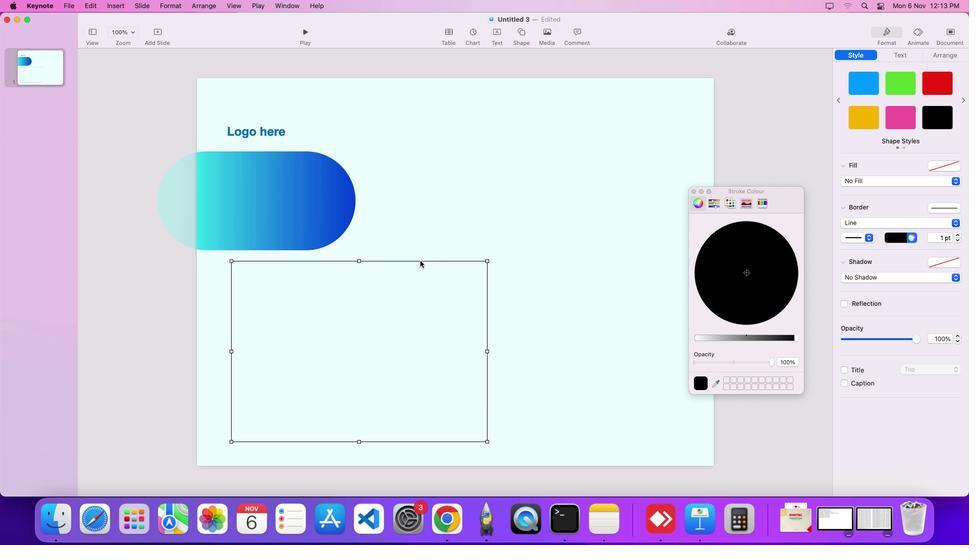 
Action: Mouse pressed right at (273, 261)
Screenshot: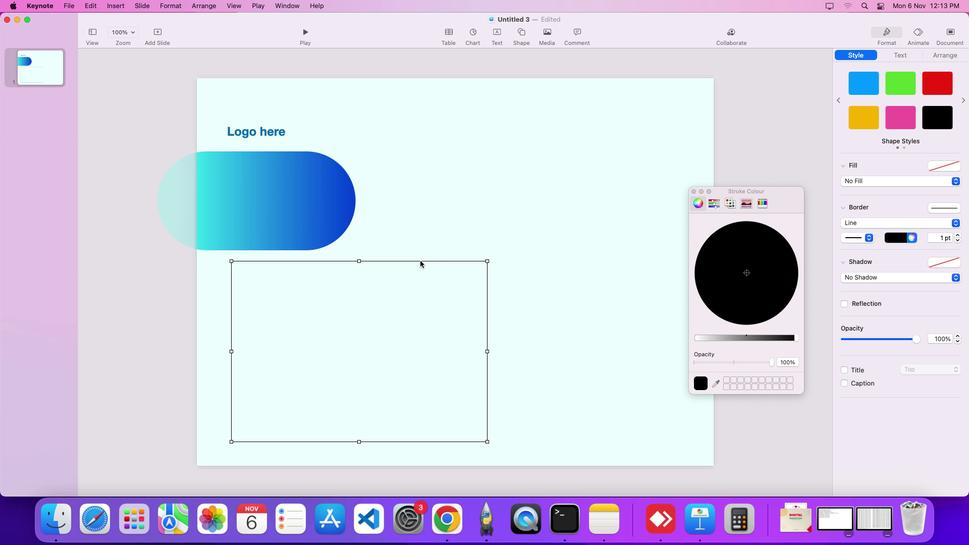 
Action: Mouse moved to (268, 261)
Screenshot: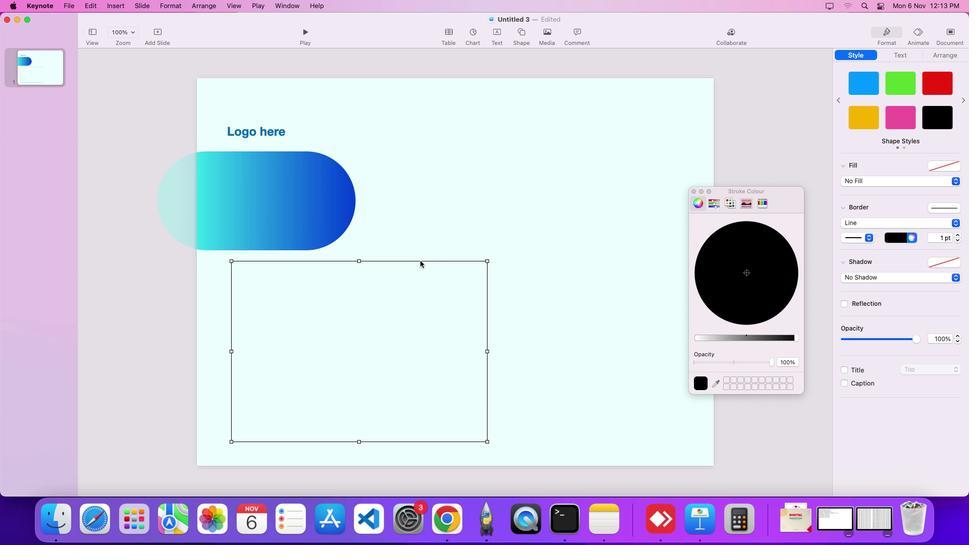 
Action: Mouse pressed left at (268, 261)
Screenshot: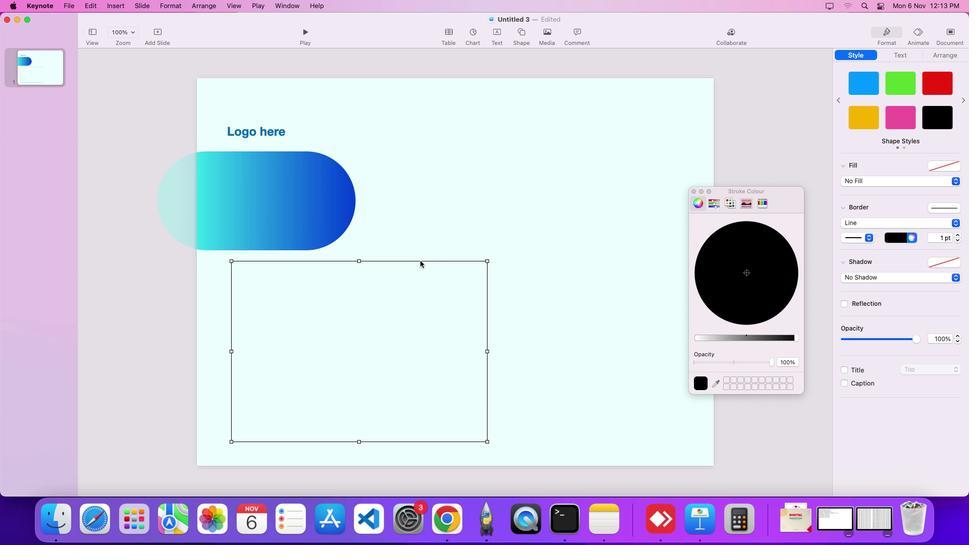 
Action: Mouse pressed left at (268, 261)
Screenshot: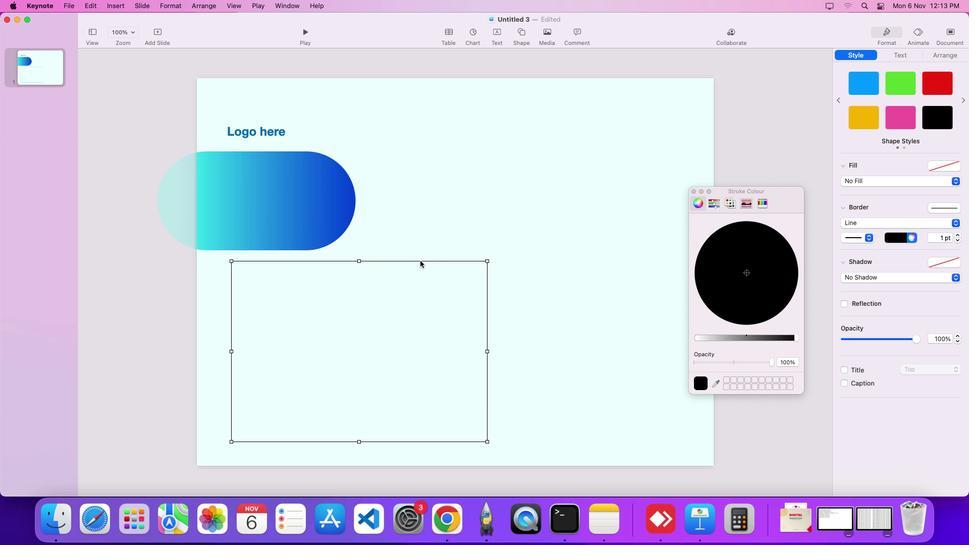 
Action: Mouse pressed left at (268, 261)
Screenshot: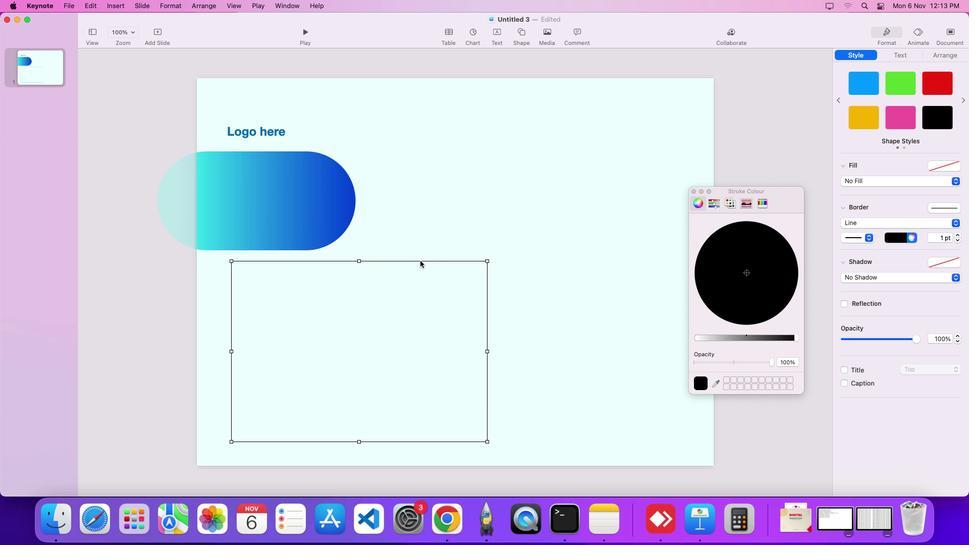 
Action: Mouse moved to (266, 261)
Screenshot: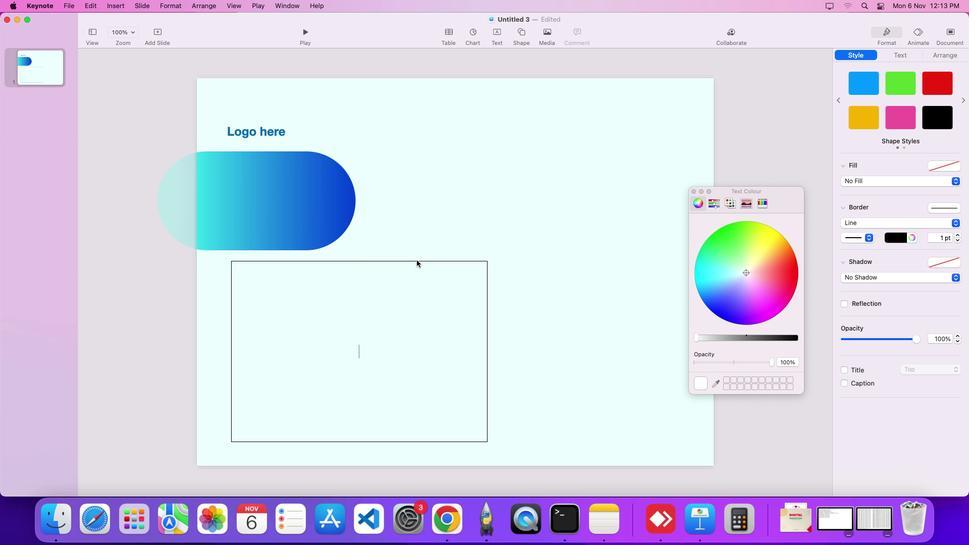 
Action: Mouse pressed left at (266, 261)
Screenshot: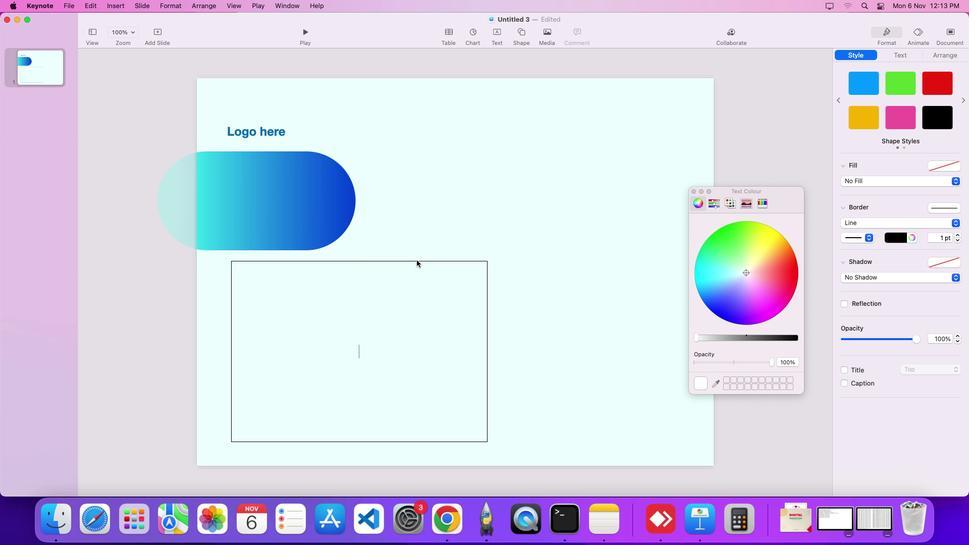 
Action: Mouse pressed left at (266, 261)
Screenshot: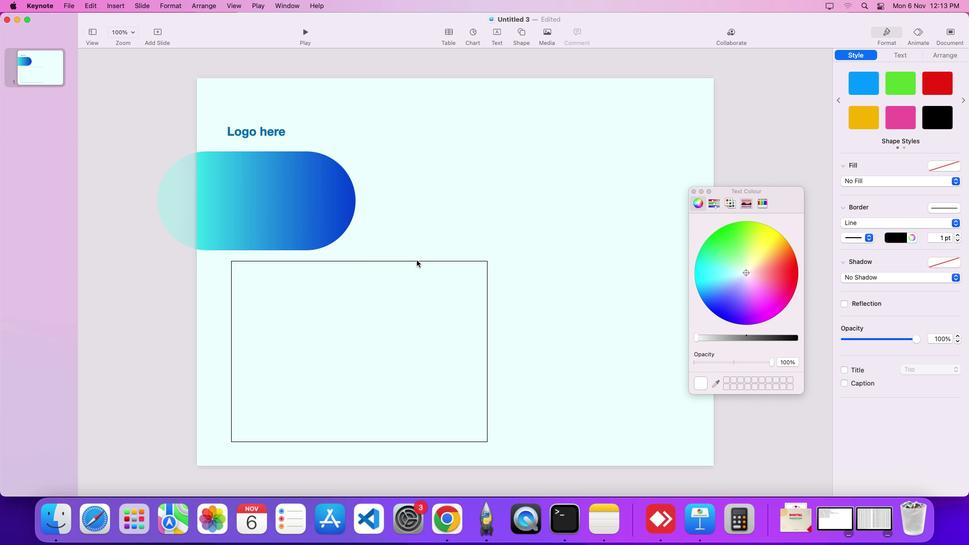 
Action: Mouse pressed left at (266, 261)
